 Task: Search one way flight ticket for 4 adults, 1 infant in seat and 1 infant on lap in premium economy from New York: John F. Kennedy International Airport (was New York International Airport) to Evansville: Evansville Regional Airport on 8-3-2023. Choice of flights is Singapure airlines. Number of bags: 5 checked bags. Price is upto 78000. Outbound departure time preference is 19:15. Return departure time preference is 0:00.
Action: Mouse moved to (282, 370)
Screenshot: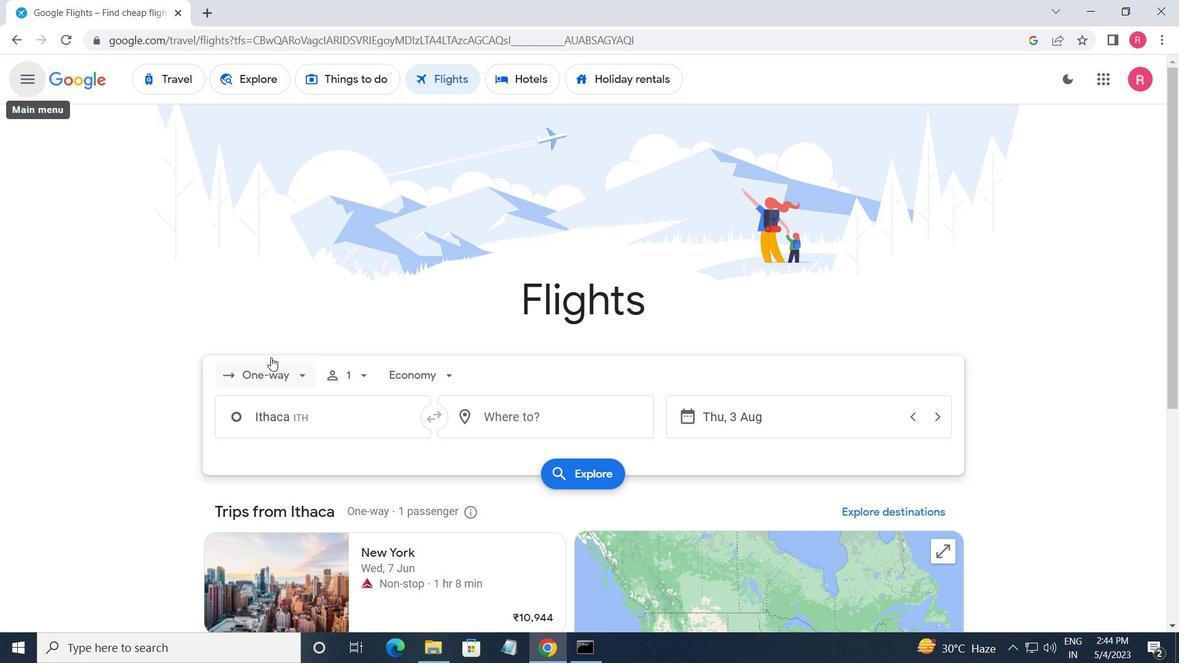 
Action: Mouse pressed left at (282, 370)
Screenshot: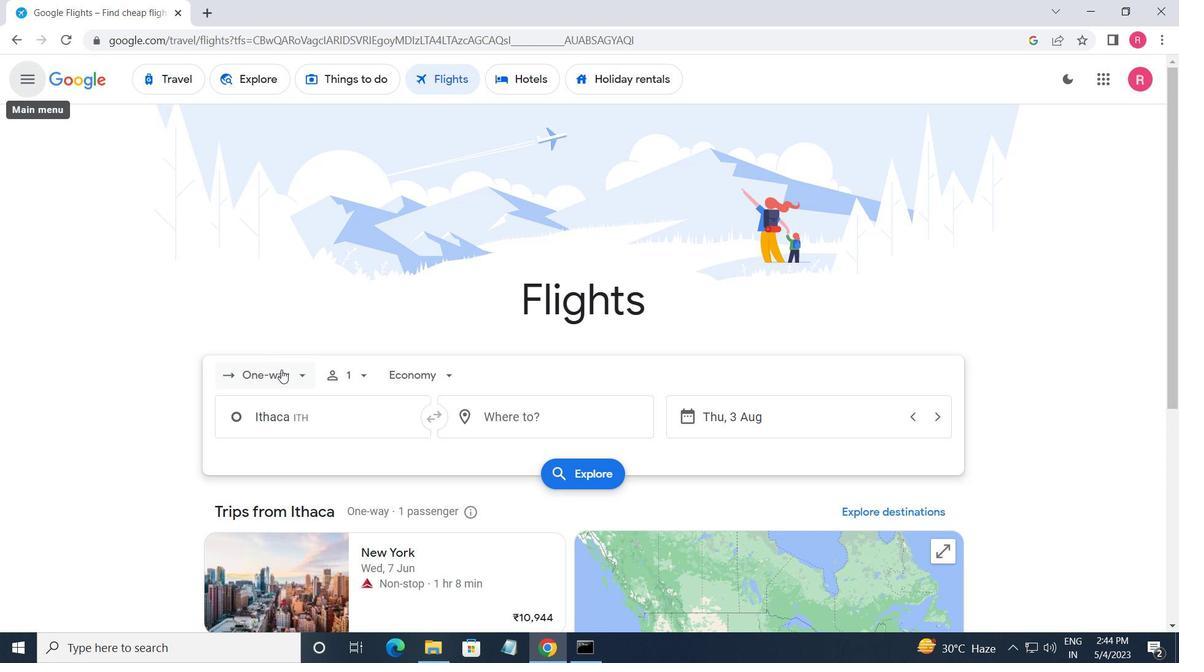 
Action: Mouse moved to (283, 448)
Screenshot: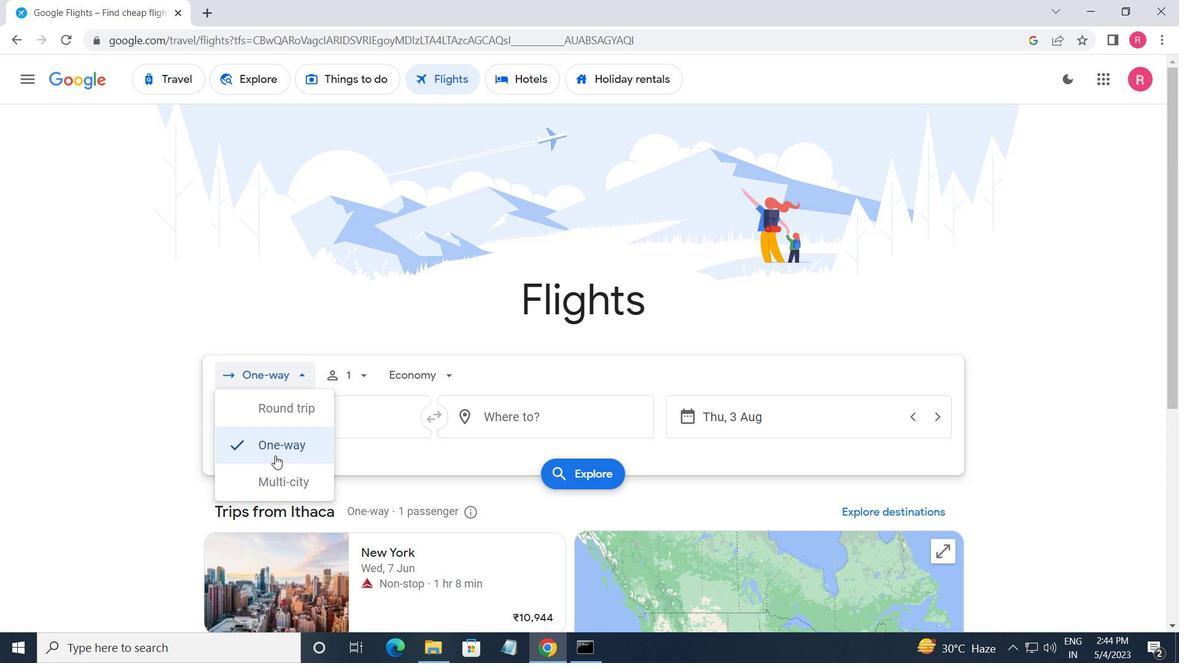 
Action: Mouse pressed left at (283, 448)
Screenshot: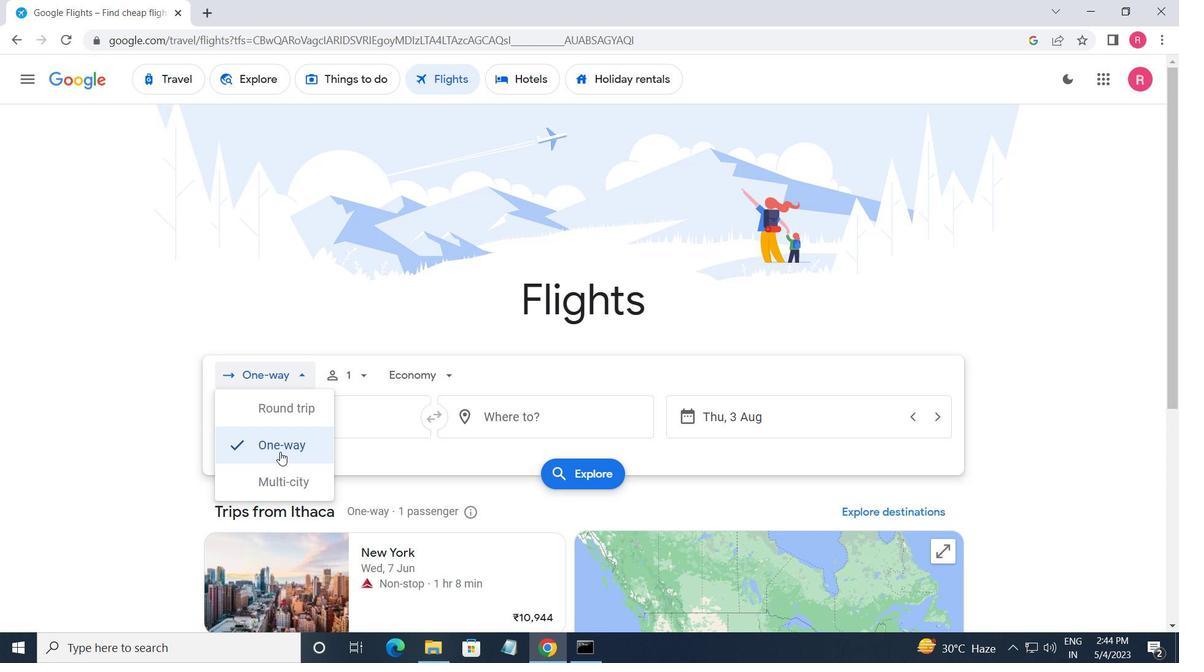 
Action: Mouse moved to (356, 373)
Screenshot: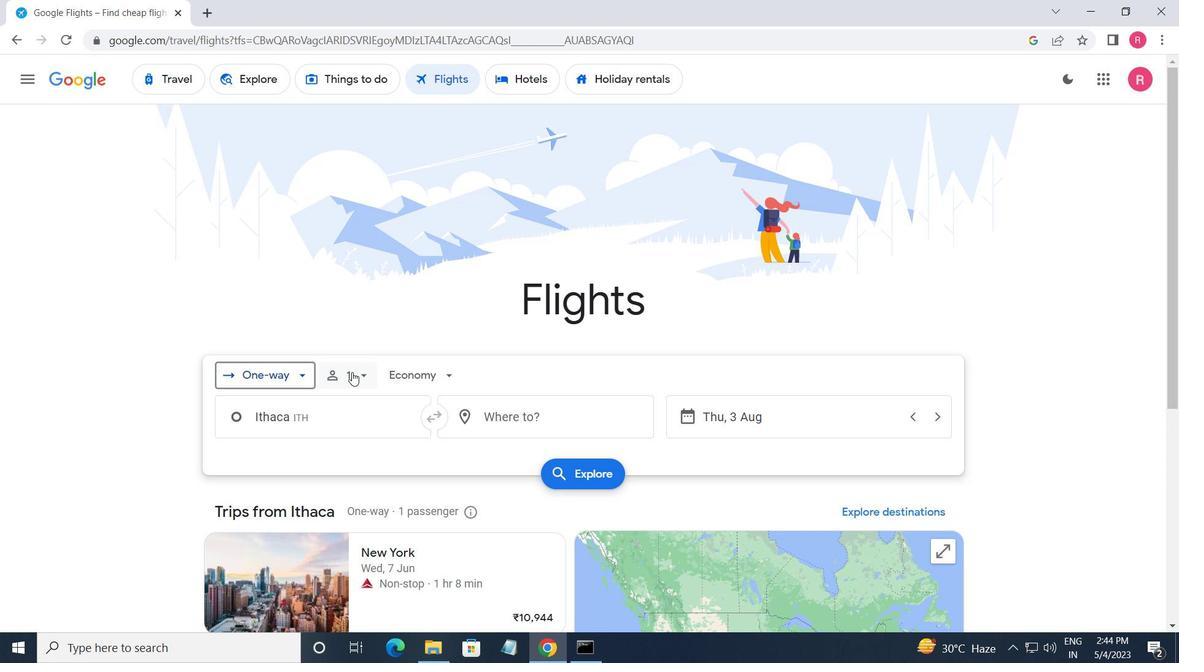 
Action: Mouse pressed left at (356, 373)
Screenshot: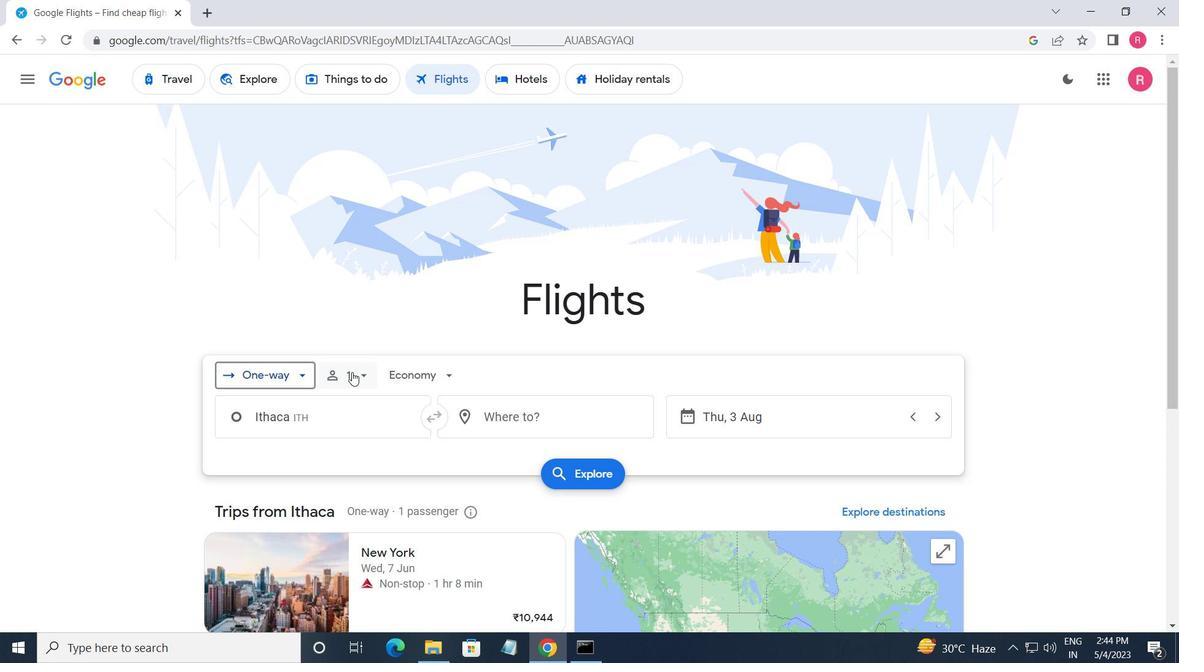 
Action: Mouse moved to (486, 419)
Screenshot: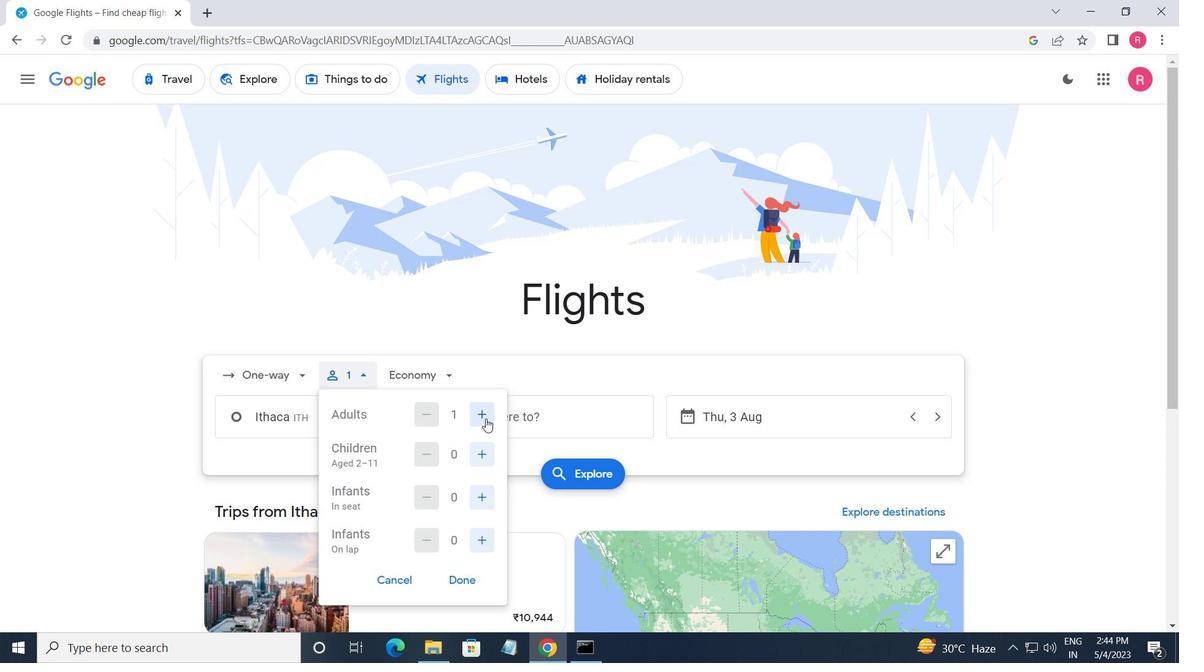 
Action: Mouse pressed left at (486, 419)
Screenshot: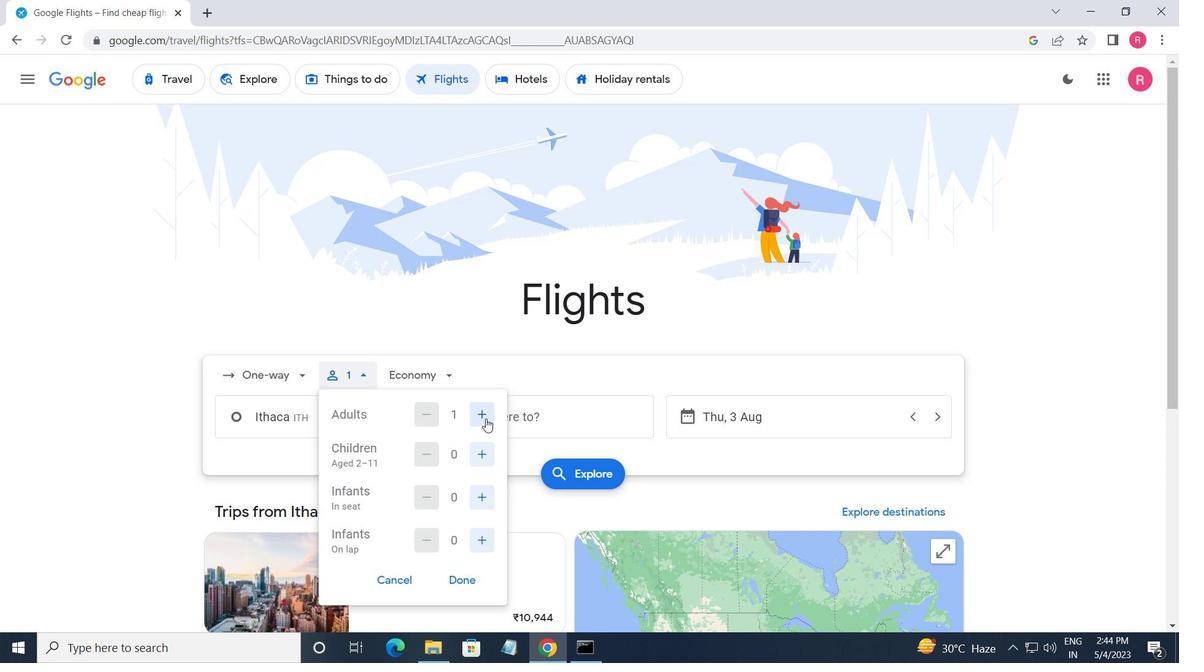
Action: Mouse pressed left at (486, 419)
Screenshot: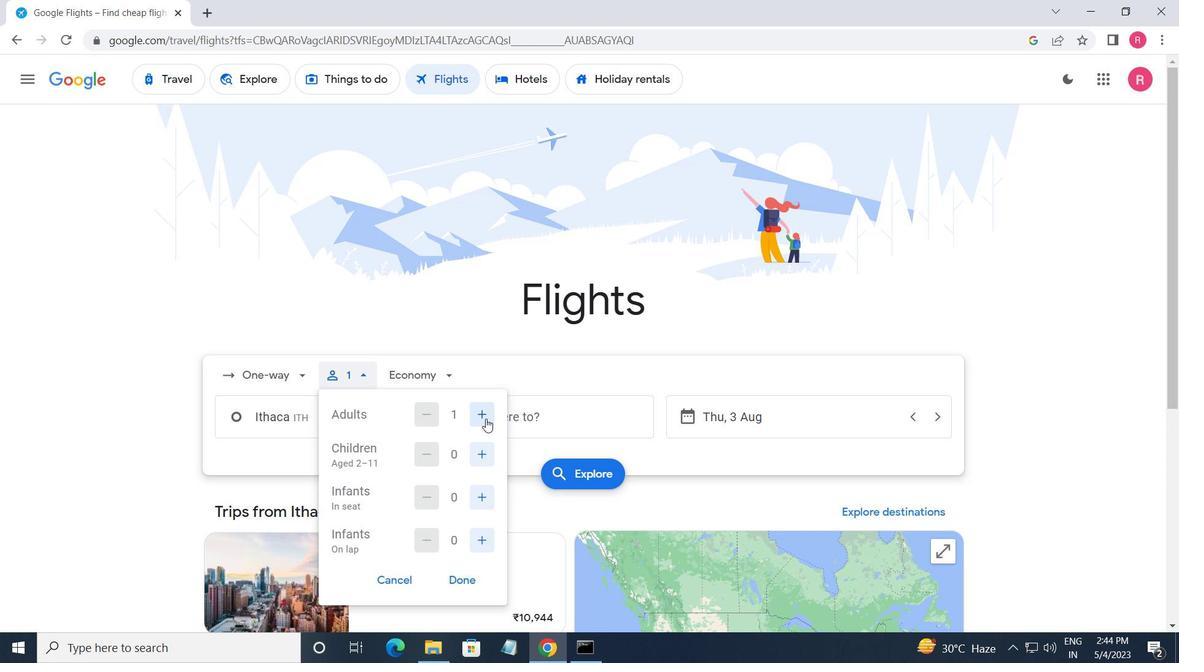 
Action: Mouse pressed left at (486, 419)
Screenshot: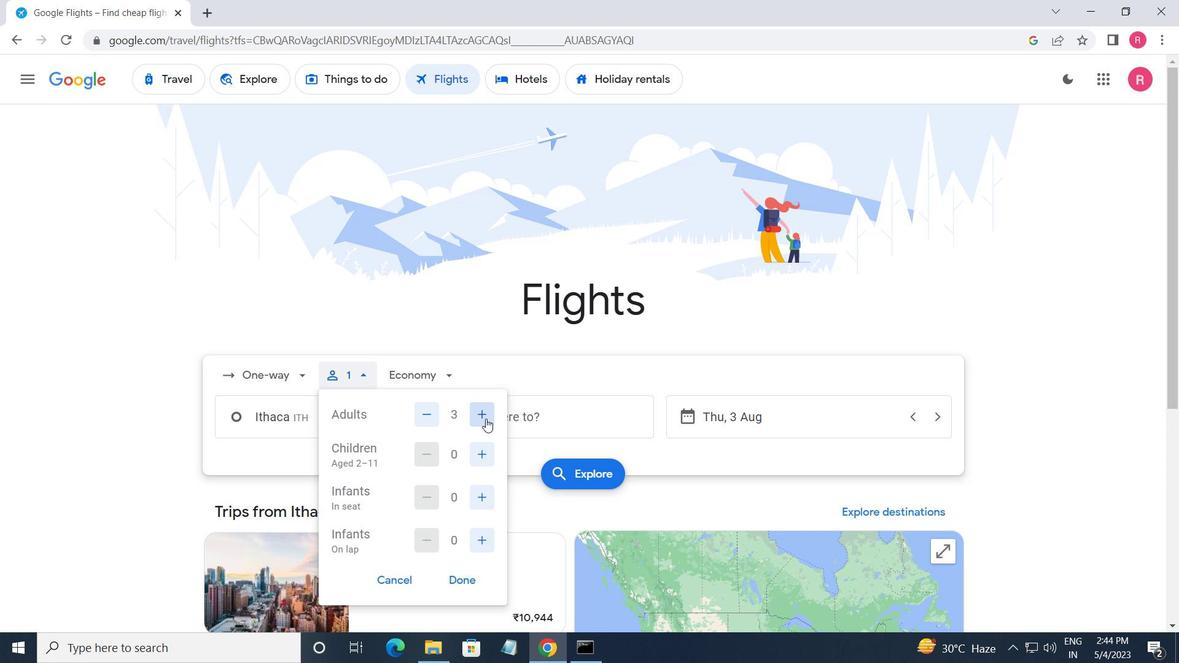 
Action: Mouse moved to (478, 502)
Screenshot: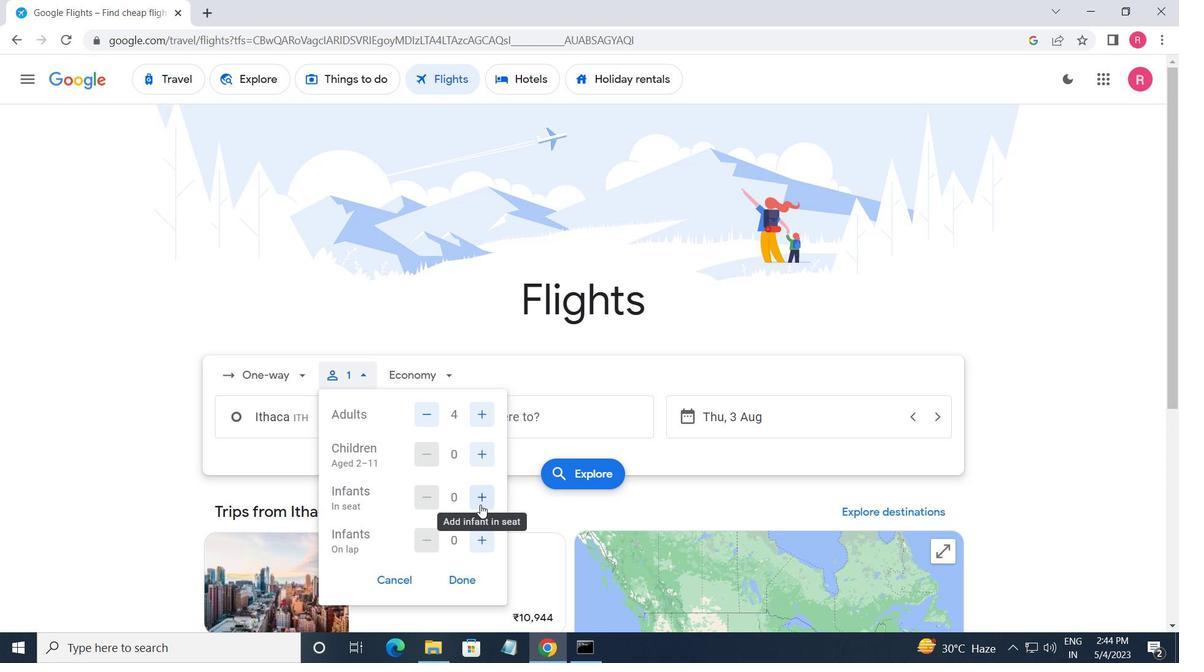 
Action: Mouse pressed left at (478, 502)
Screenshot: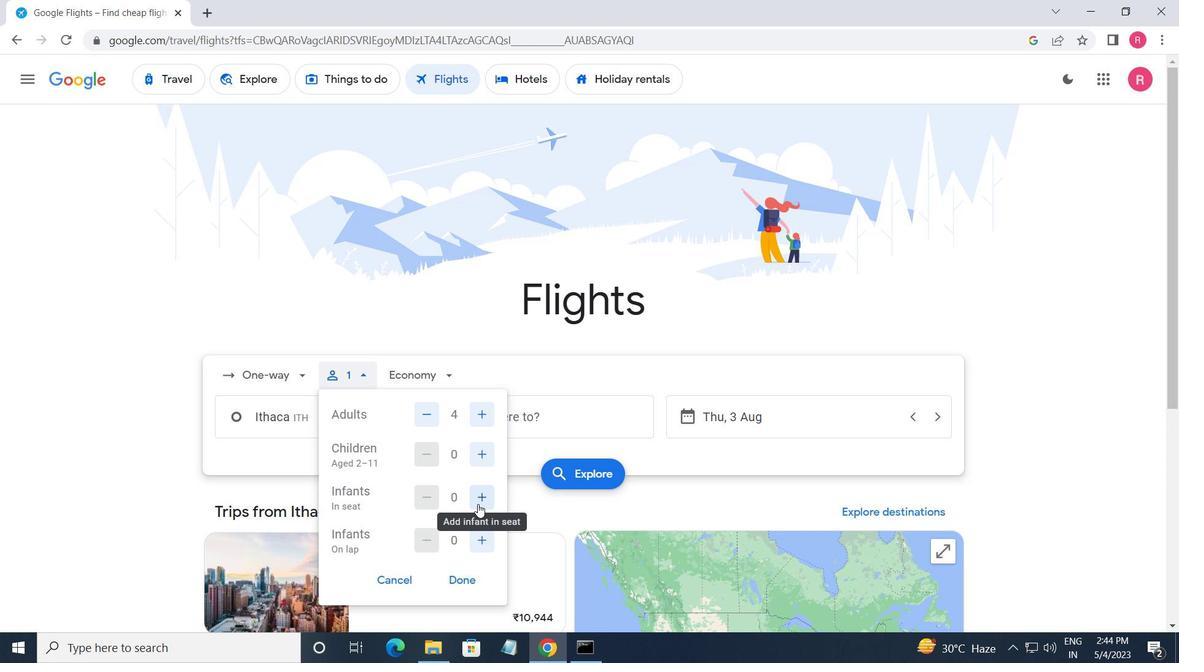 
Action: Mouse moved to (484, 544)
Screenshot: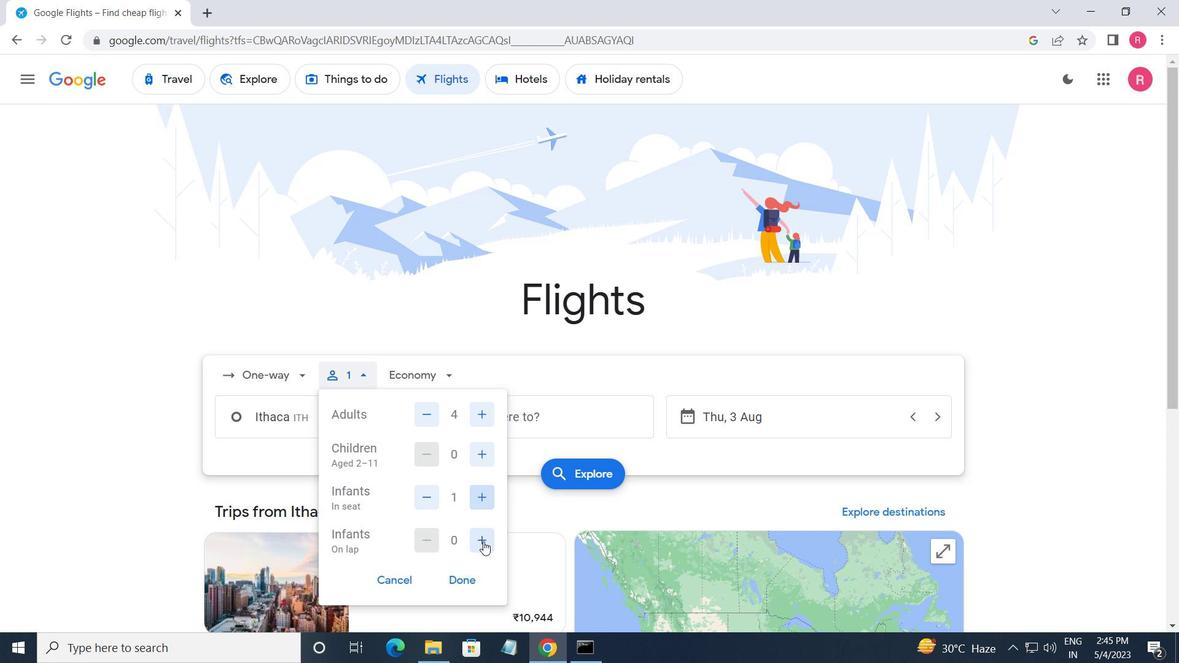 
Action: Mouse pressed left at (484, 544)
Screenshot: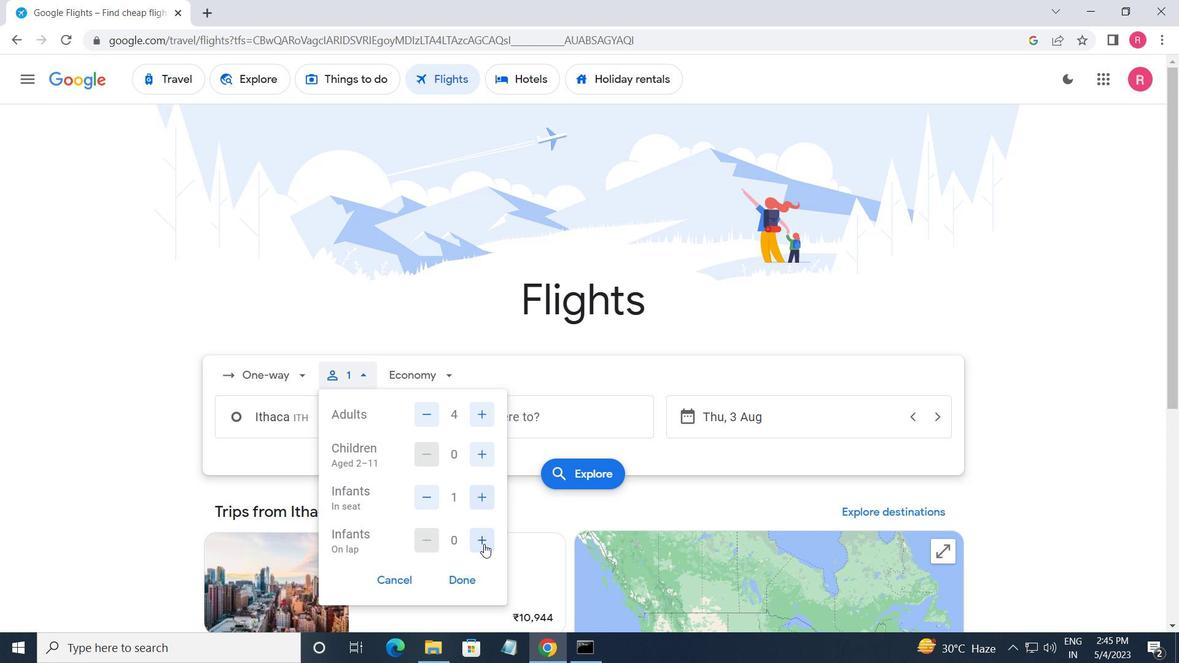 
Action: Mouse moved to (467, 576)
Screenshot: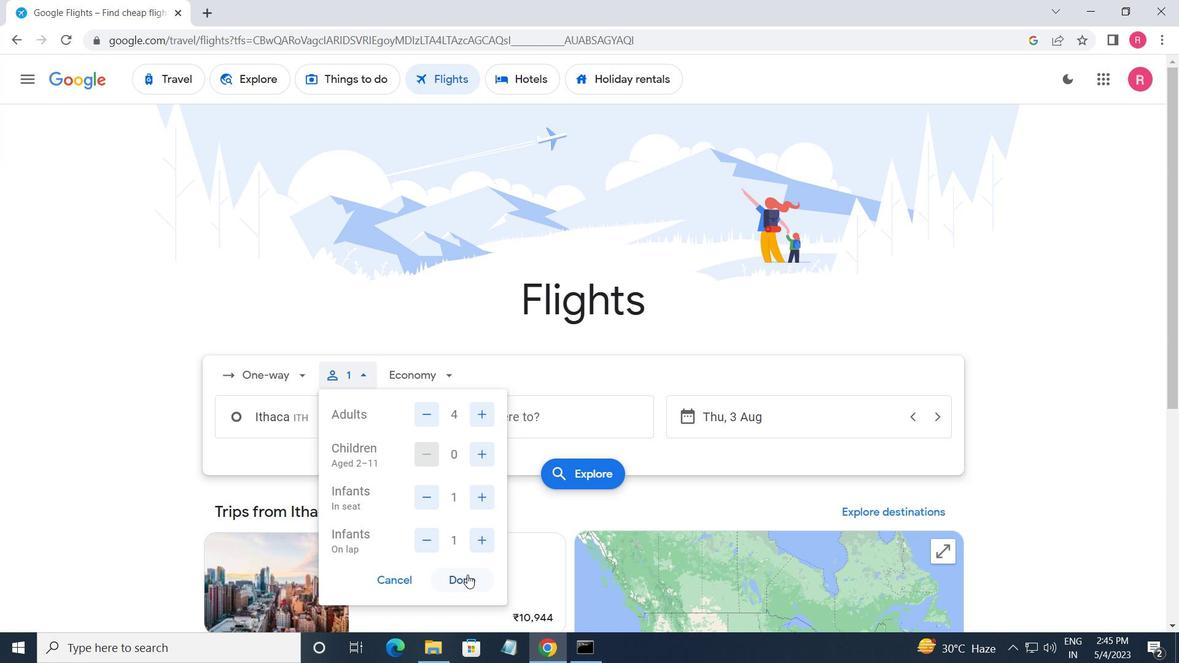 
Action: Mouse pressed left at (467, 576)
Screenshot: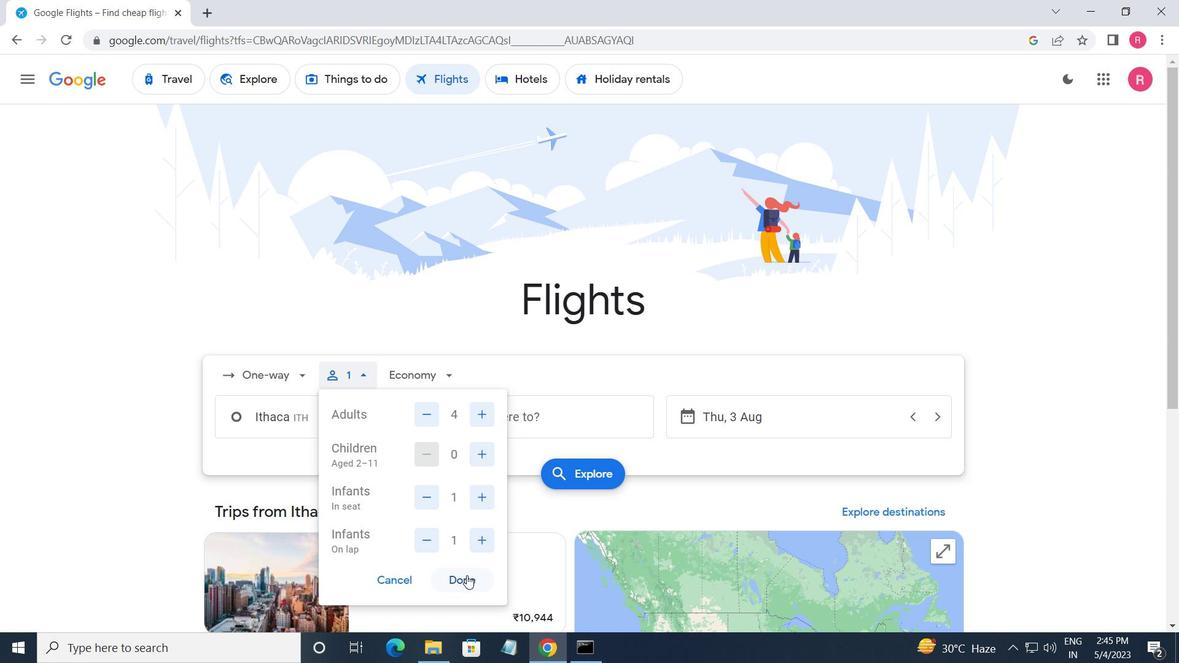 
Action: Mouse moved to (424, 373)
Screenshot: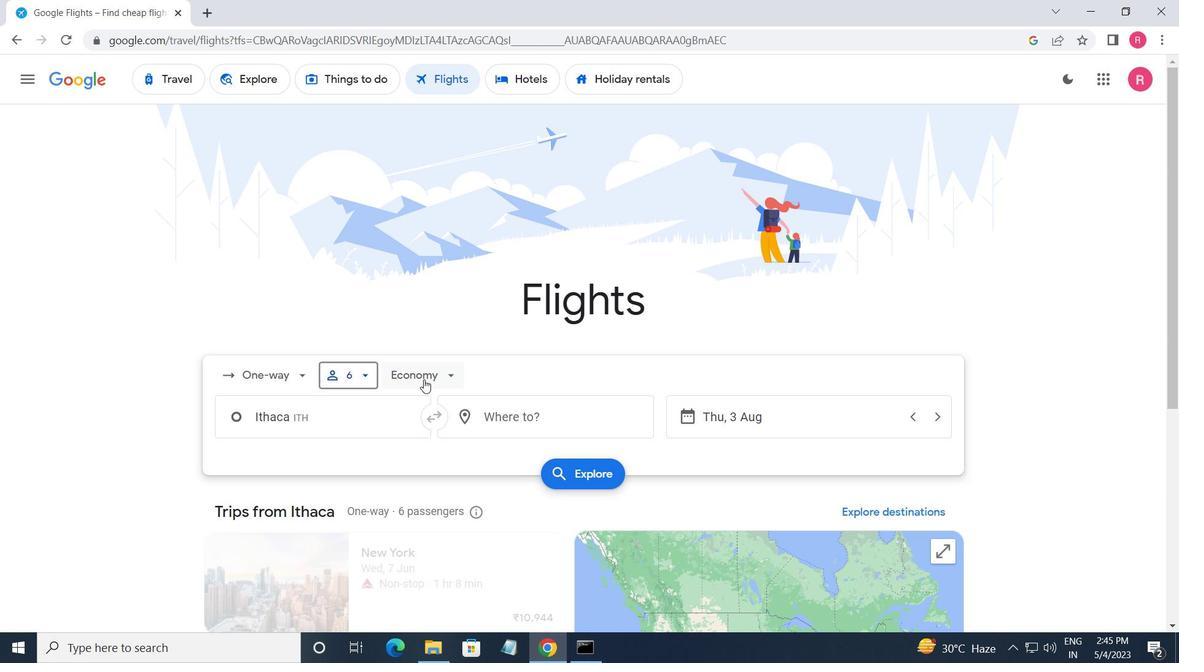 
Action: Mouse pressed left at (424, 373)
Screenshot: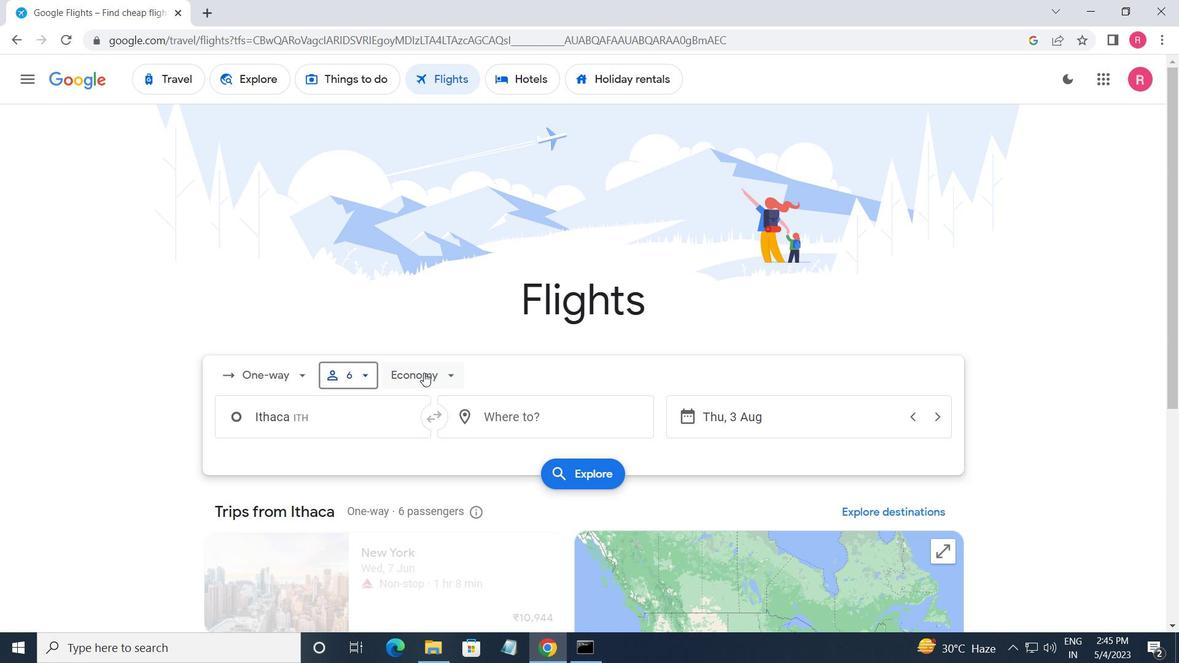 
Action: Mouse moved to (460, 451)
Screenshot: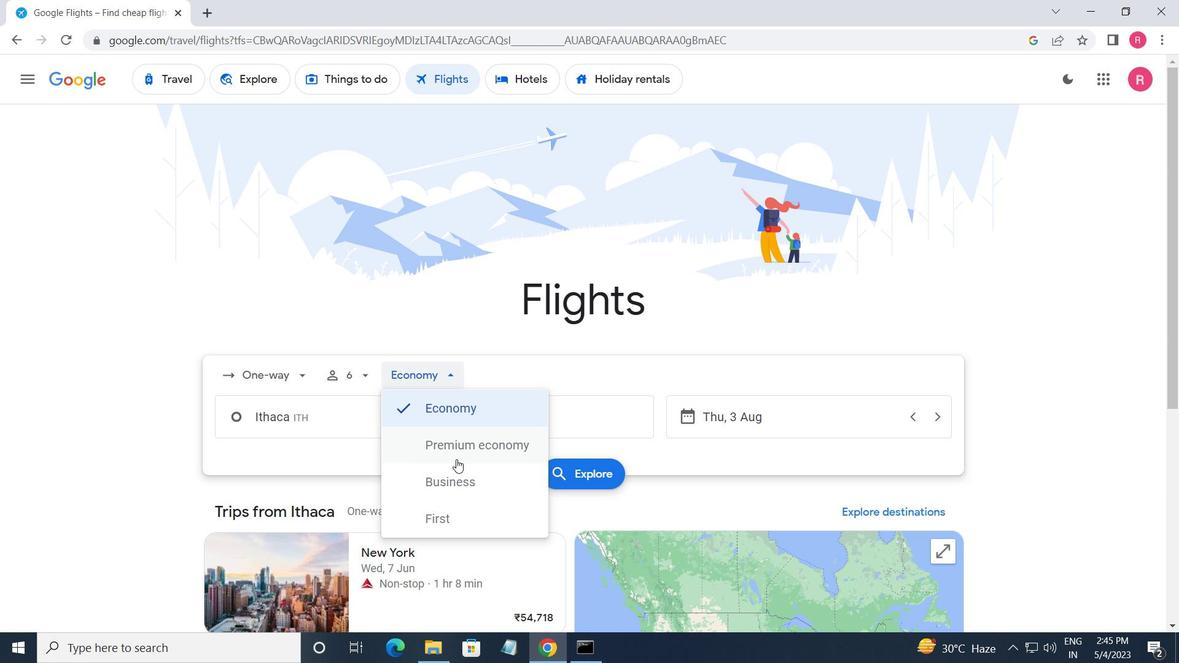 
Action: Mouse pressed left at (460, 451)
Screenshot: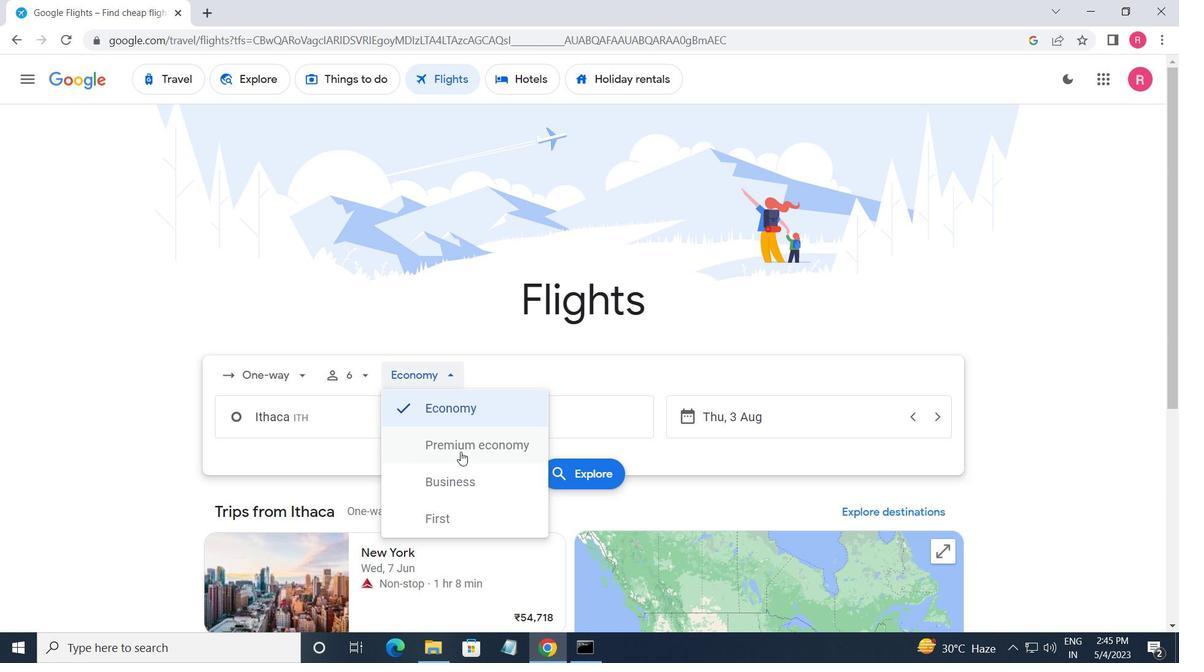 
Action: Mouse moved to (313, 413)
Screenshot: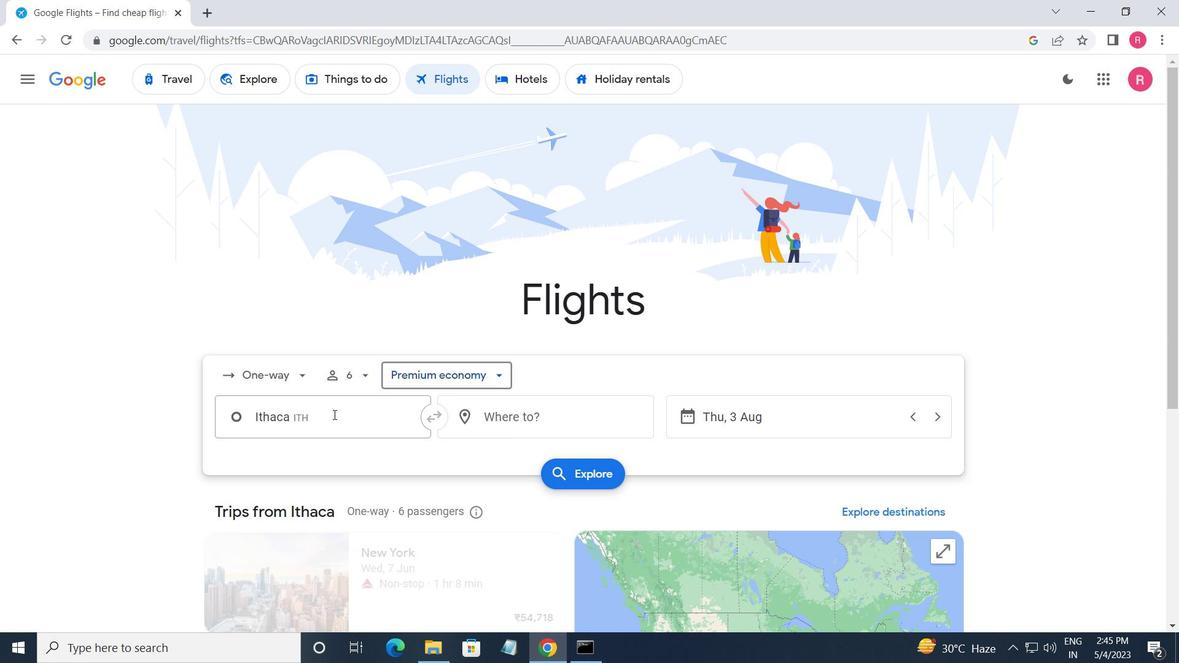 
Action: Mouse pressed left at (313, 413)
Screenshot: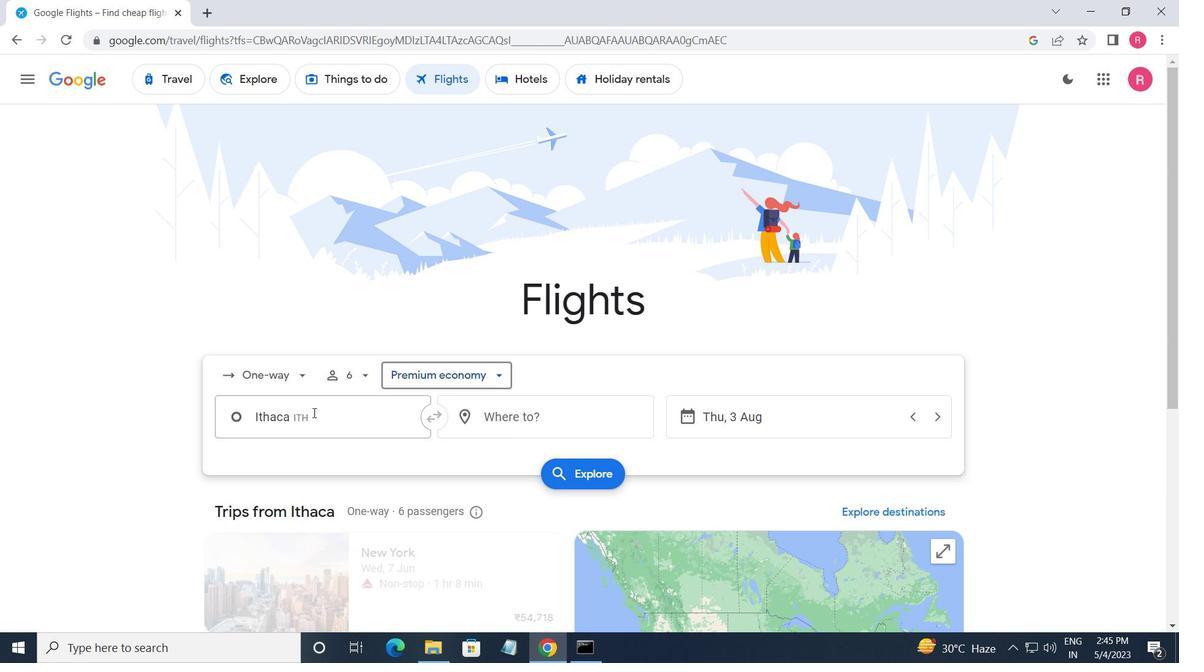 
Action: Mouse moved to (315, 411)
Screenshot: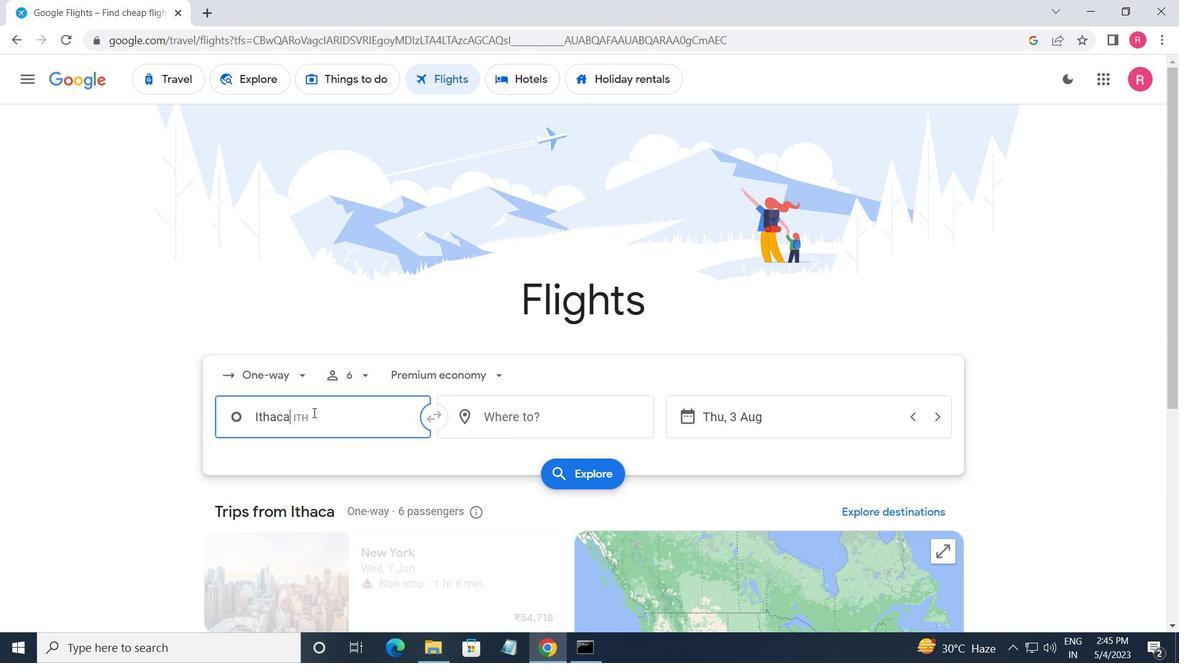 
Action: Key pressed <Key.backspace><Key.shift>ctrl+NEW<Key.space><Key.caps_lock>Y<Key.caps_lock>ORK
Screenshot: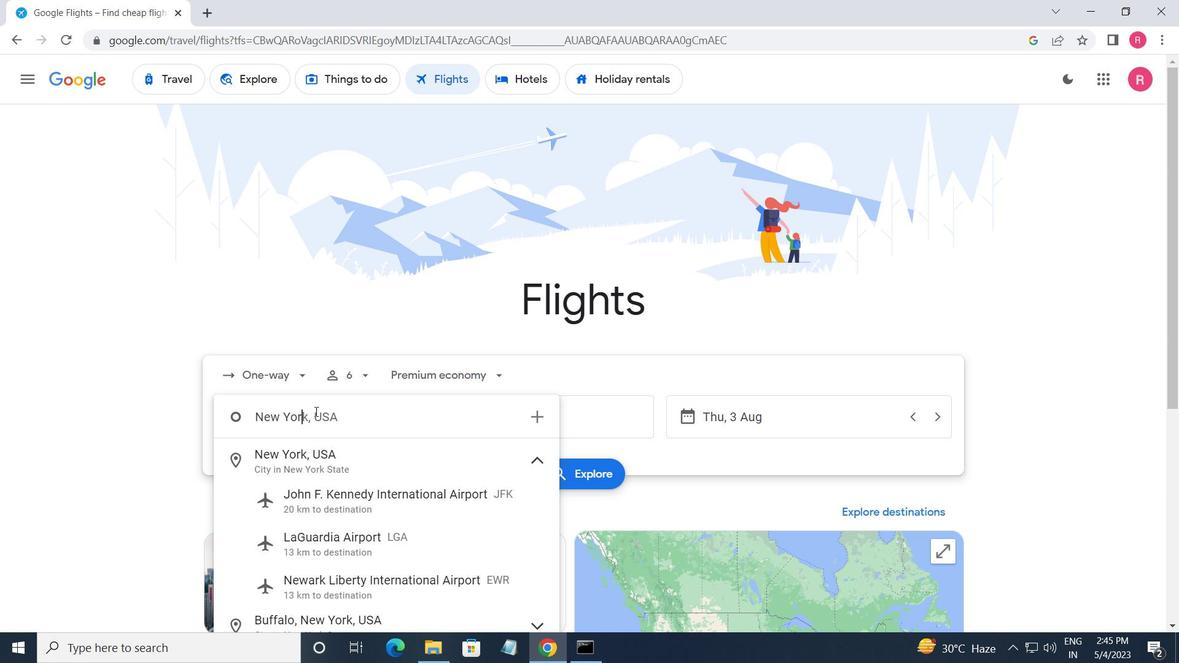 
Action: Mouse moved to (342, 497)
Screenshot: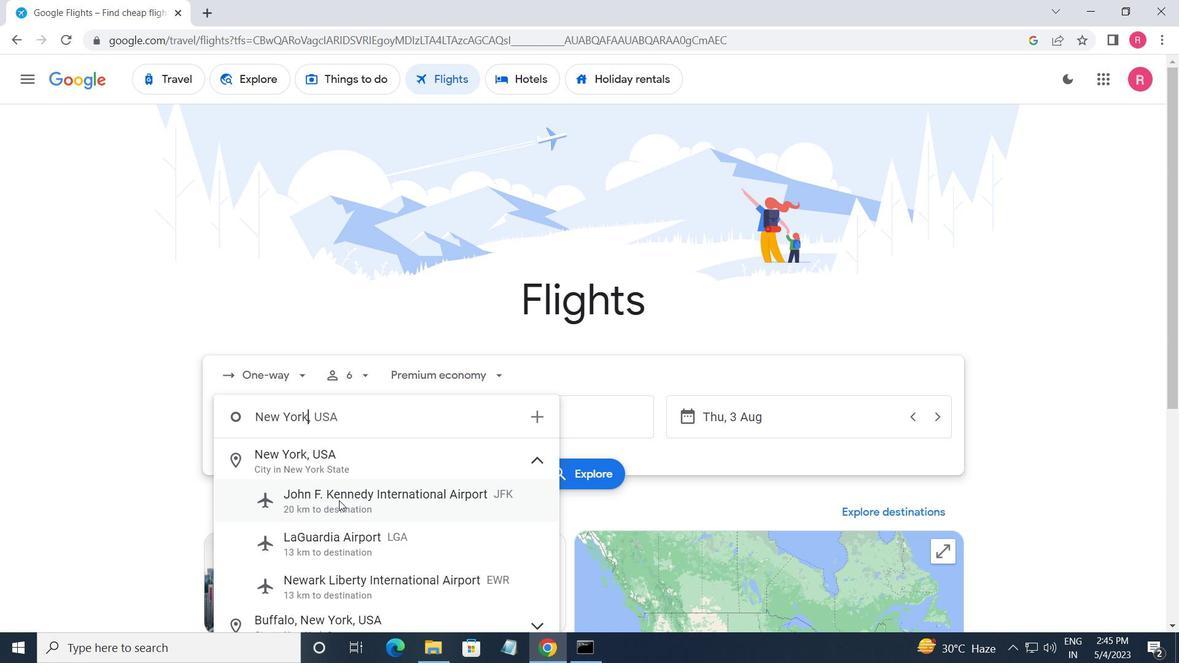 
Action: Mouse pressed left at (342, 497)
Screenshot: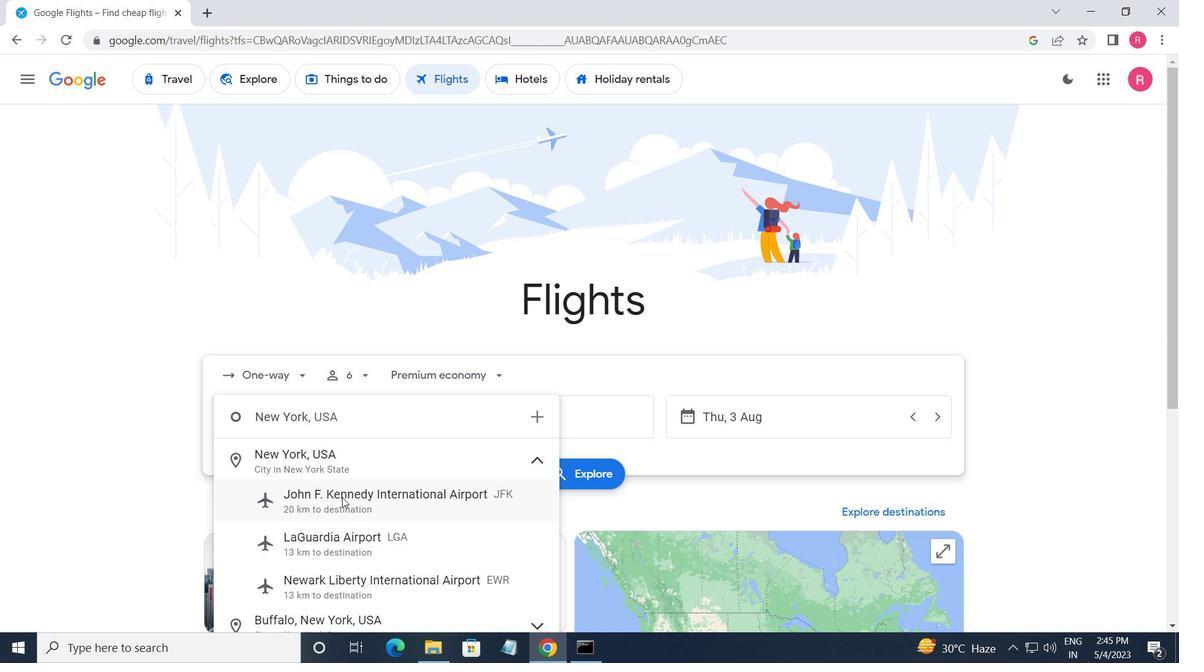 
Action: Mouse moved to (503, 423)
Screenshot: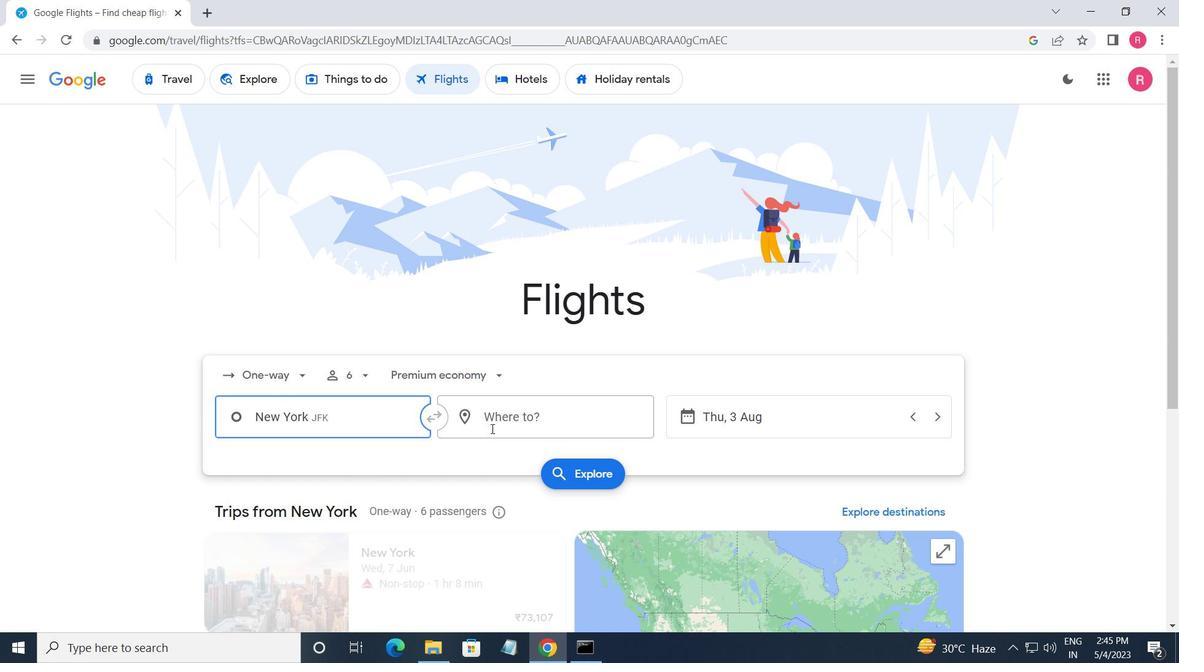 
Action: Mouse pressed left at (503, 423)
Screenshot: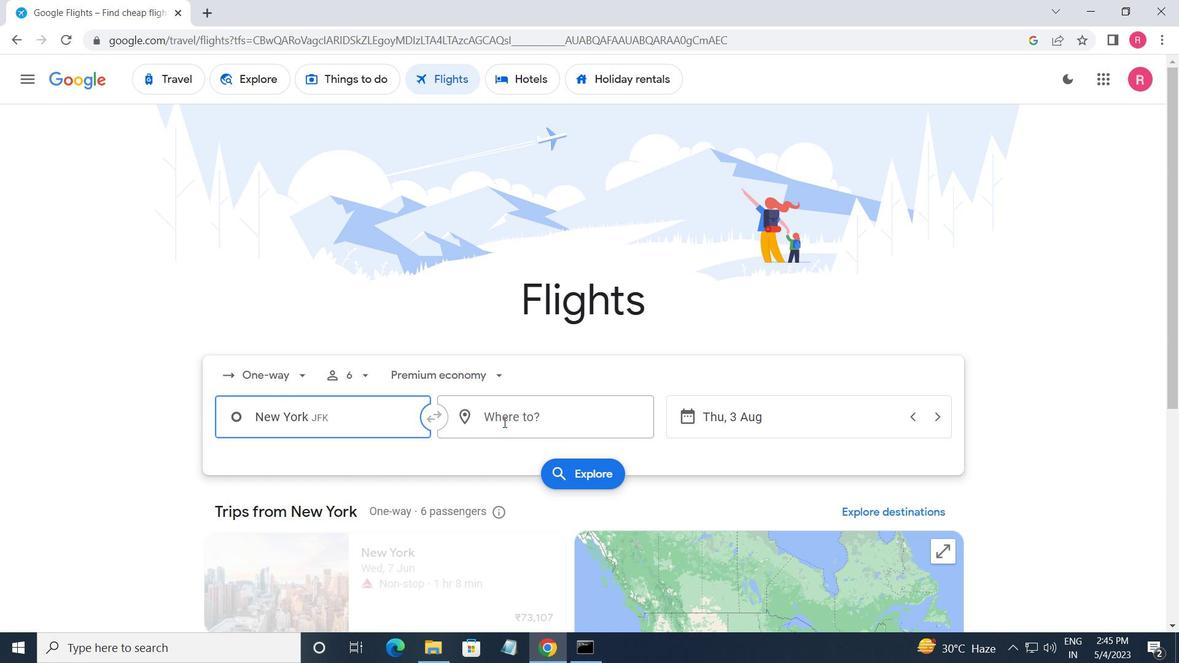 
Action: Mouse moved to (523, 585)
Screenshot: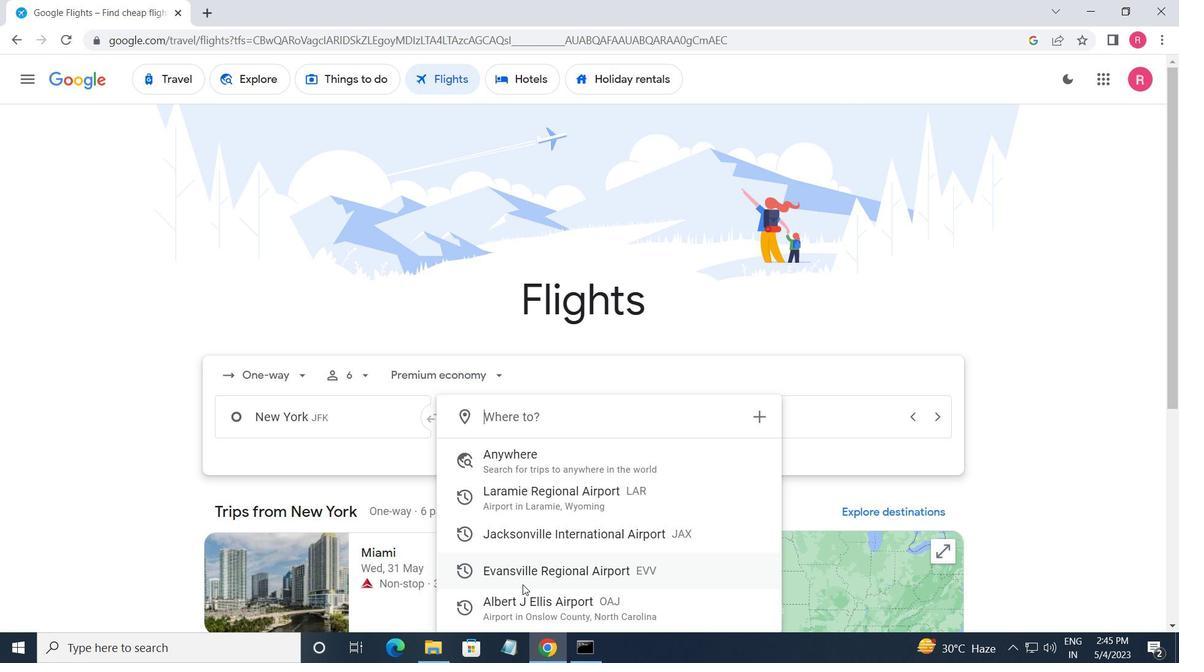 
Action: Mouse pressed left at (523, 585)
Screenshot: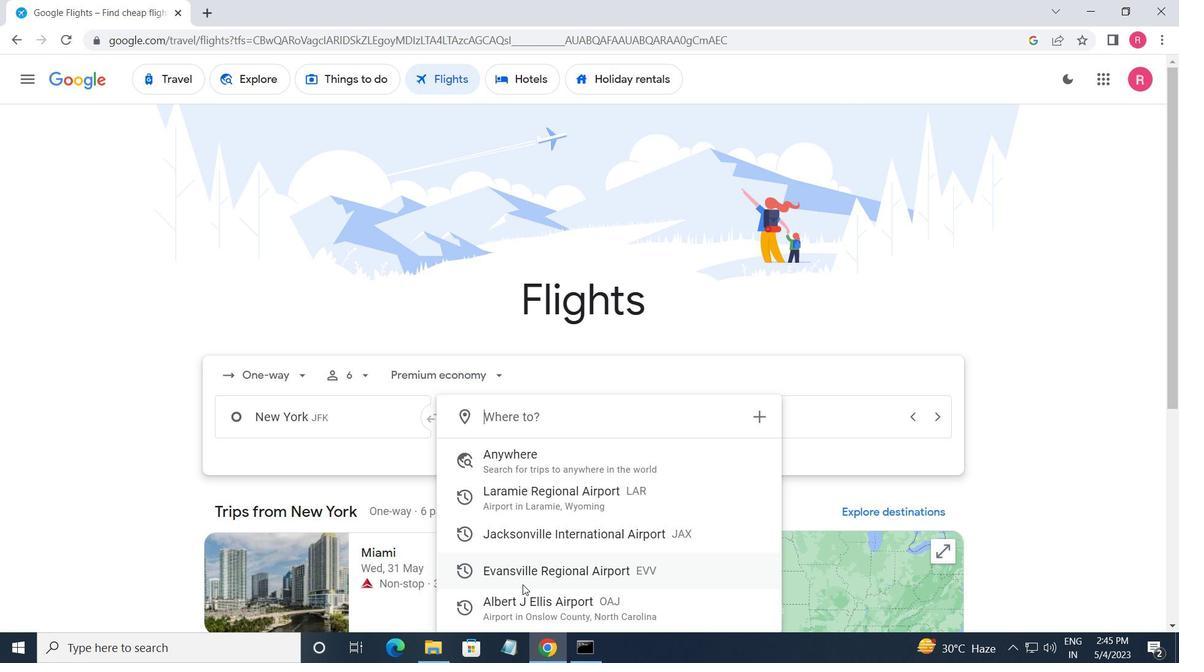 
Action: Mouse moved to (733, 413)
Screenshot: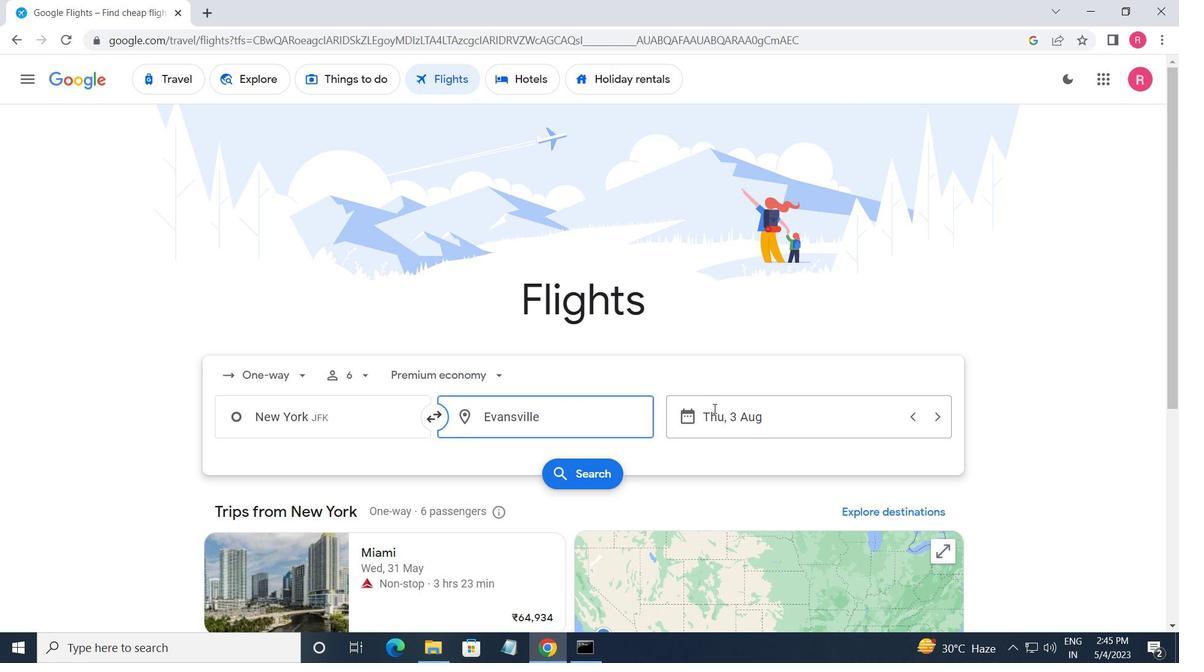 
Action: Mouse pressed left at (733, 413)
Screenshot: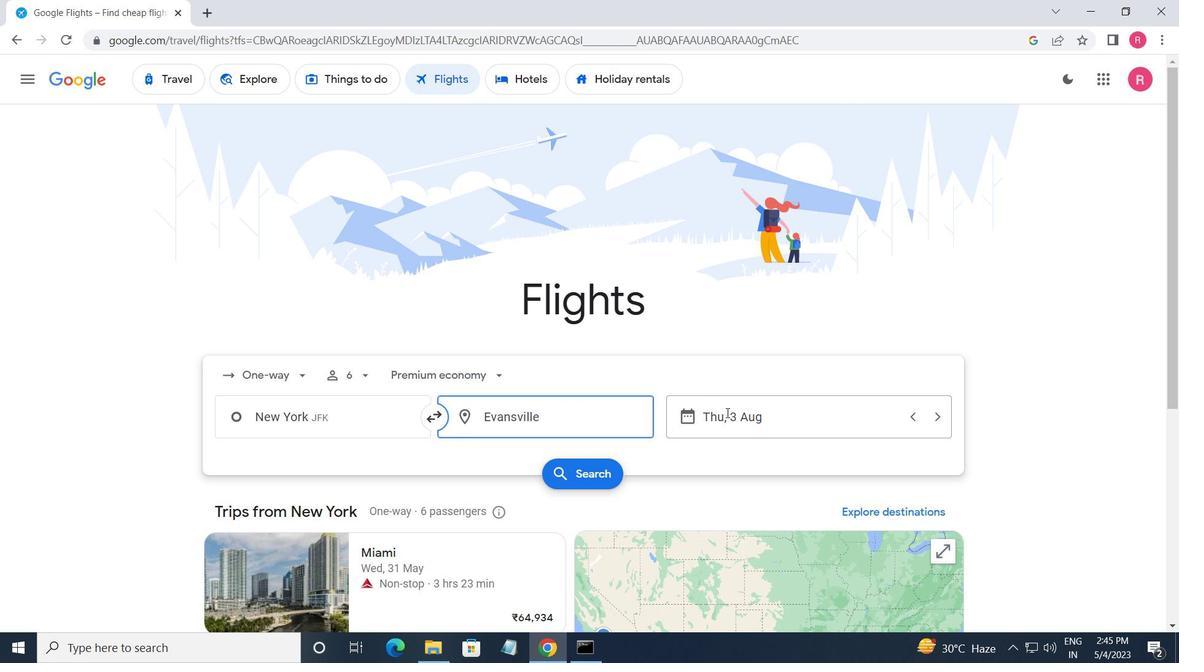 
Action: Mouse moved to (551, 360)
Screenshot: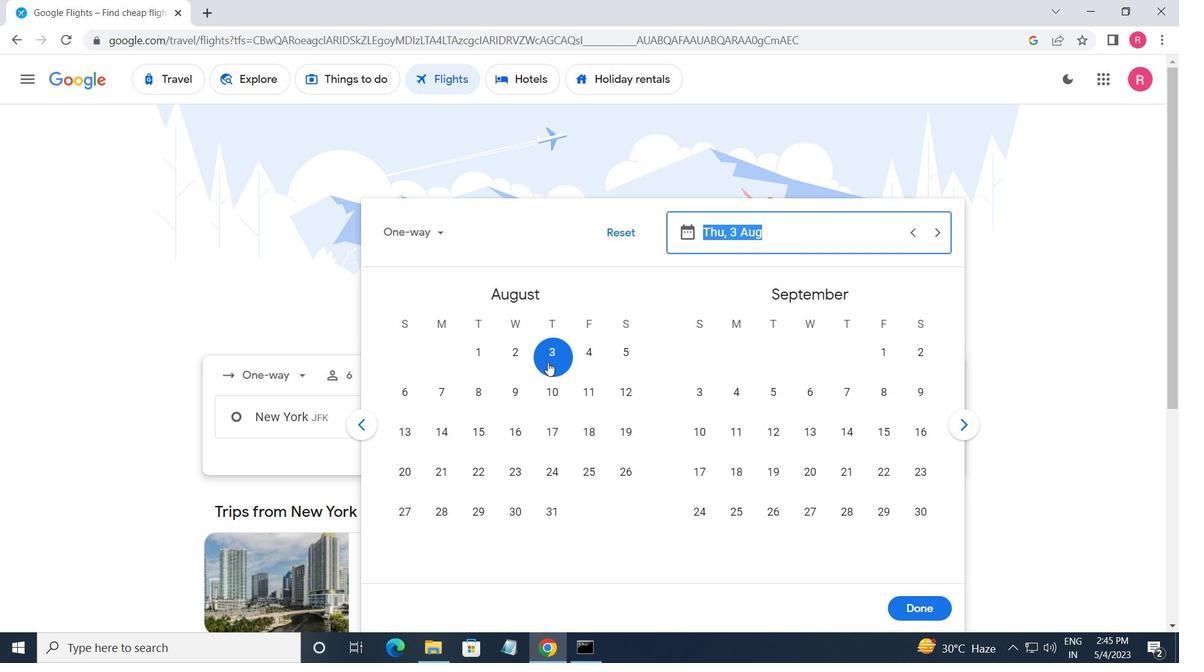 
Action: Mouse pressed left at (551, 360)
Screenshot: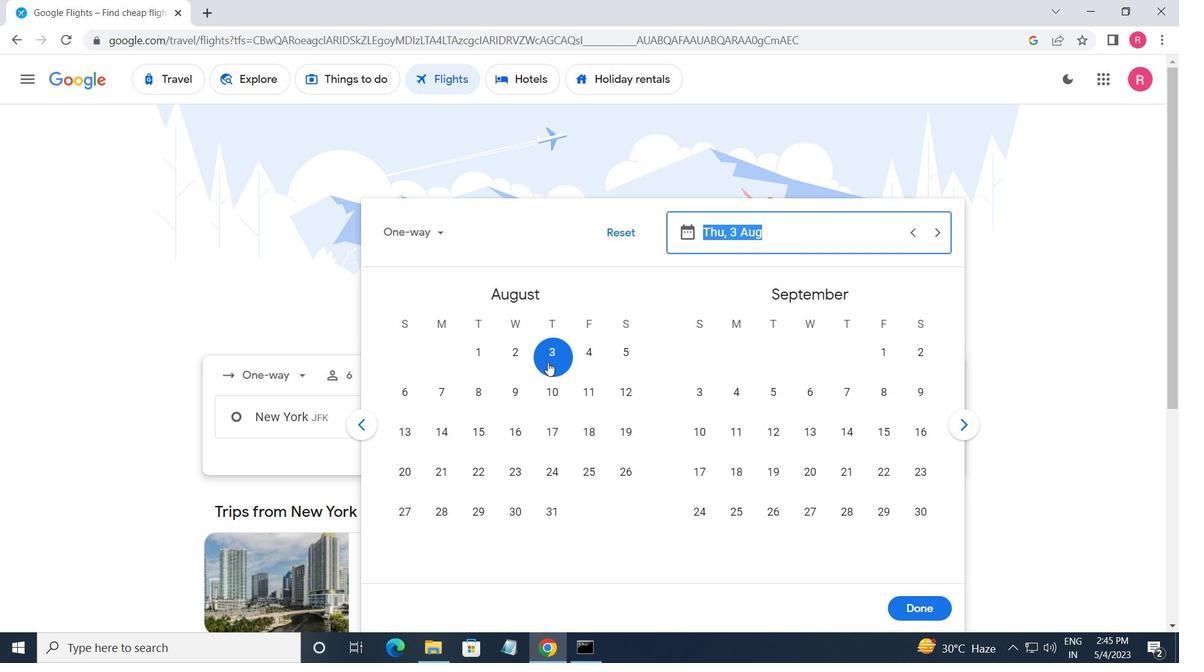 
Action: Mouse moved to (929, 607)
Screenshot: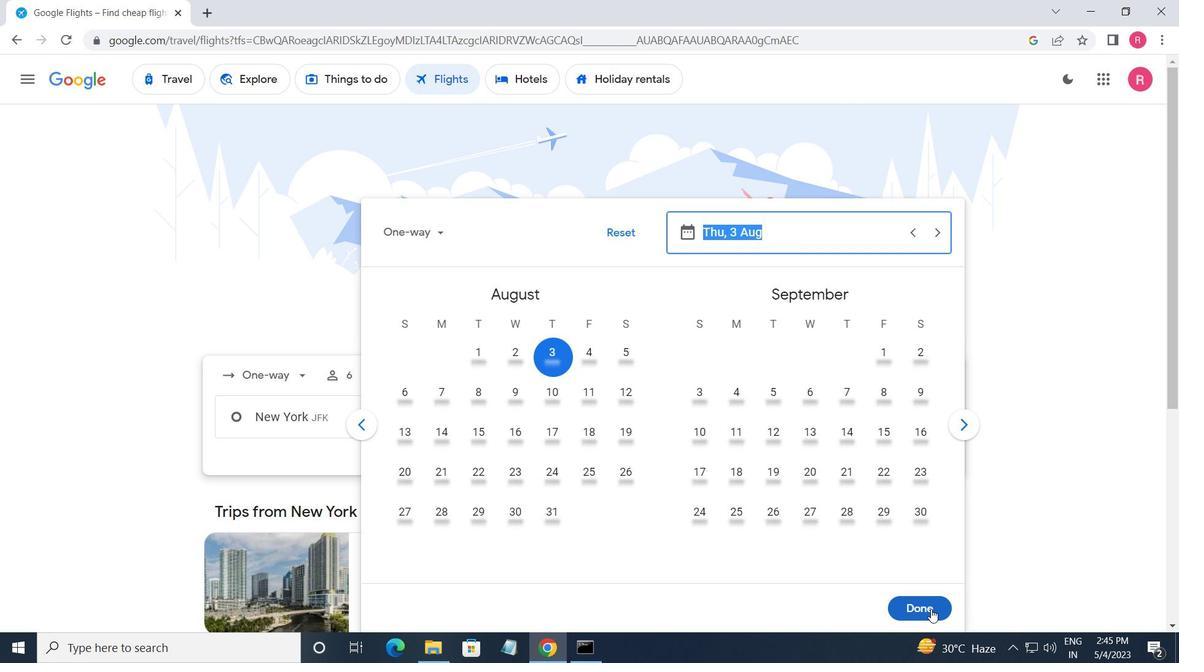 
Action: Mouse pressed left at (929, 607)
Screenshot: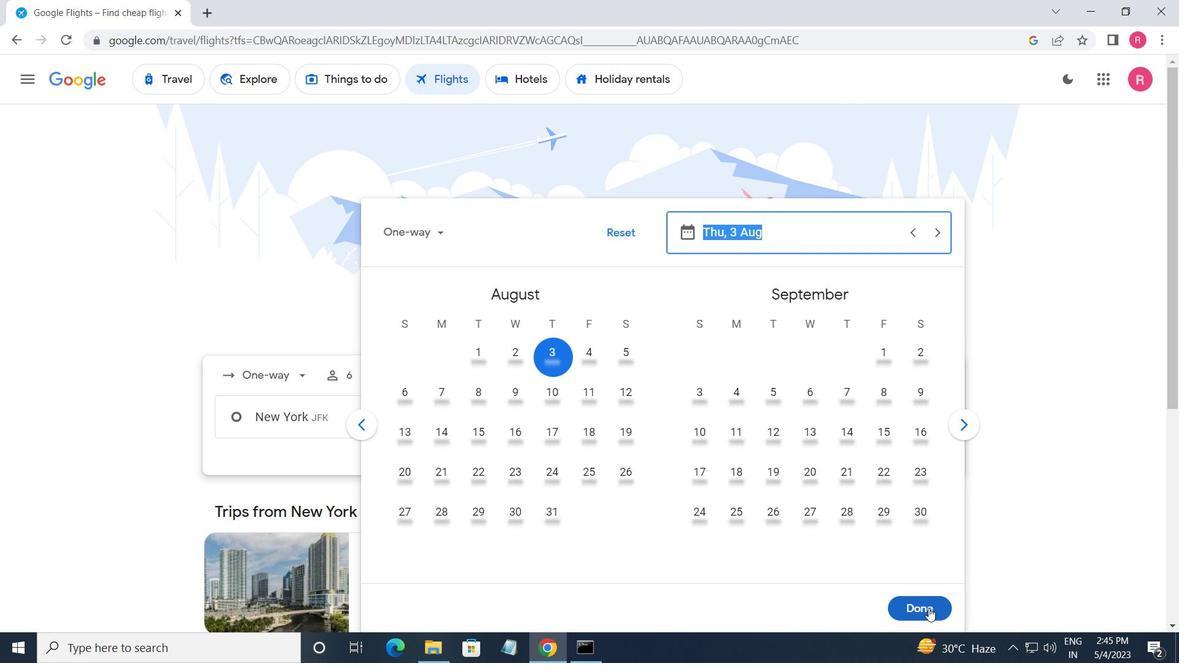 
Action: Mouse moved to (578, 477)
Screenshot: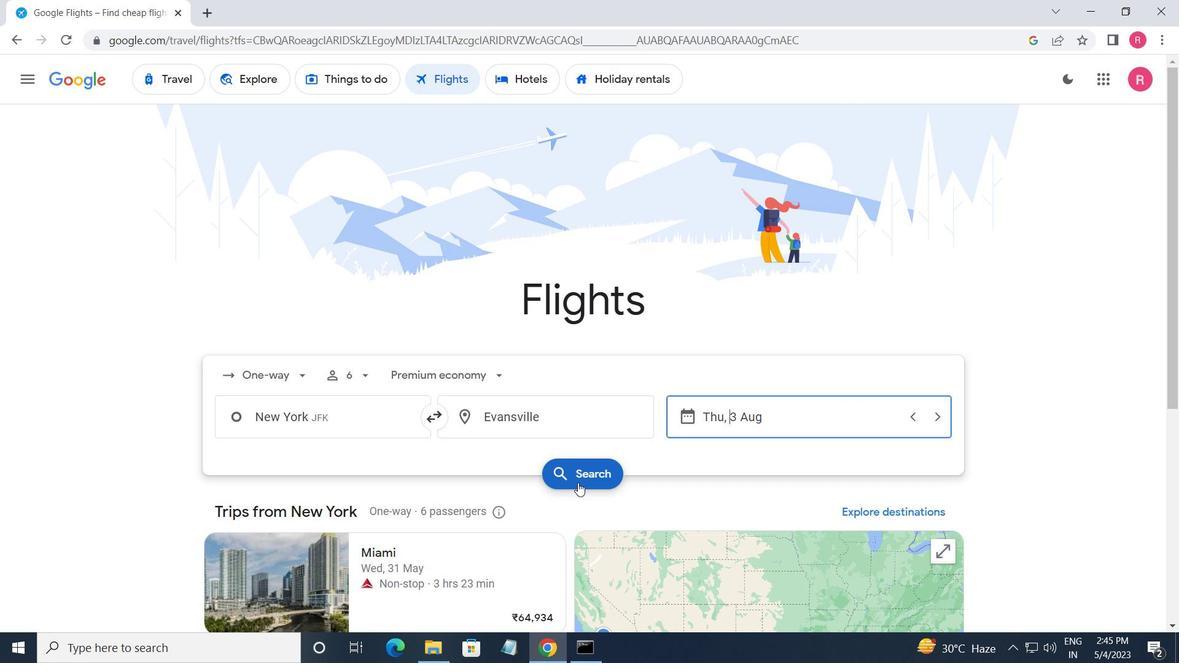 
Action: Mouse pressed left at (578, 477)
Screenshot: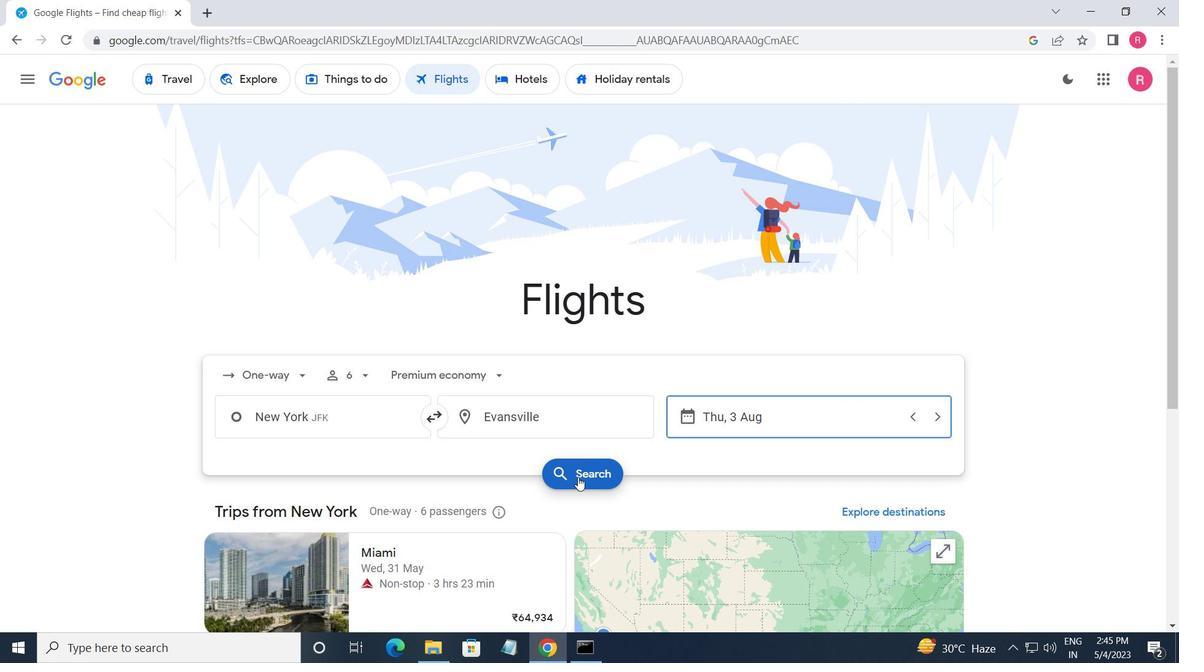 
Action: Mouse moved to (257, 228)
Screenshot: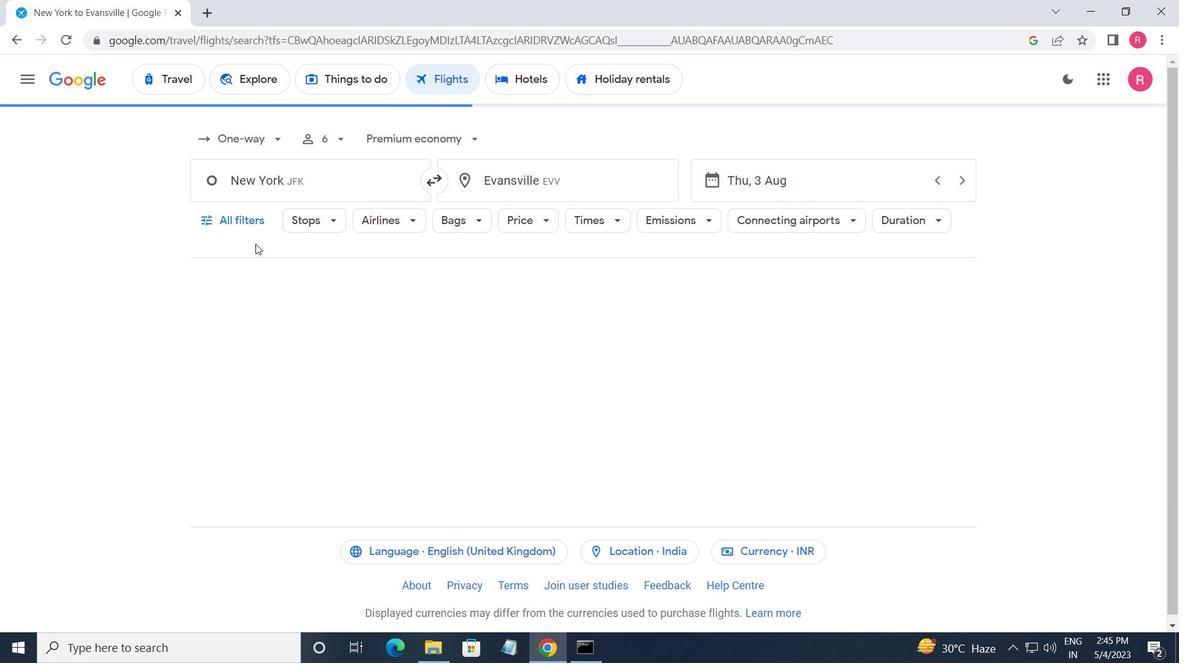 
Action: Mouse pressed left at (257, 228)
Screenshot: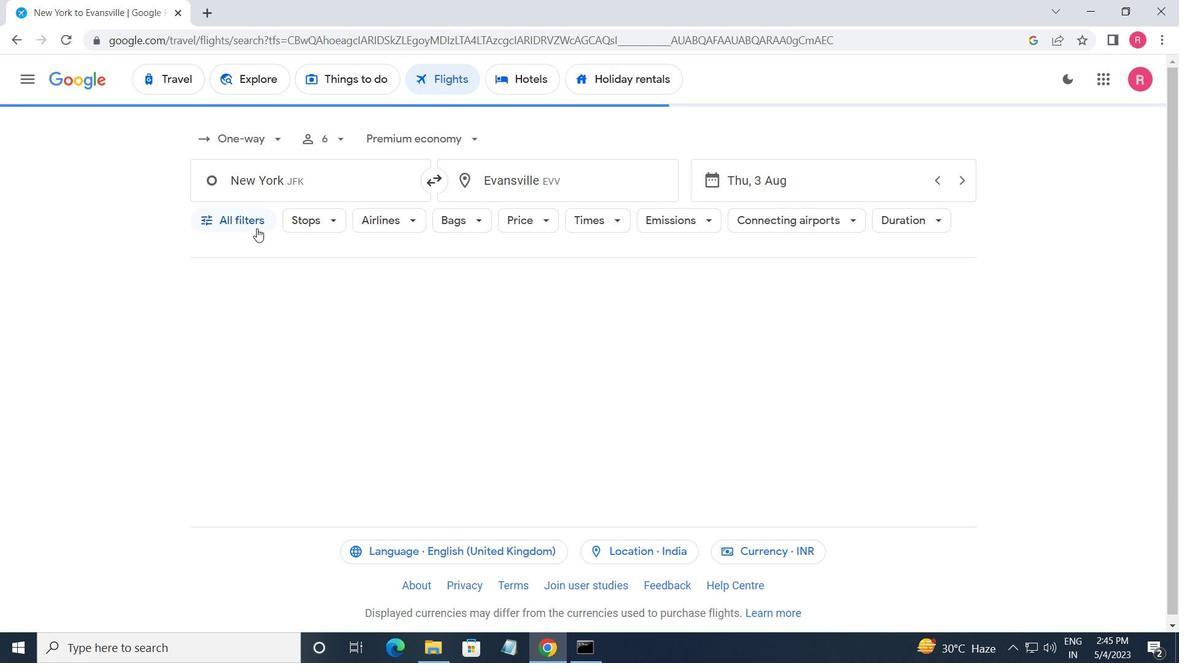 
Action: Mouse moved to (258, 233)
Screenshot: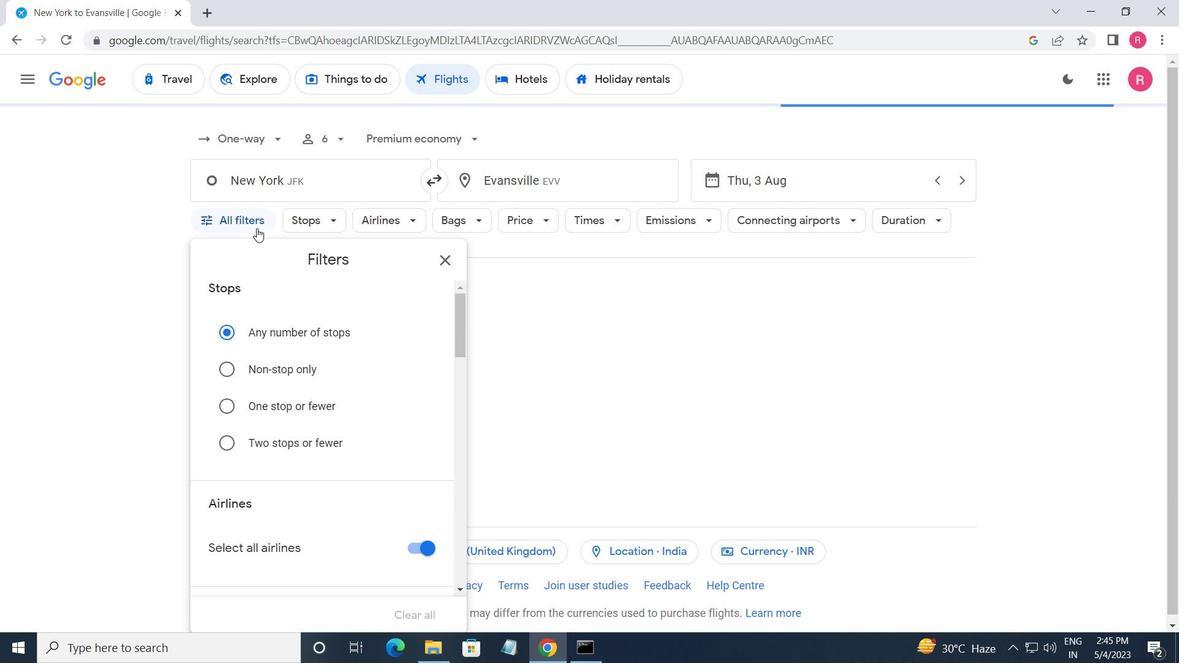 
Action: Mouse scrolled (258, 232) with delta (0, 0)
Screenshot: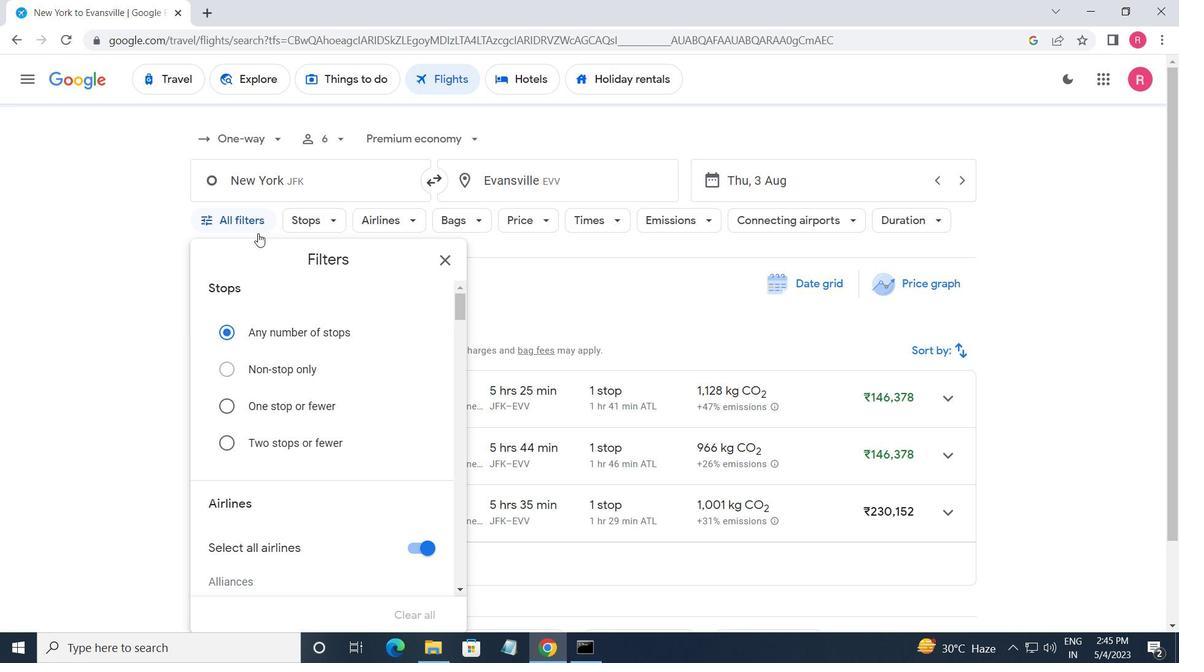 
Action: Mouse moved to (268, 259)
Screenshot: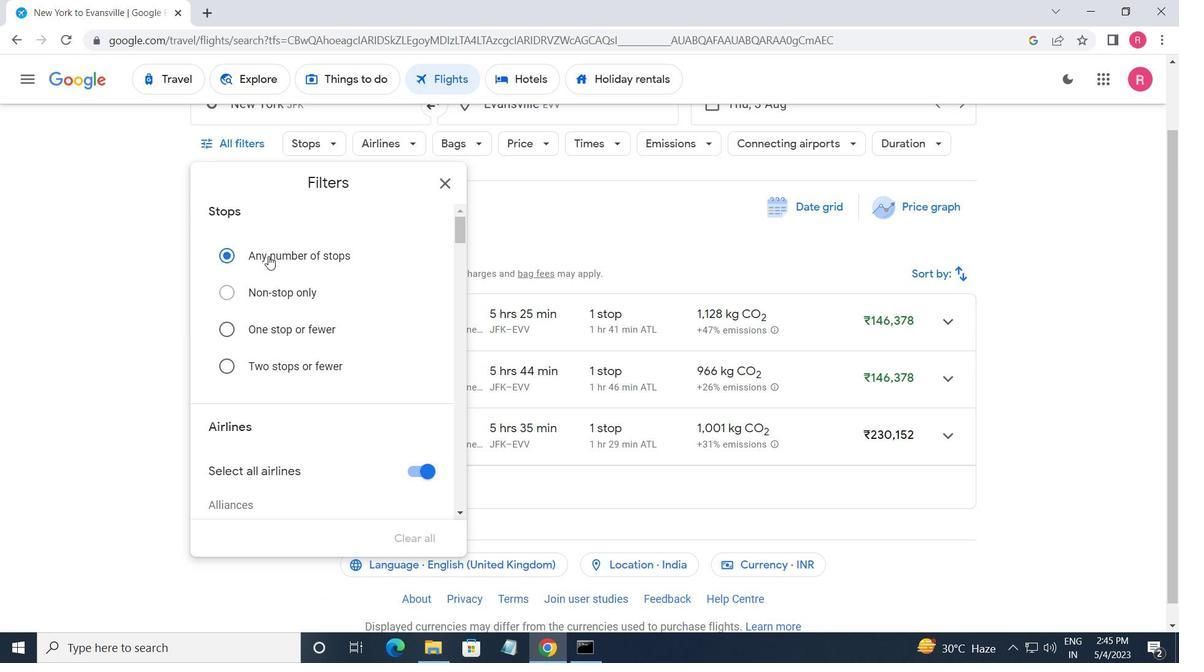 
Action: Mouse scrolled (268, 258) with delta (0, 0)
Screenshot: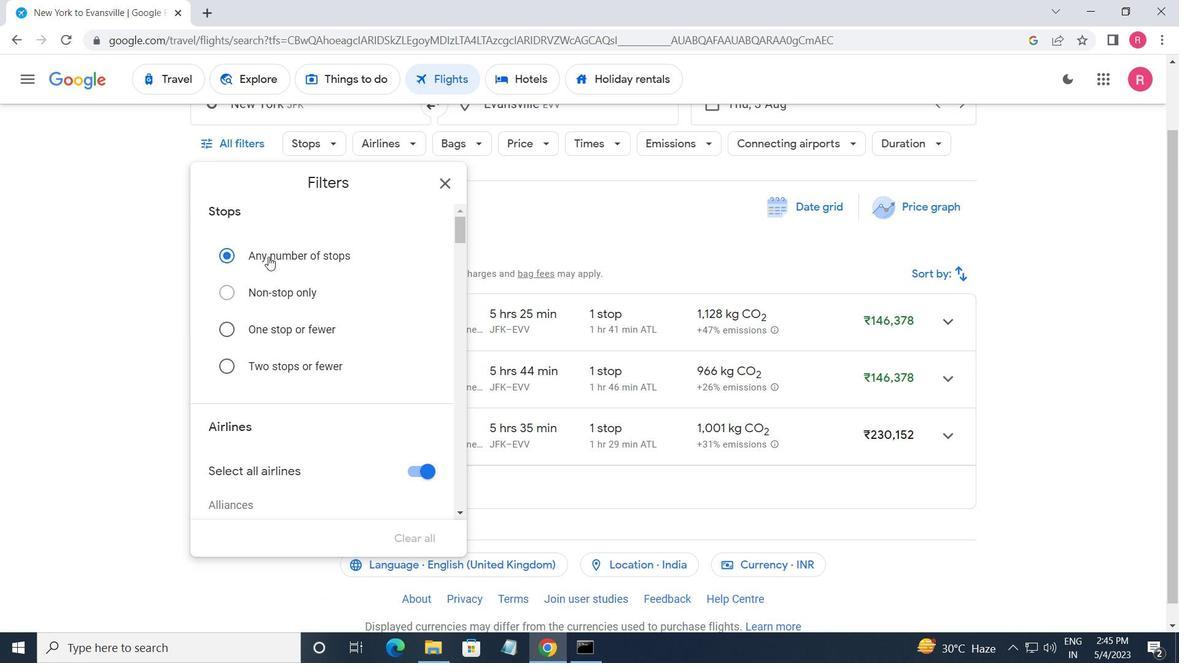 
Action: Mouse moved to (268, 269)
Screenshot: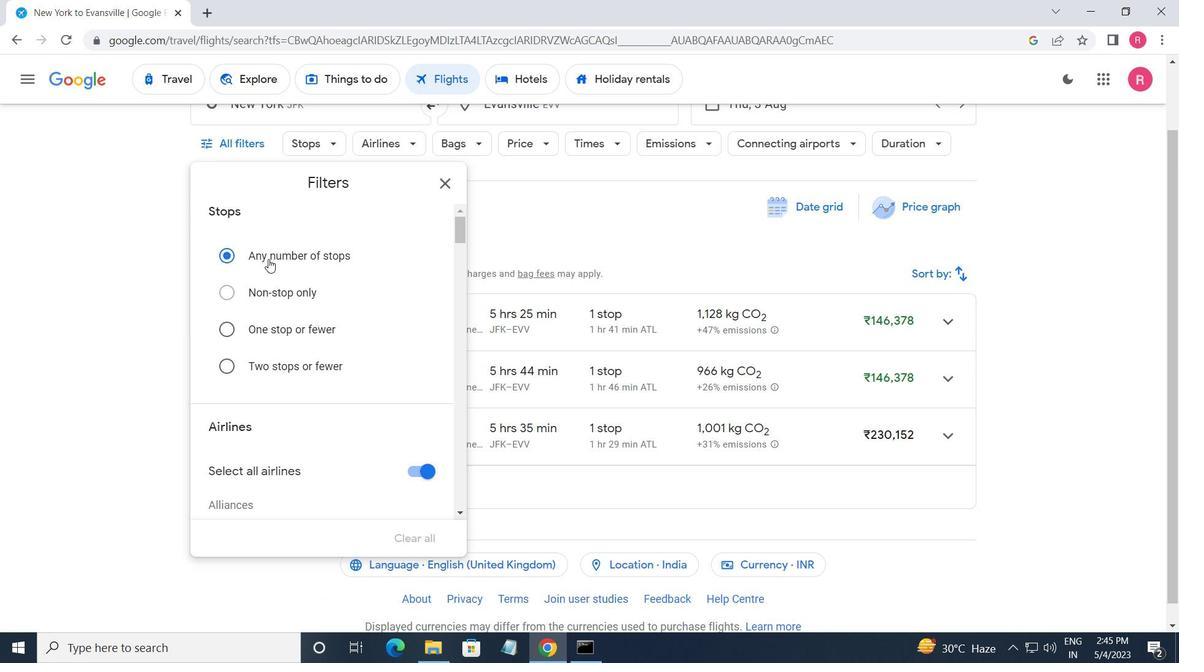
Action: Mouse scrolled (268, 268) with delta (0, 0)
Screenshot: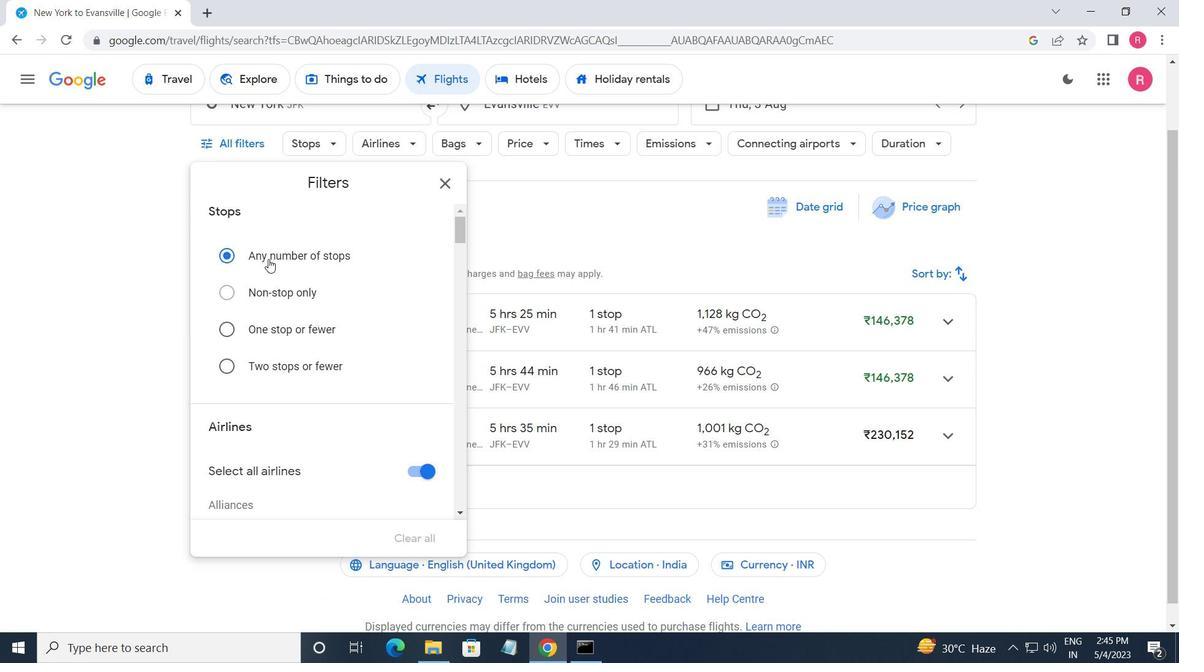 
Action: Mouse moved to (268, 274)
Screenshot: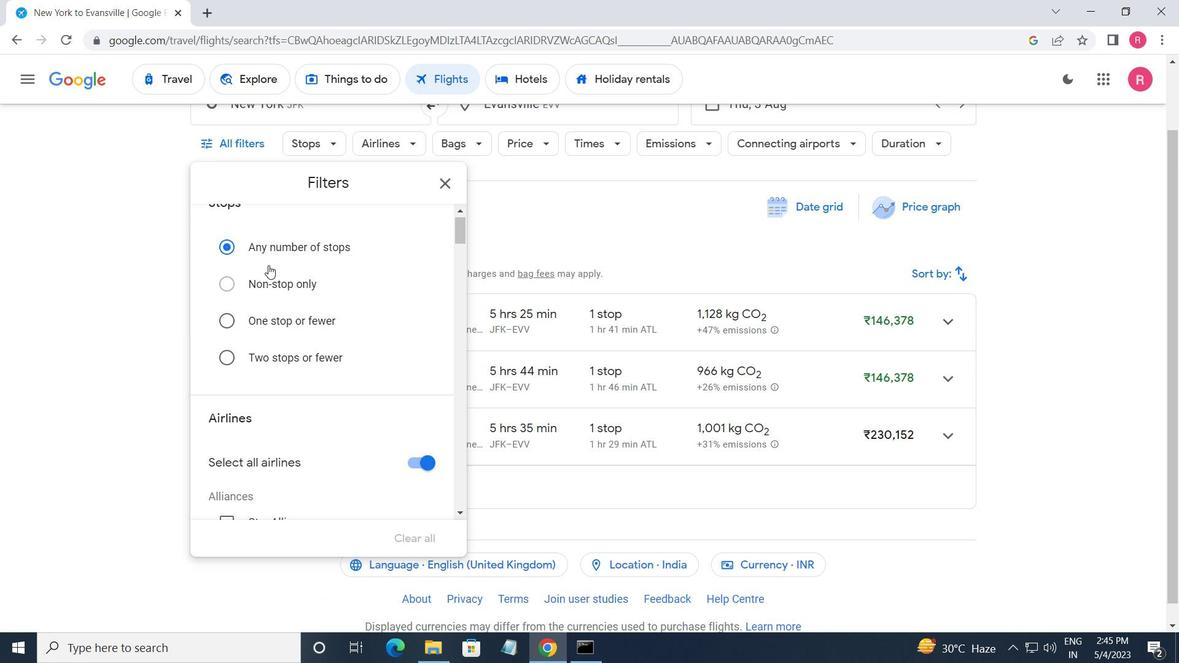 
Action: Mouse scrolled (268, 274) with delta (0, 0)
Screenshot: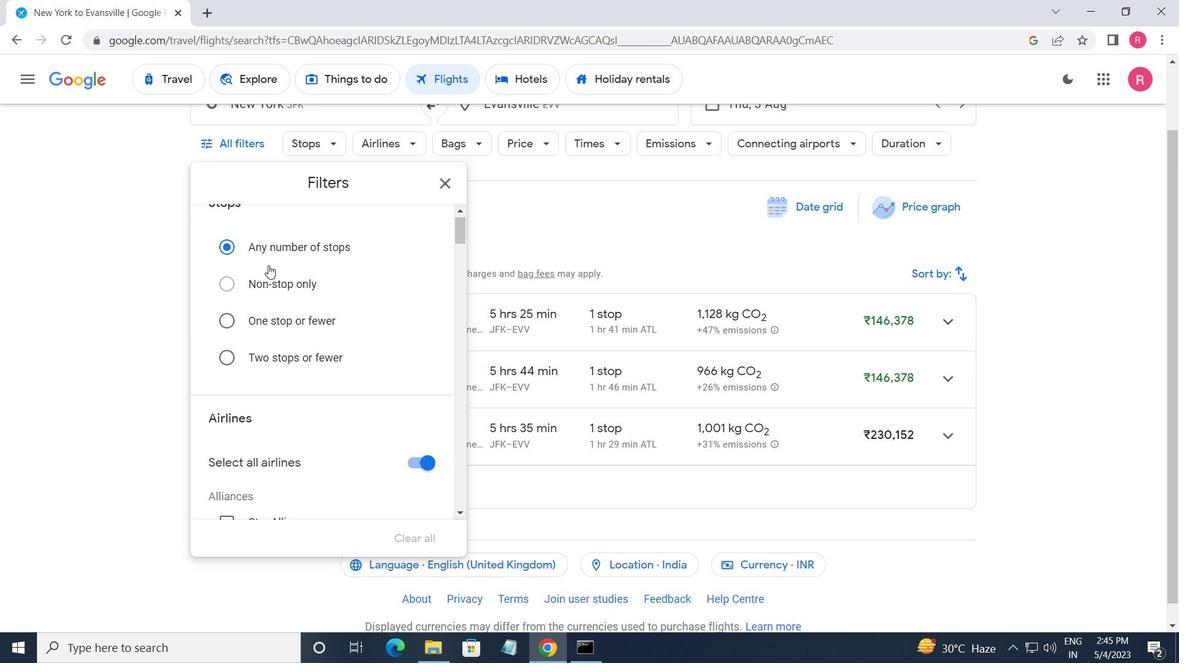 
Action: Mouse moved to (269, 277)
Screenshot: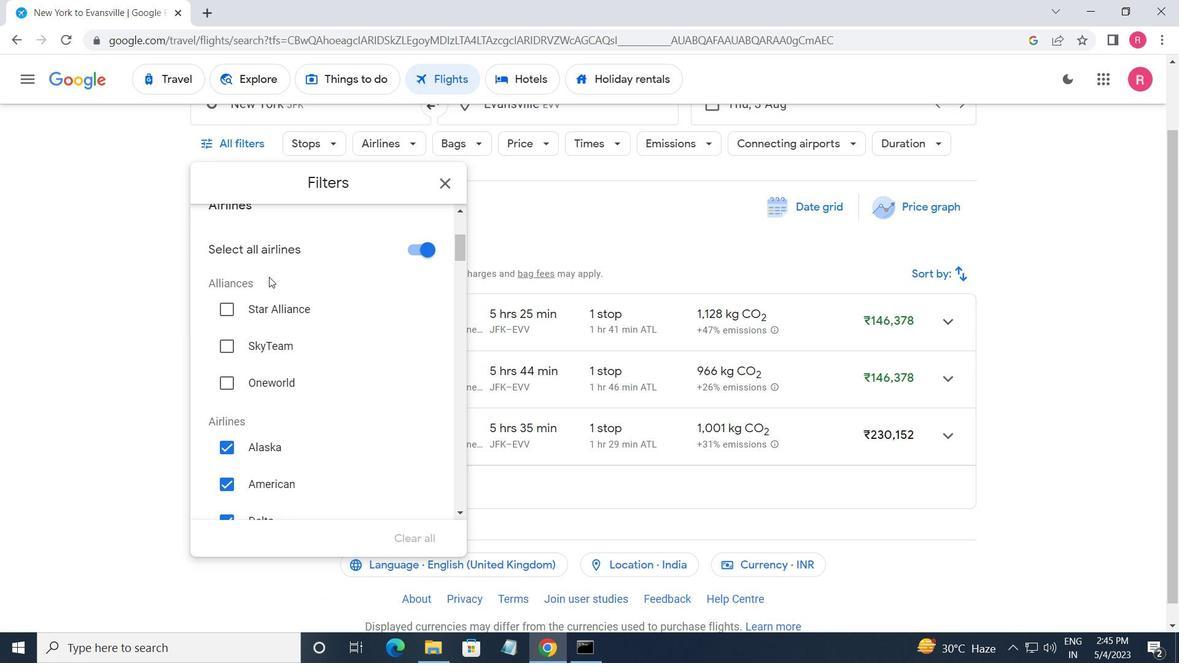 
Action: Mouse scrolled (269, 277) with delta (0, 0)
Screenshot: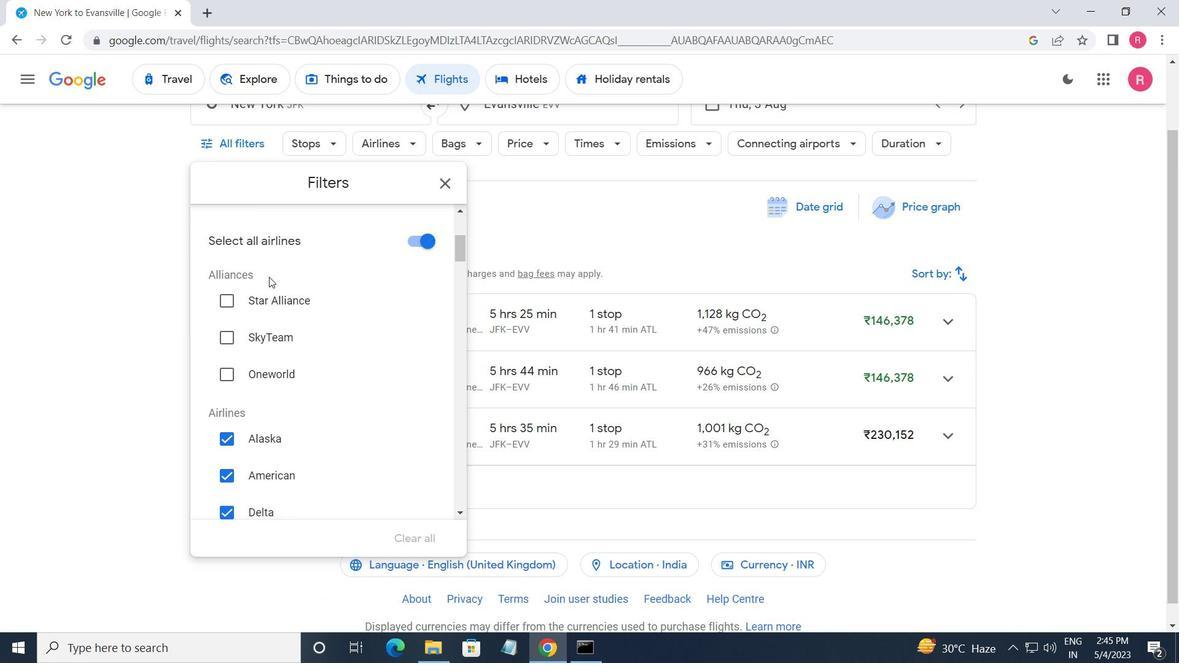 
Action: Mouse moved to (269, 279)
Screenshot: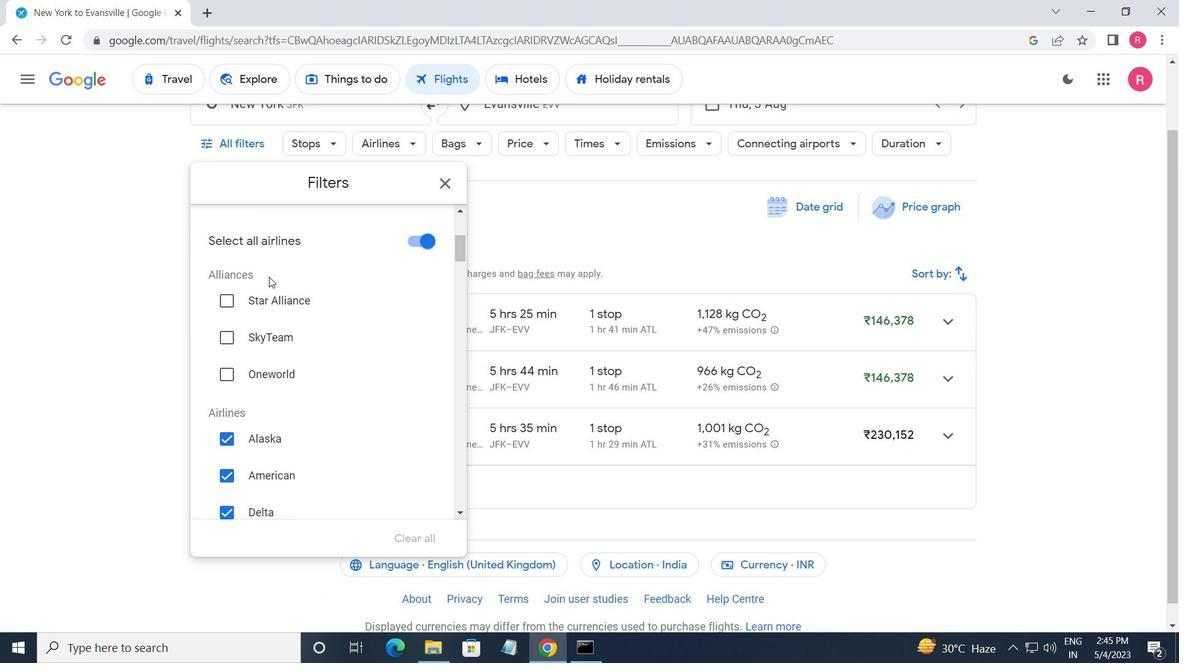 
Action: Mouse scrolled (269, 279) with delta (0, 0)
Screenshot: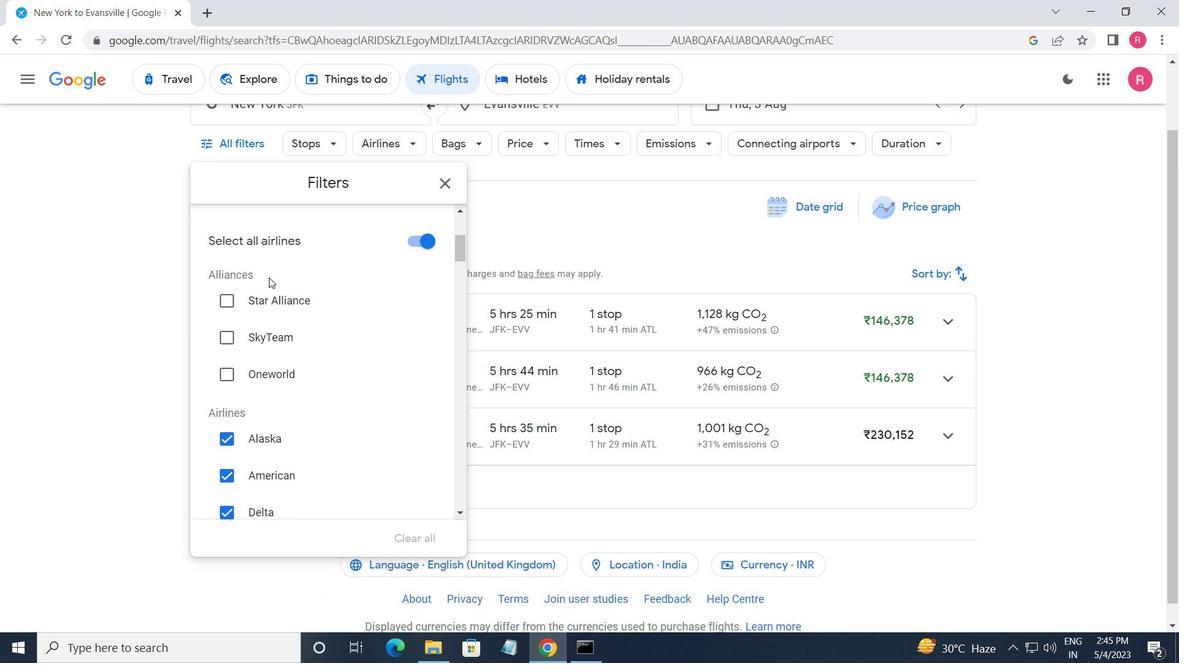 
Action: Mouse scrolled (269, 279) with delta (0, 0)
Screenshot: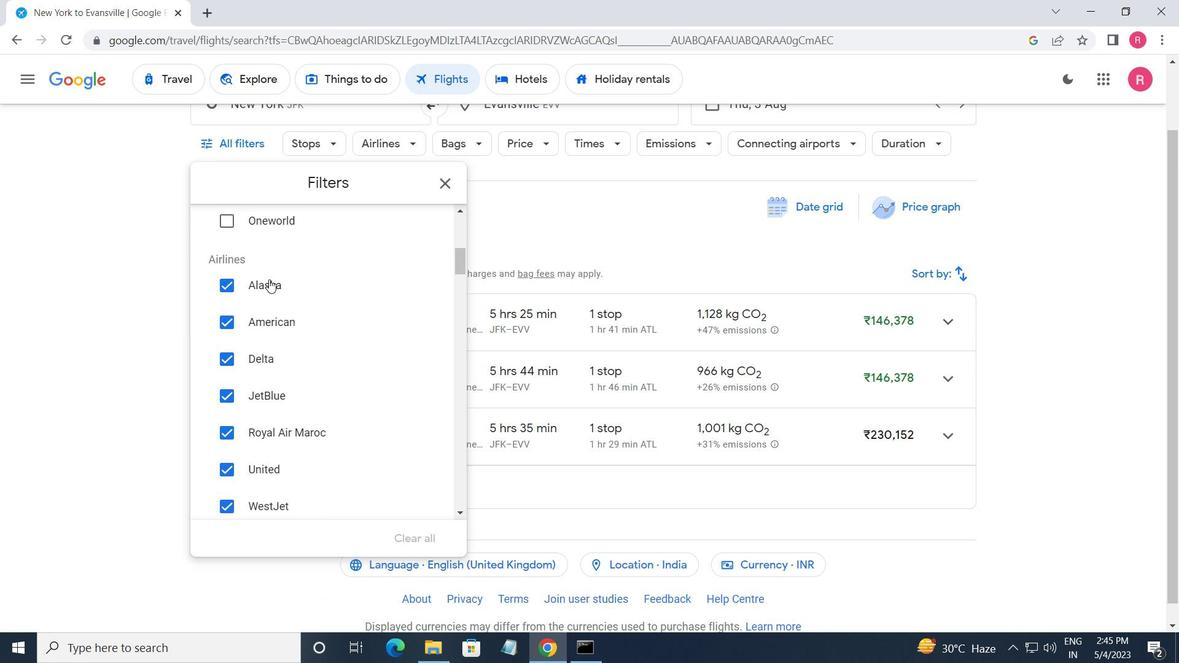 
Action: Mouse moved to (269, 281)
Screenshot: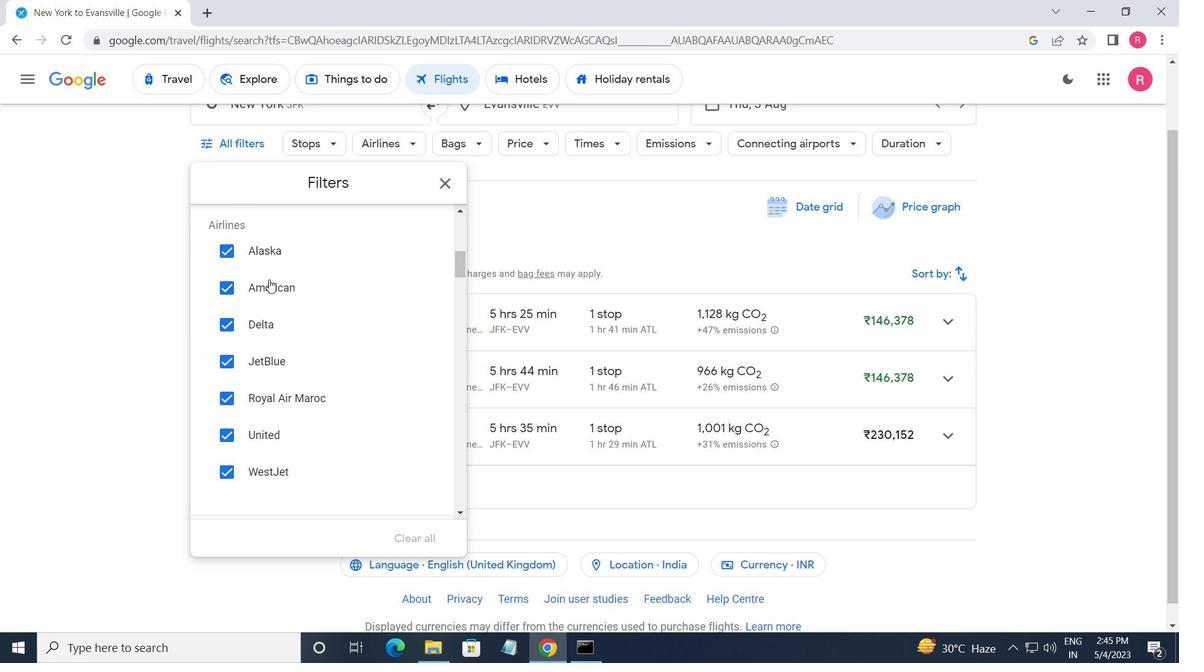 
Action: Mouse scrolled (269, 282) with delta (0, 0)
Screenshot: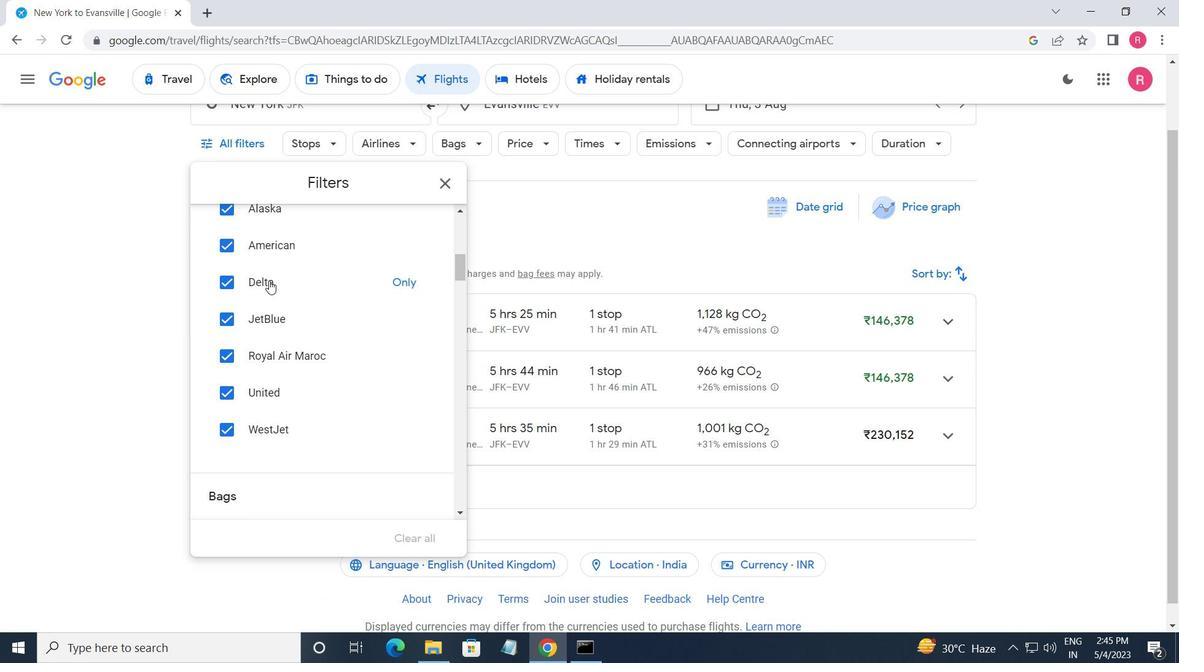 
Action: Mouse moved to (270, 281)
Screenshot: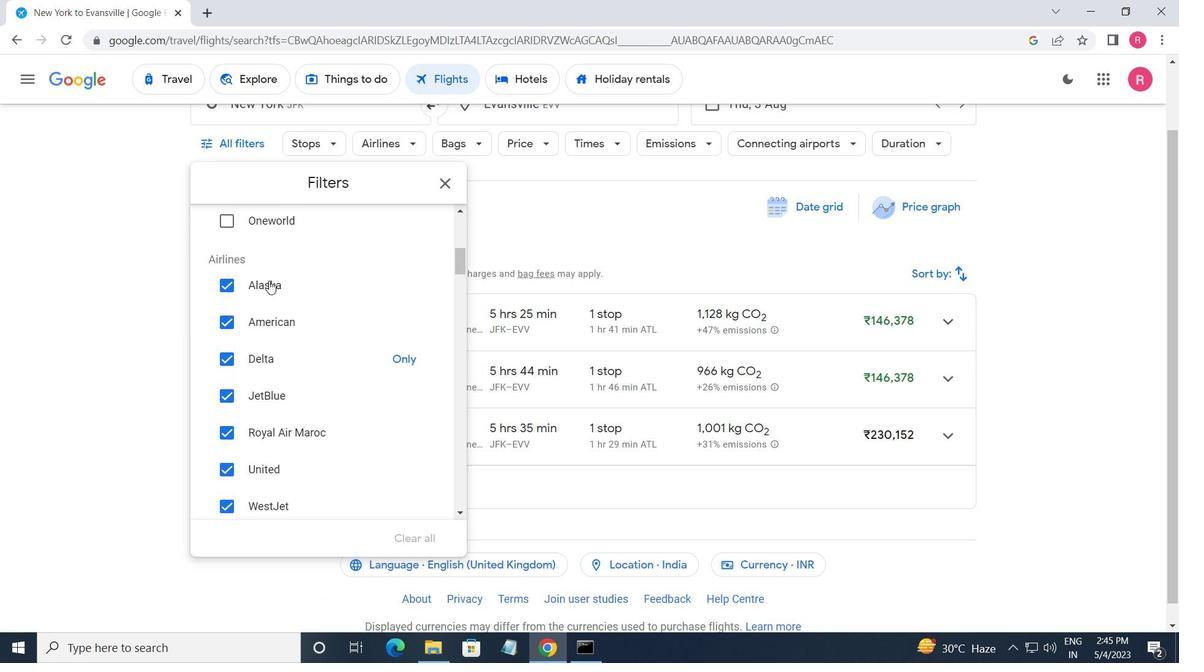 
Action: Mouse scrolled (270, 282) with delta (0, 0)
Screenshot: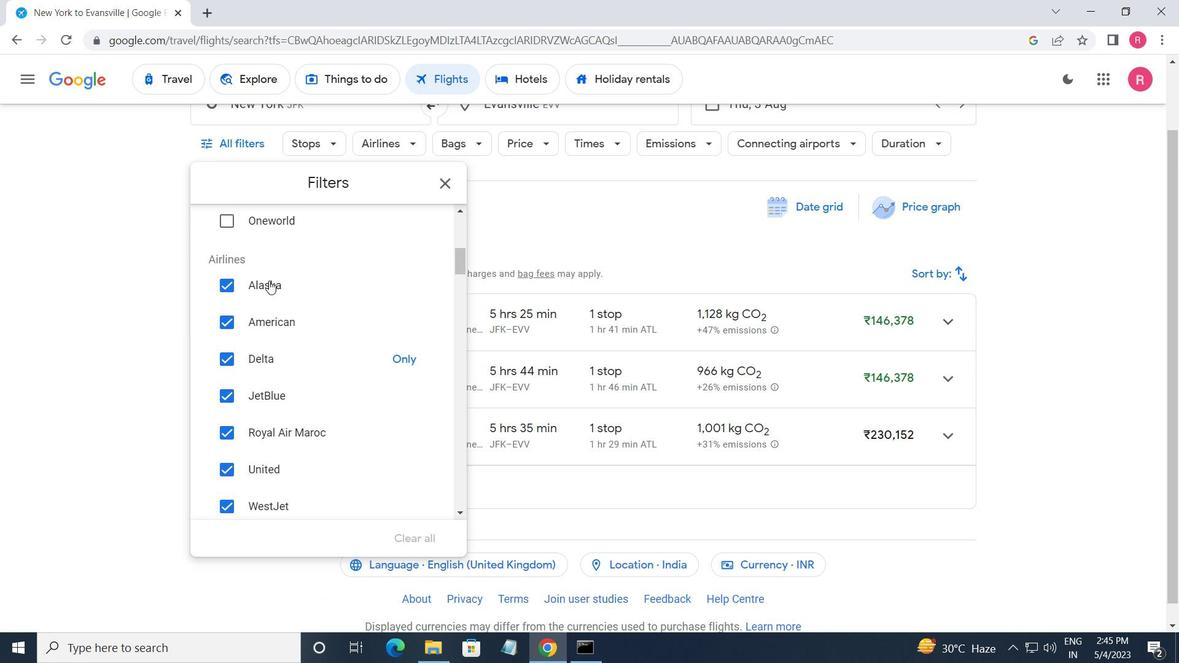 
Action: Mouse scrolled (270, 282) with delta (0, 0)
Screenshot: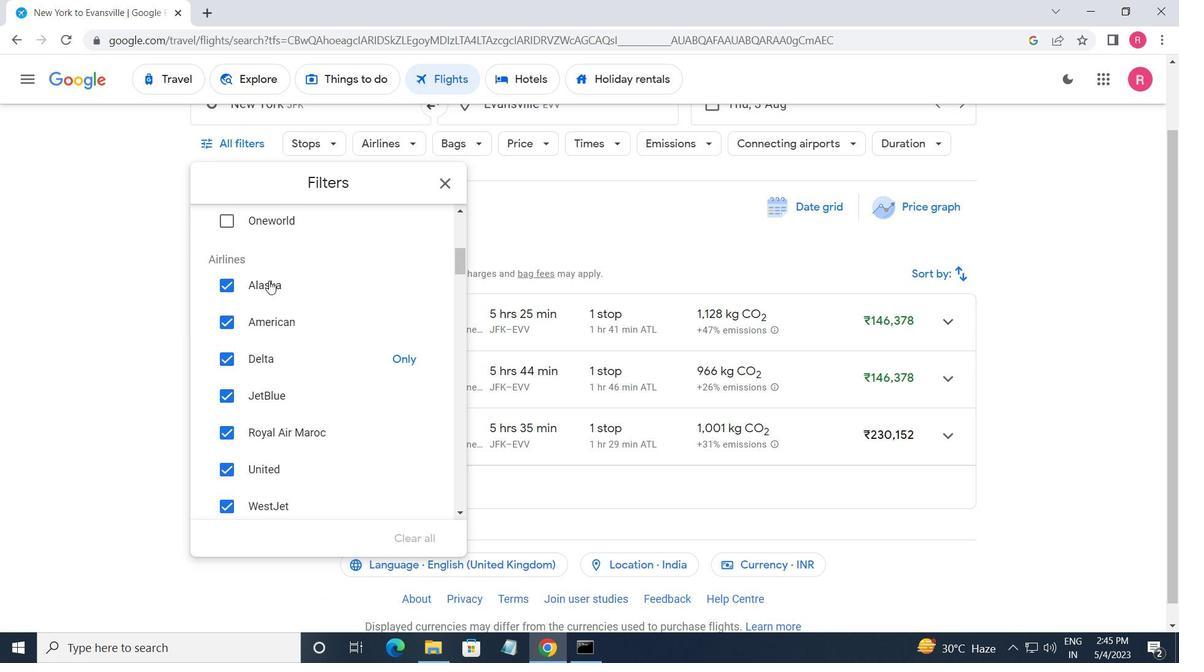 
Action: Mouse moved to (424, 246)
Screenshot: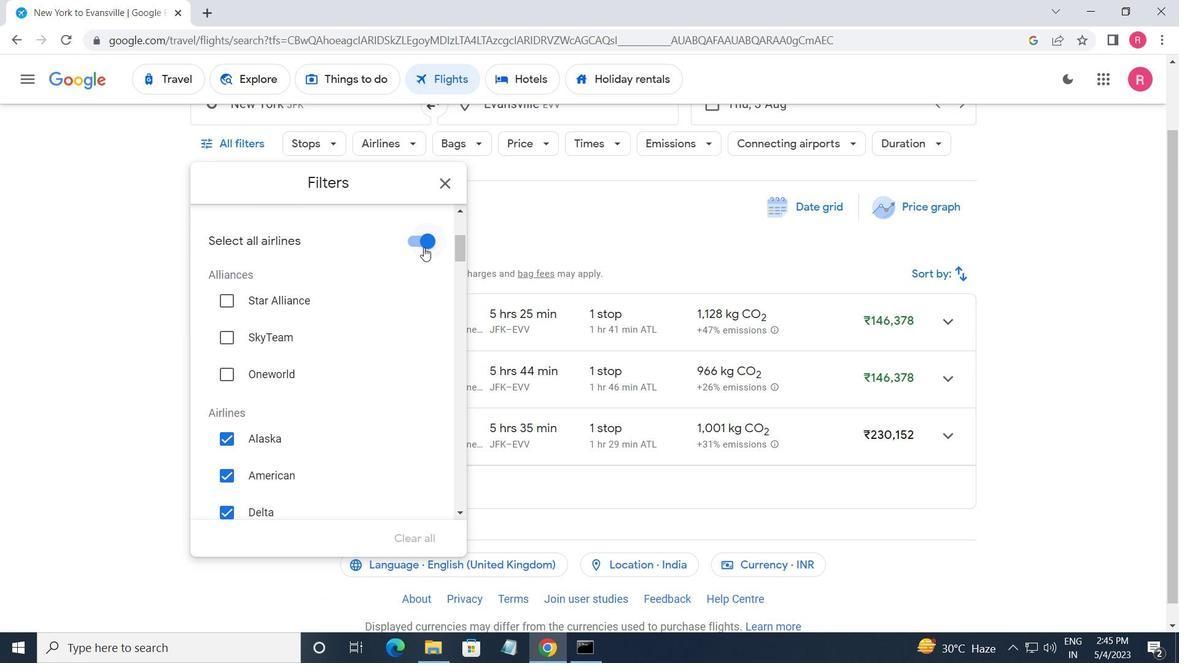 
Action: Mouse pressed left at (424, 246)
Screenshot: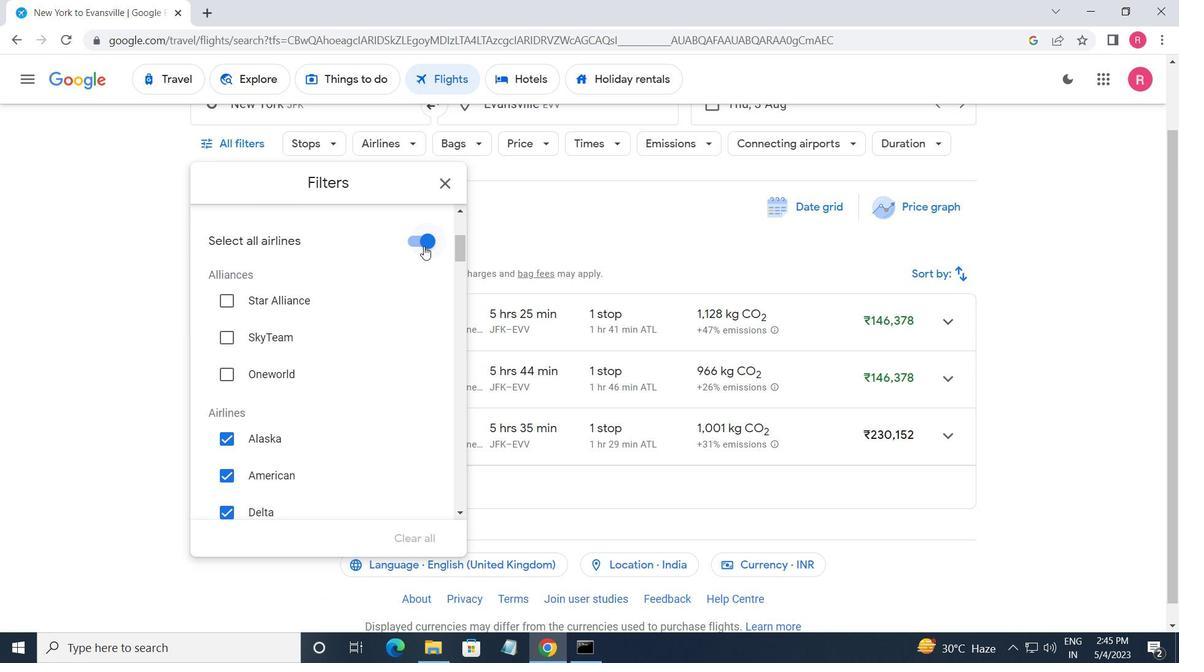 
Action: Mouse moved to (377, 307)
Screenshot: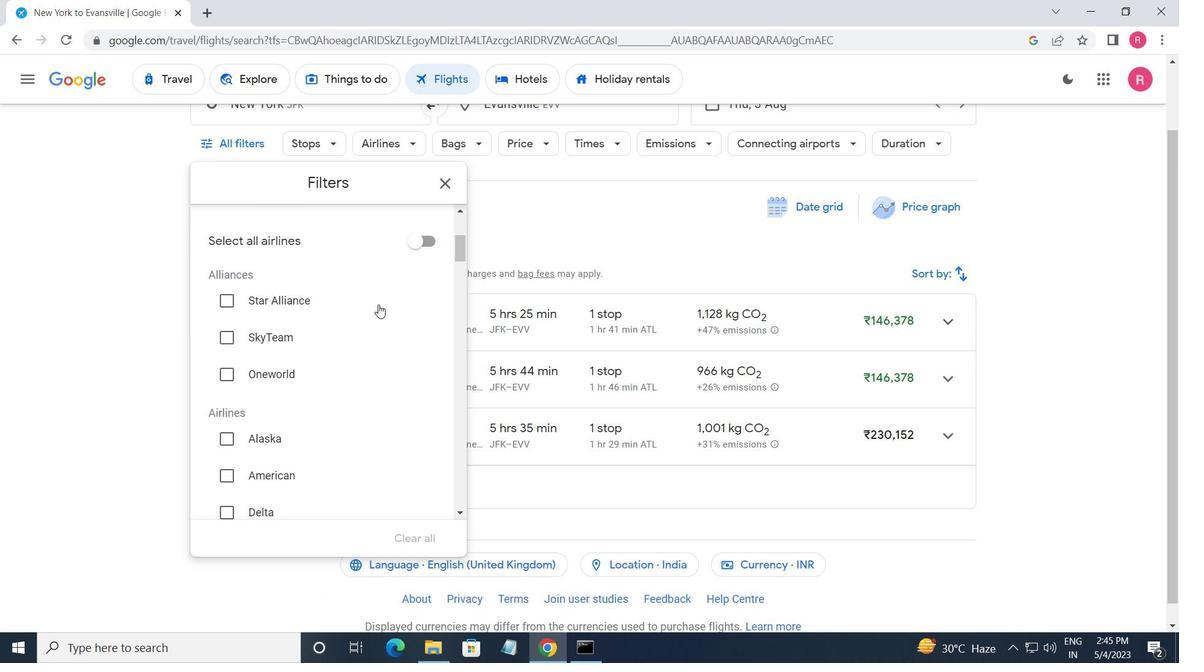 
Action: Mouse scrolled (377, 307) with delta (0, 0)
Screenshot: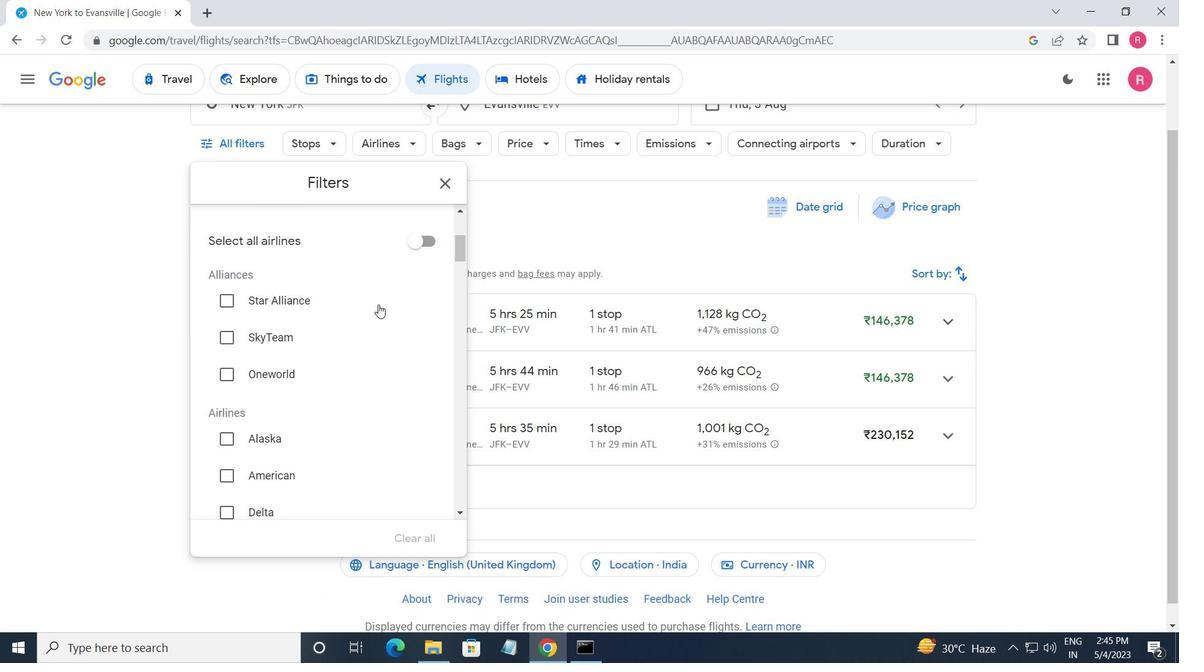 
Action: Mouse scrolled (377, 307) with delta (0, 0)
Screenshot: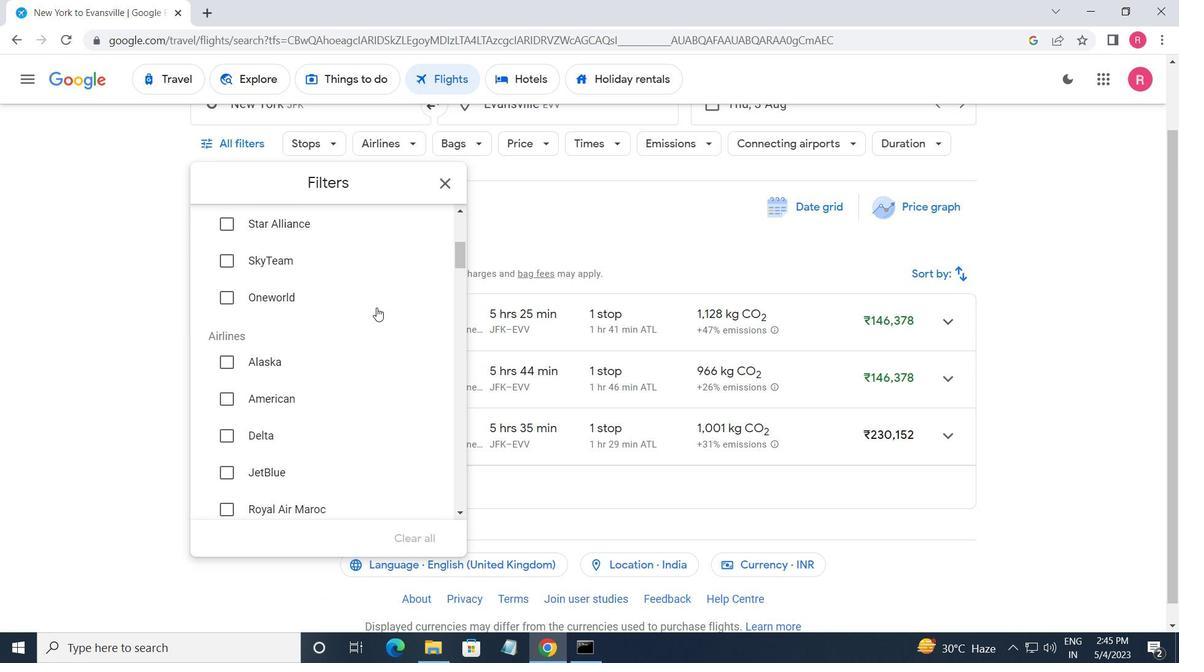 
Action: Mouse scrolled (377, 307) with delta (0, 0)
Screenshot: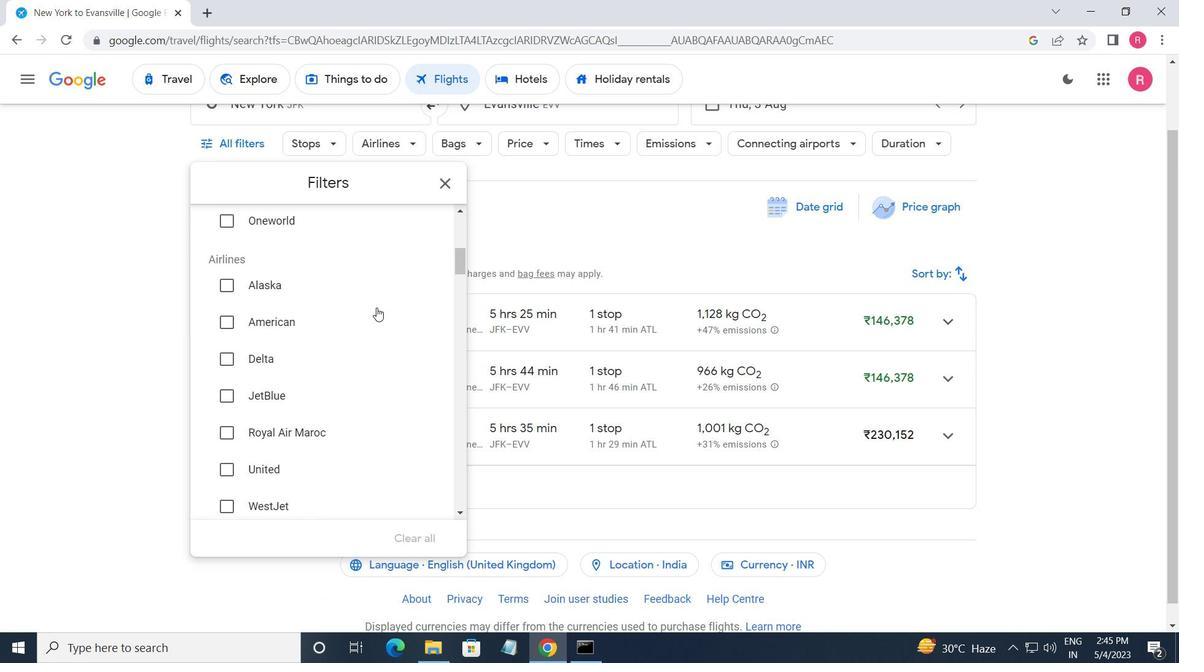 
Action: Mouse moved to (376, 308)
Screenshot: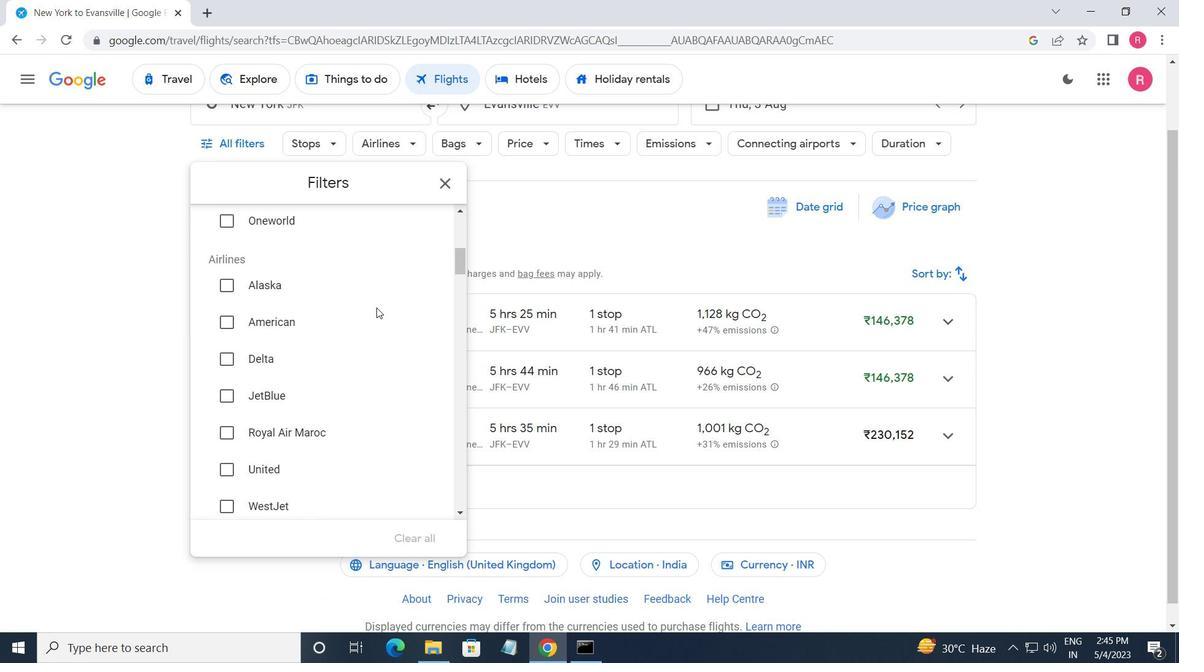 
Action: Mouse scrolled (376, 307) with delta (0, 0)
Screenshot: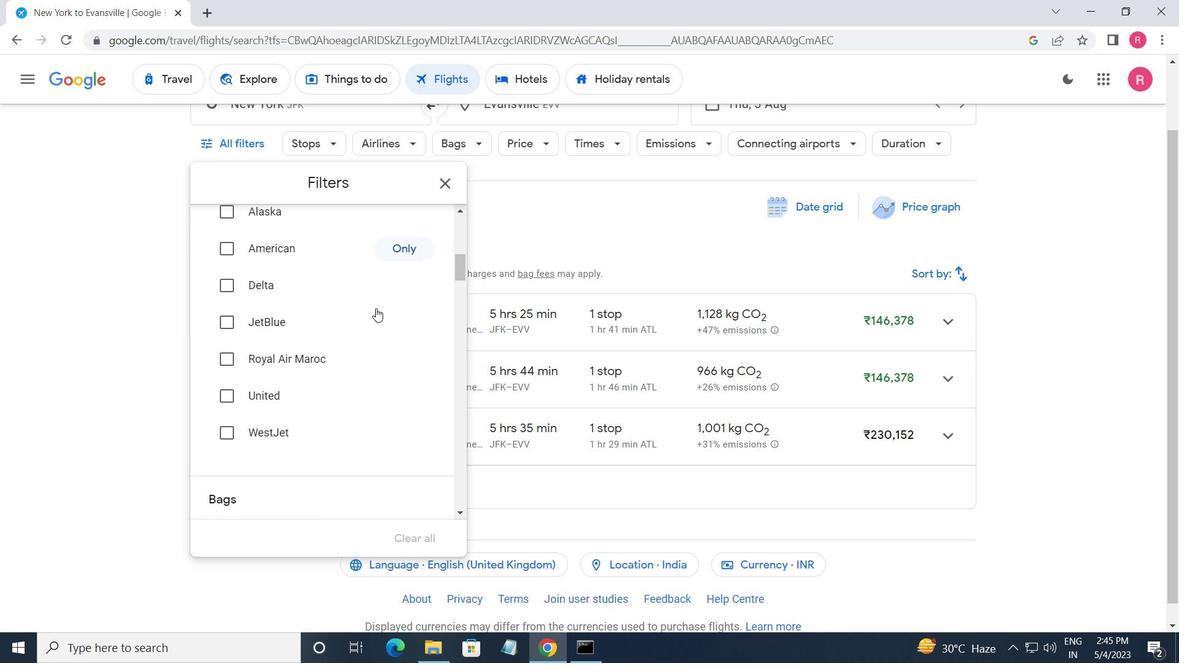 
Action: Mouse scrolled (376, 307) with delta (0, 0)
Screenshot: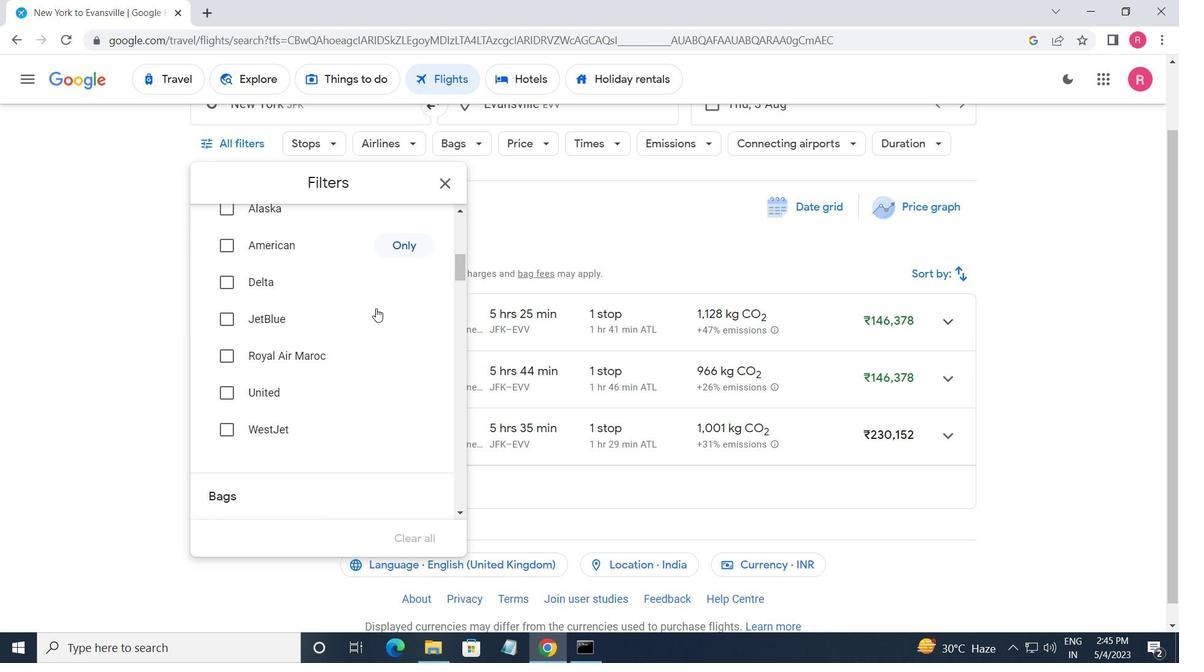 
Action: Mouse moved to (376, 309)
Screenshot: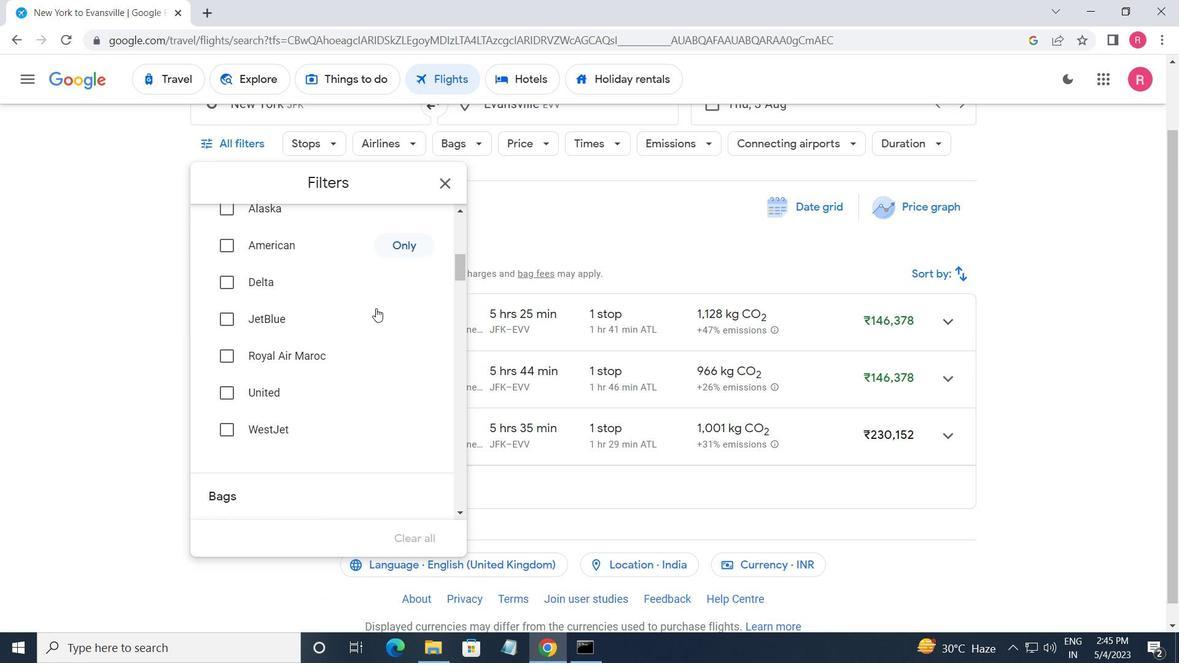 
Action: Mouse scrolled (376, 309) with delta (0, 0)
Screenshot: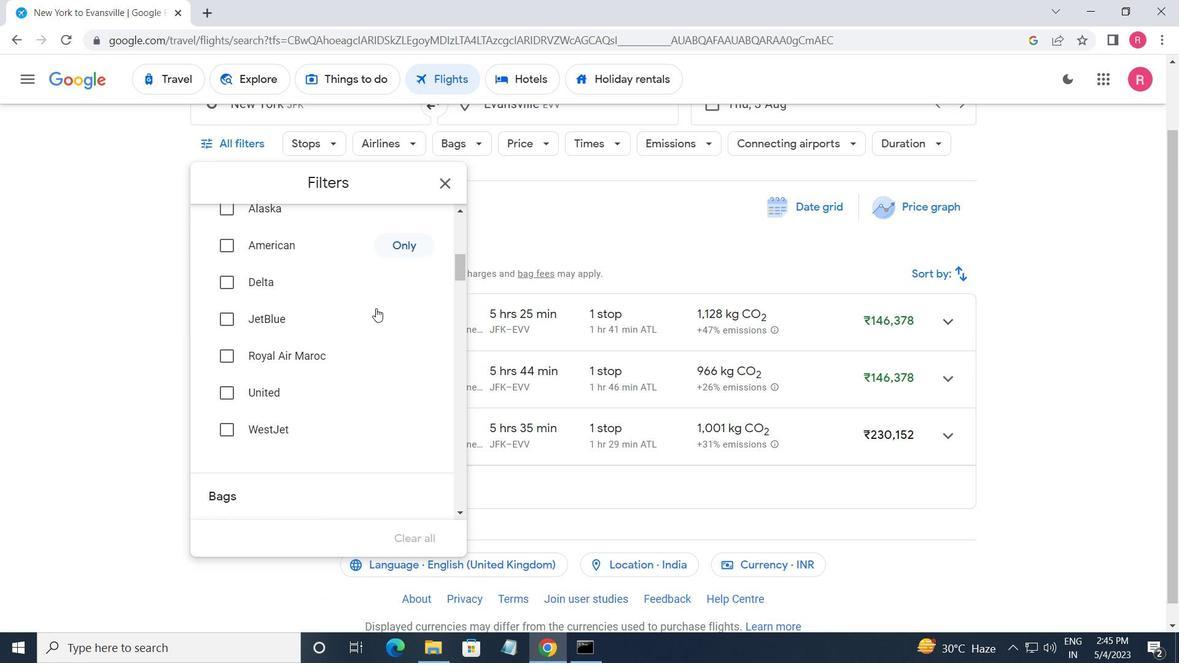 
Action: Mouse moved to (376, 310)
Screenshot: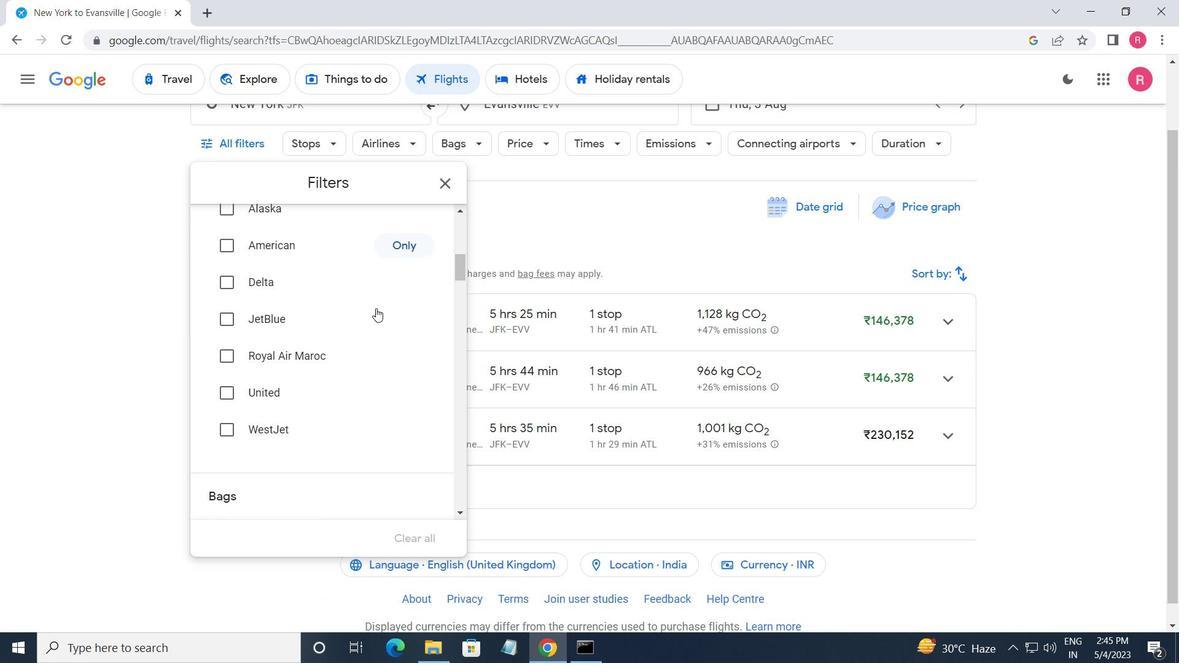 
Action: Mouse scrolled (376, 310) with delta (0, 0)
Screenshot: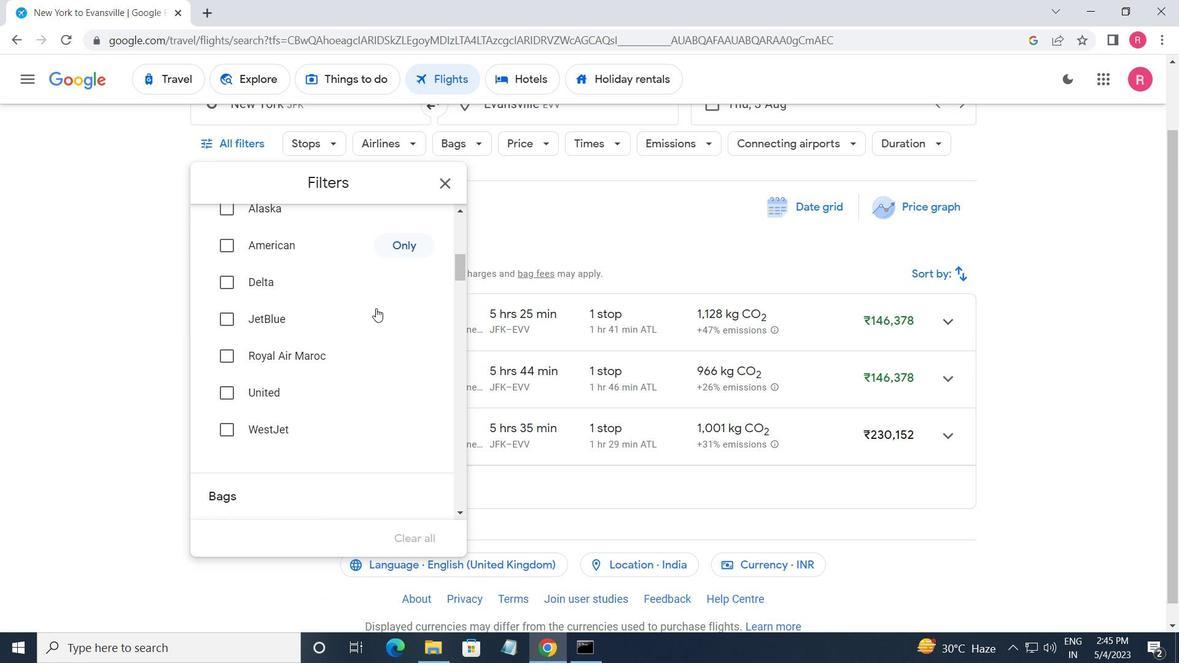 
Action: Mouse moved to (425, 264)
Screenshot: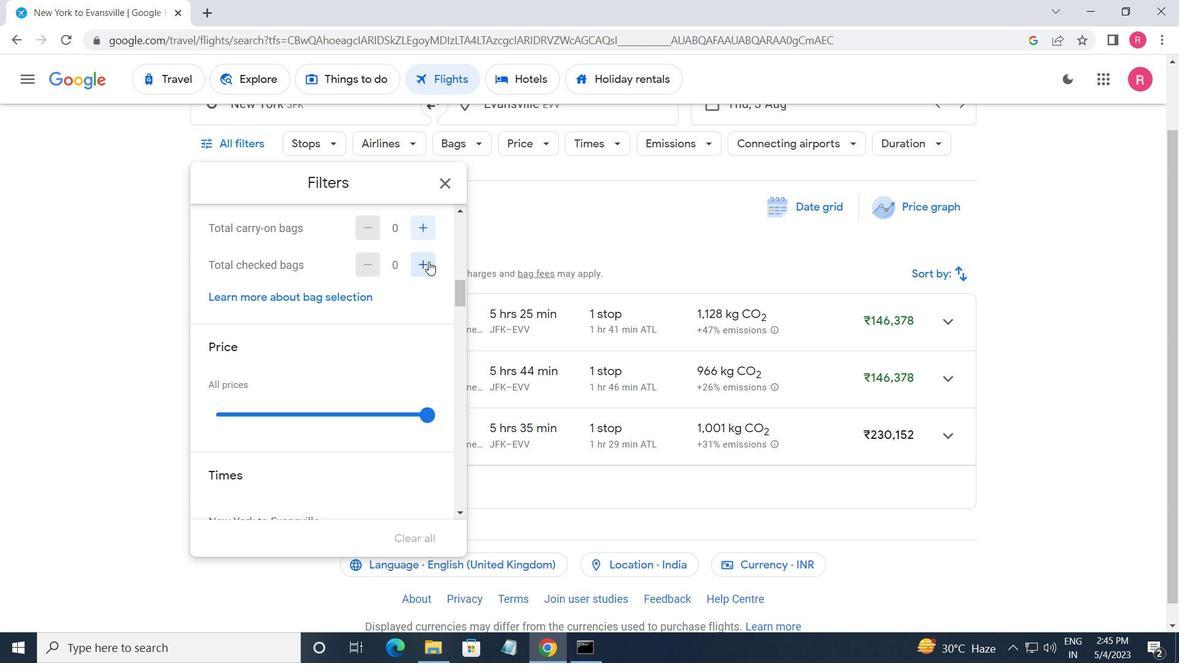
Action: Mouse pressed left at (425, 264)
Screenshot: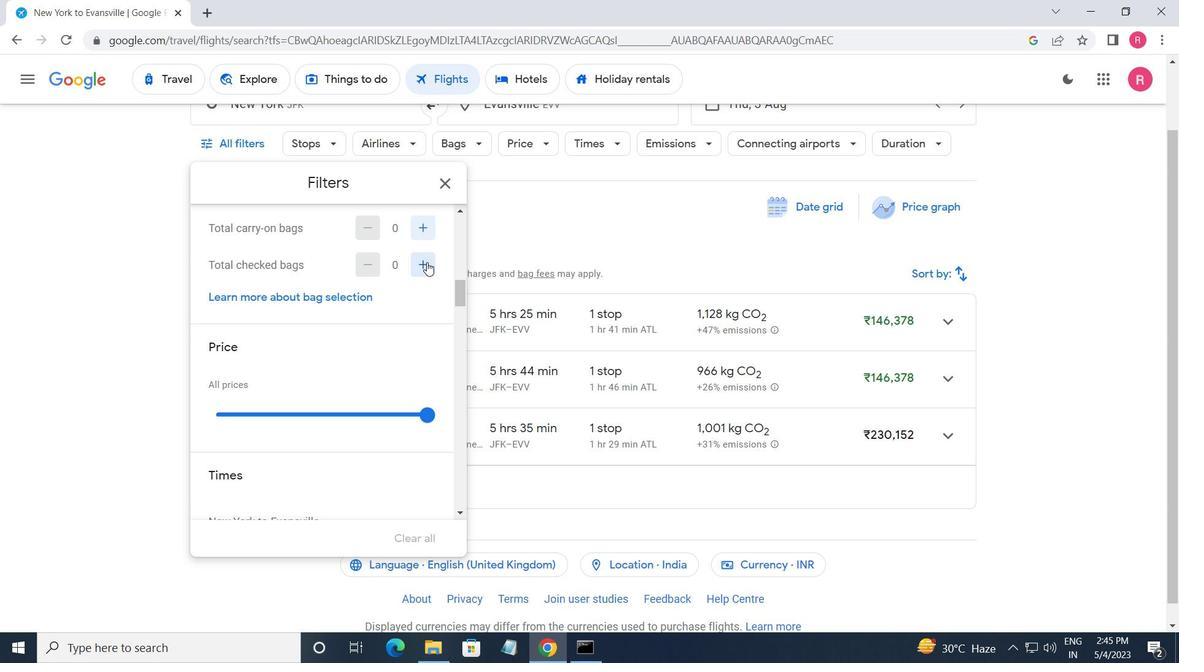 
Action: Mouse moved to (425, 264)
Screenshot: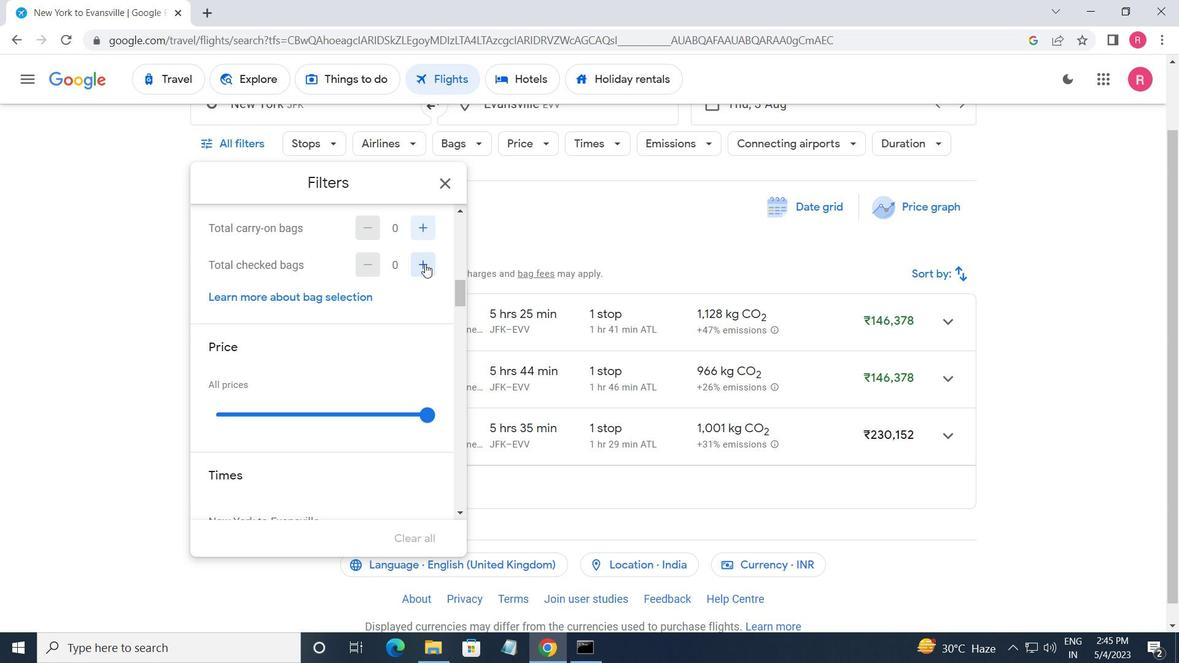 
Action: Mouse pressed left at (425, 264)
Screenshot: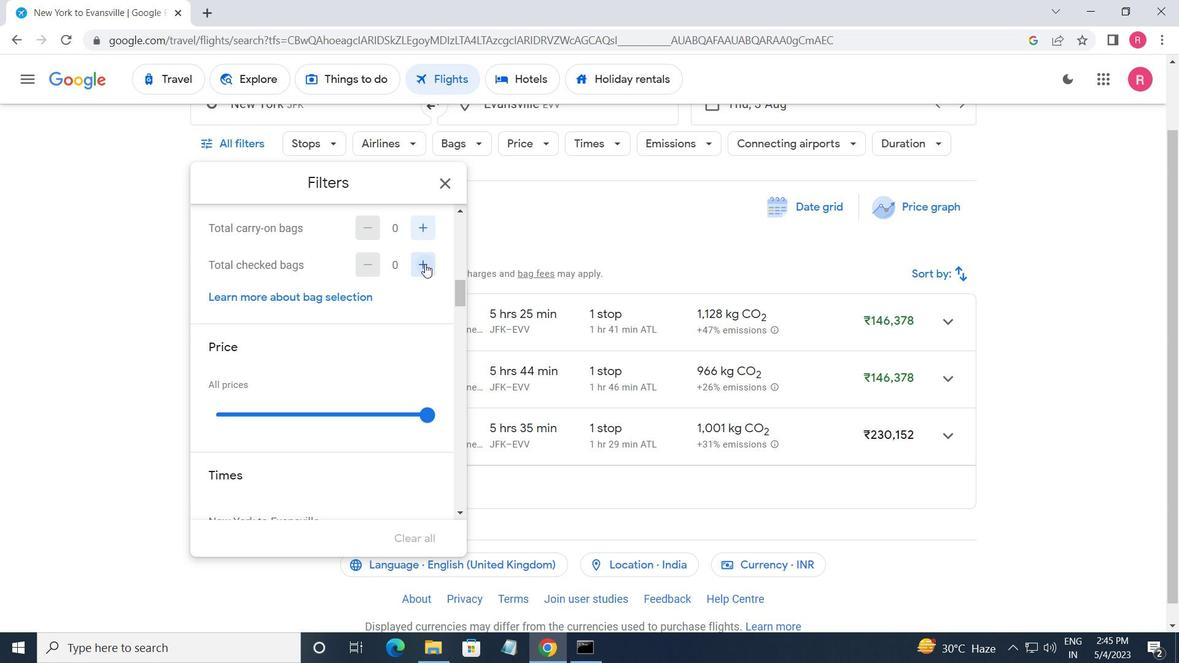 
Action: Mouse pressed left at (425, 264)
Screenshot: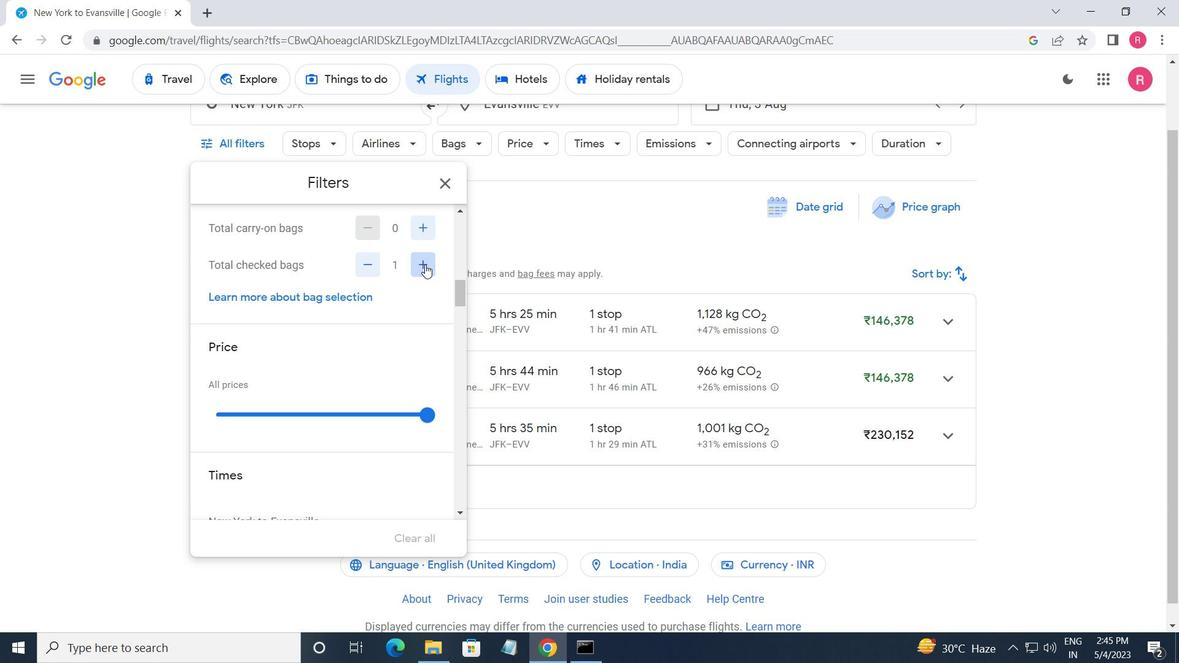 
Action: Mouse pressed left at (425, 264)
Screenshot: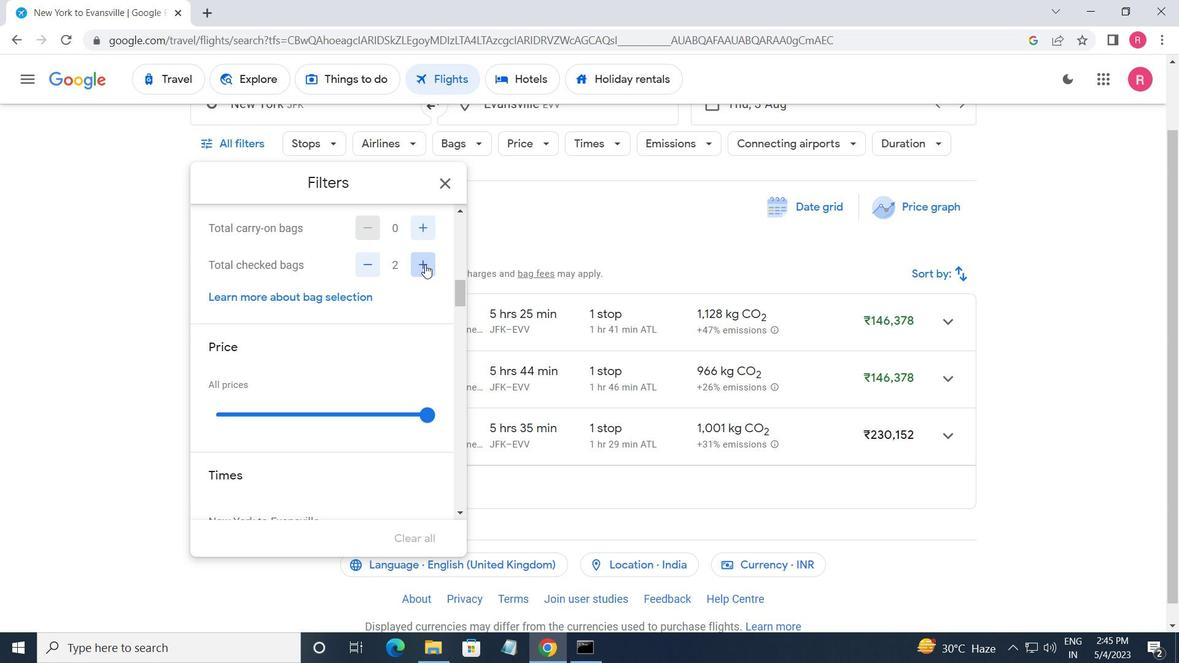 
Action: Mouse pressed left at (425, 264)
Screenshot: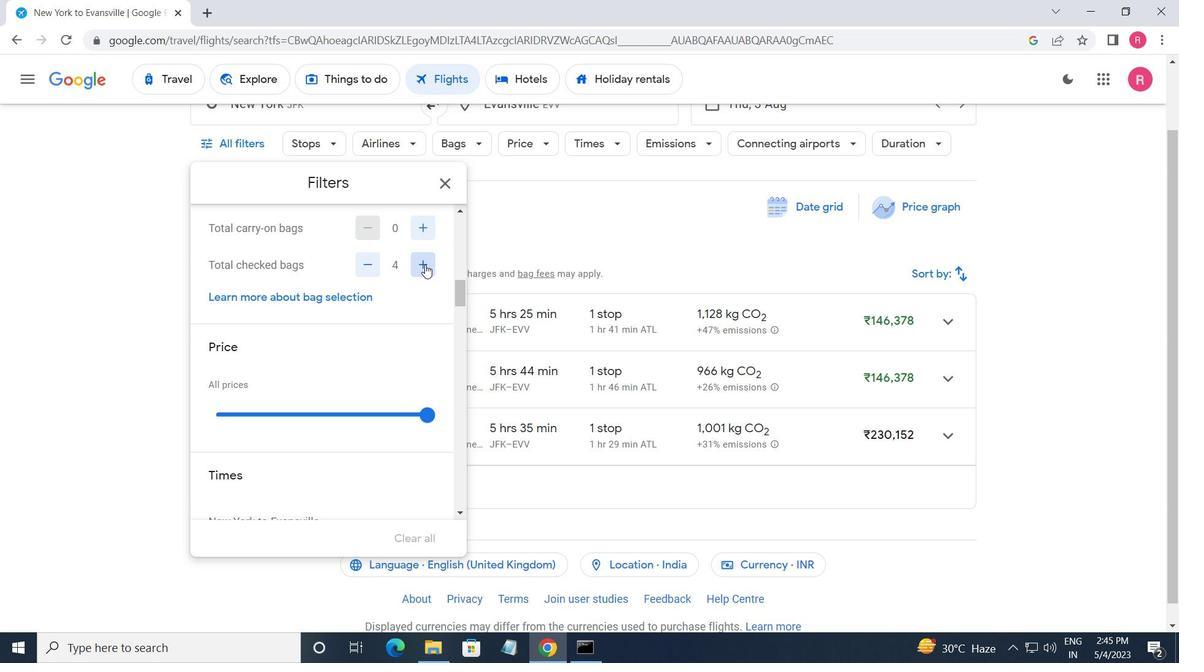 
Action: Mouse moved to (412, 293)
Screenshot: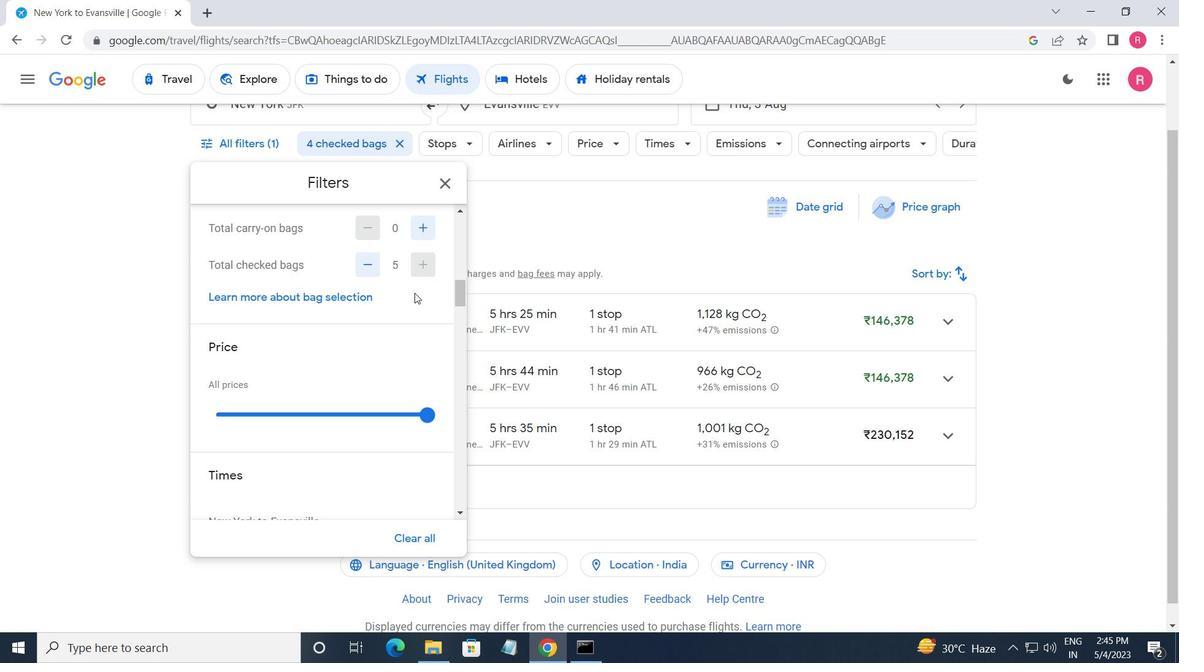 
Action: Mouse scrolled (412, 293) with delta (0, 0)
Screenshot: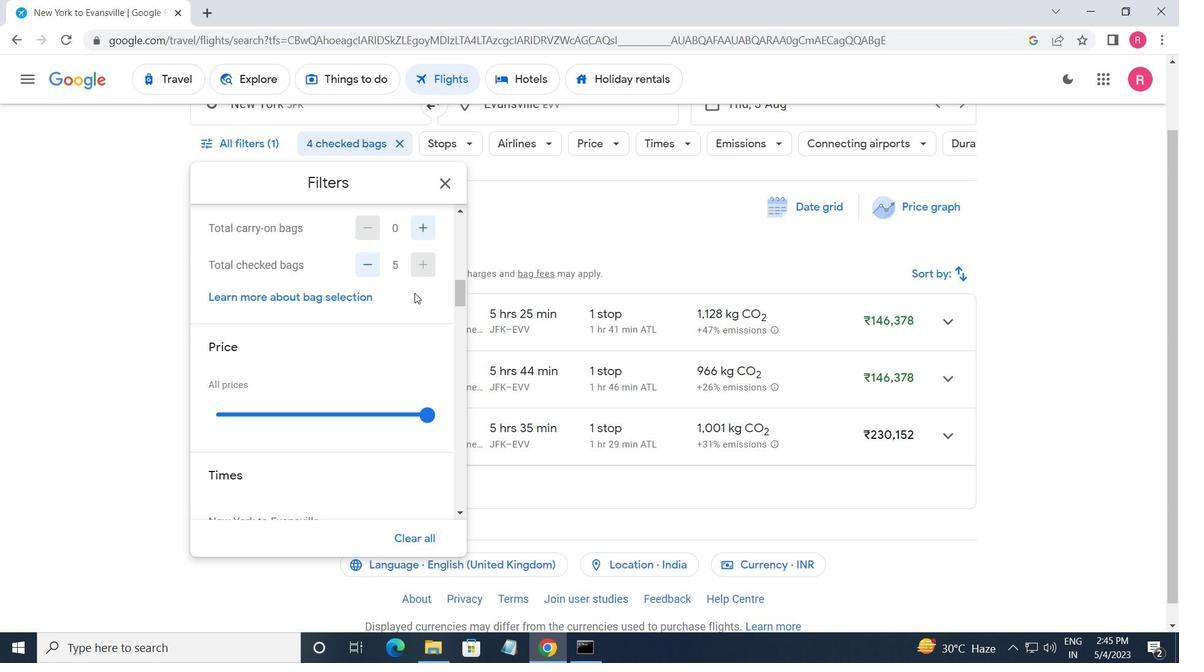 
Action: Mouse moved to (412, 295)
Screenshot: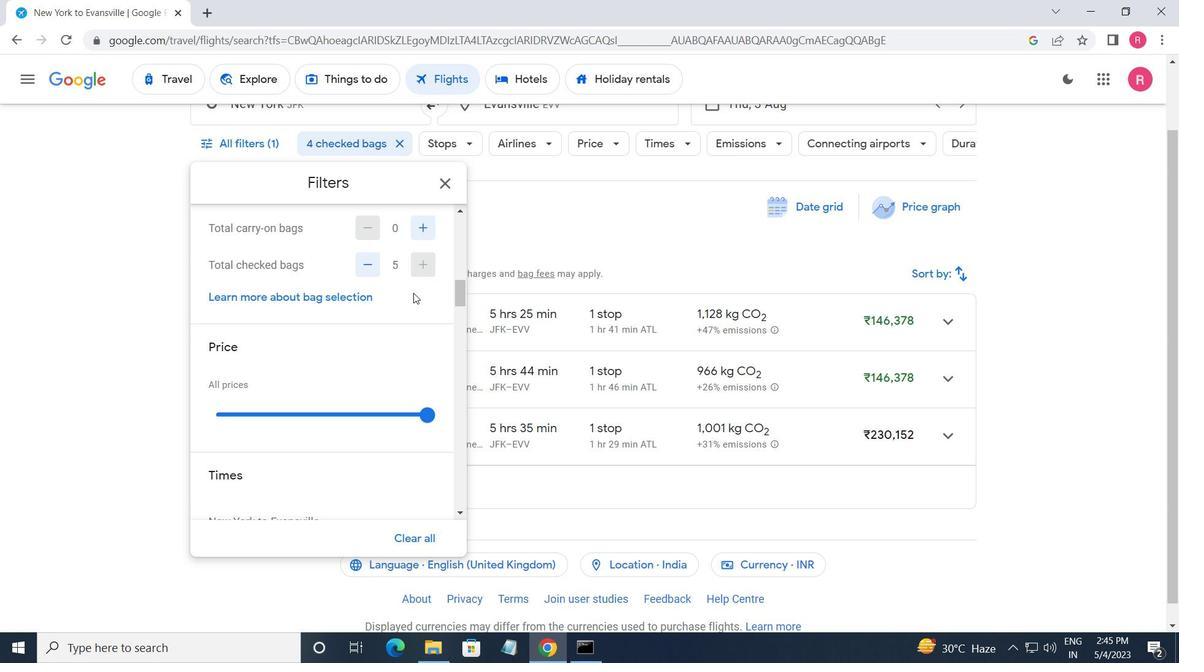 
Action: Mouse scrolled (412, 294) with delta (0, 0)
Screenshot: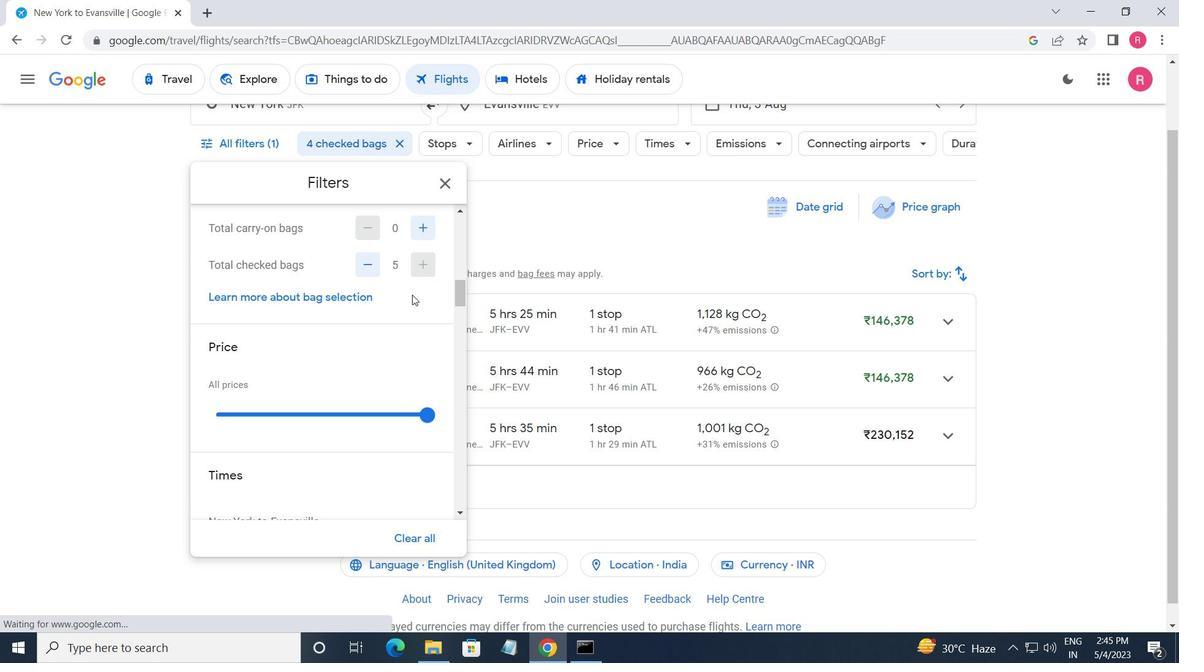 
Action: Mouse moved to (411, 295)
Screenshot: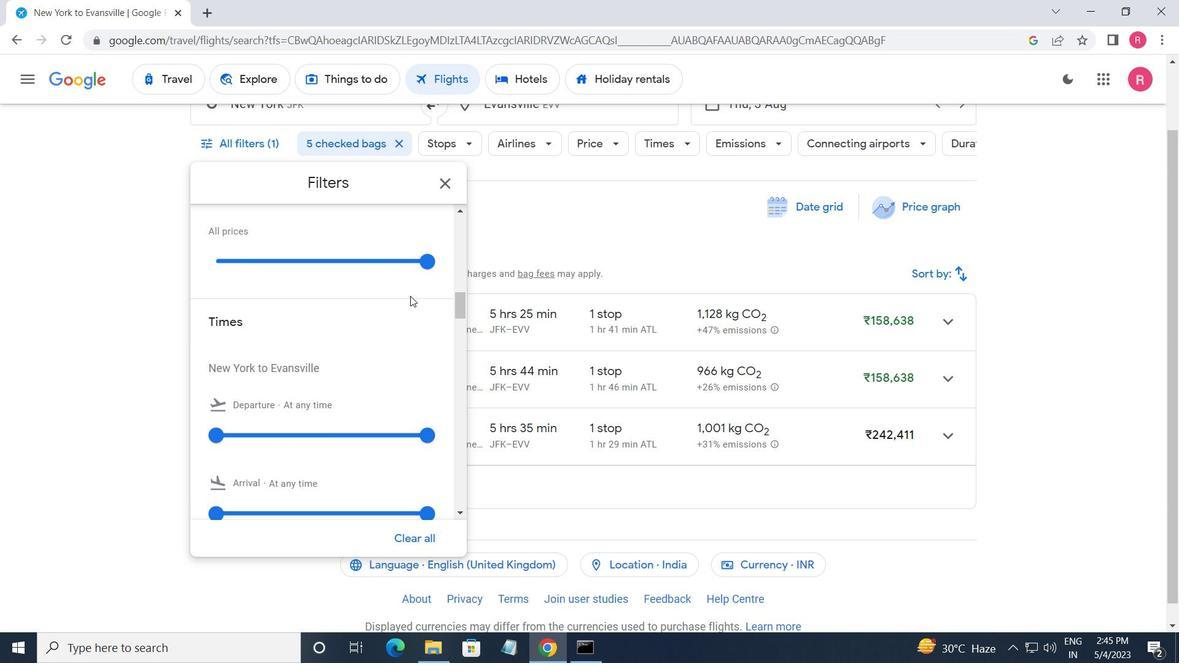 
Action: Mouse scrolled (411, 294) with delta (0, 0)
Screenshot: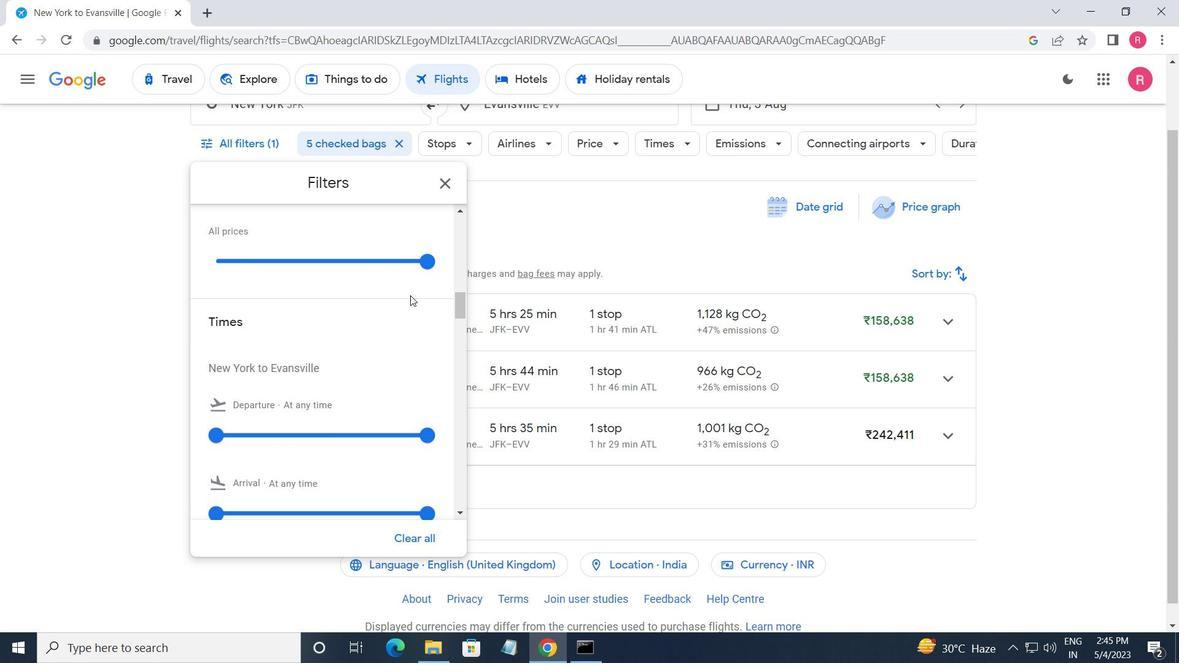 
Action: Mouse moved to (390, 301)
Screenshot: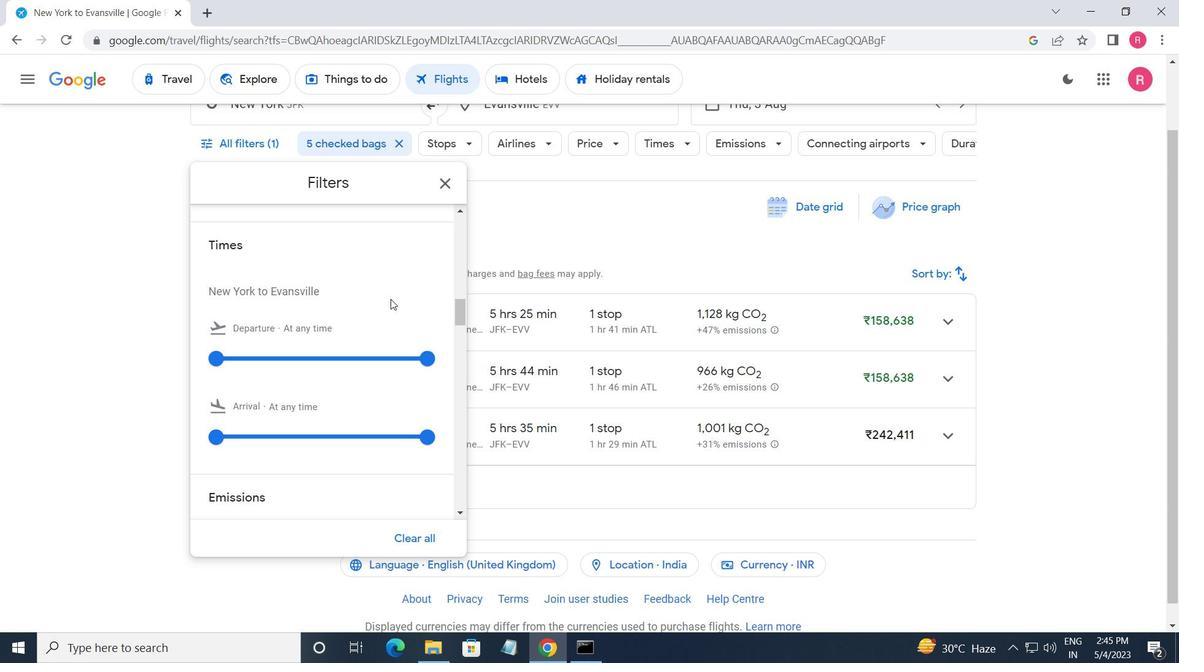 
Action: Mouse scrolled (390, 300) with delta (0, 0)
Screenshot: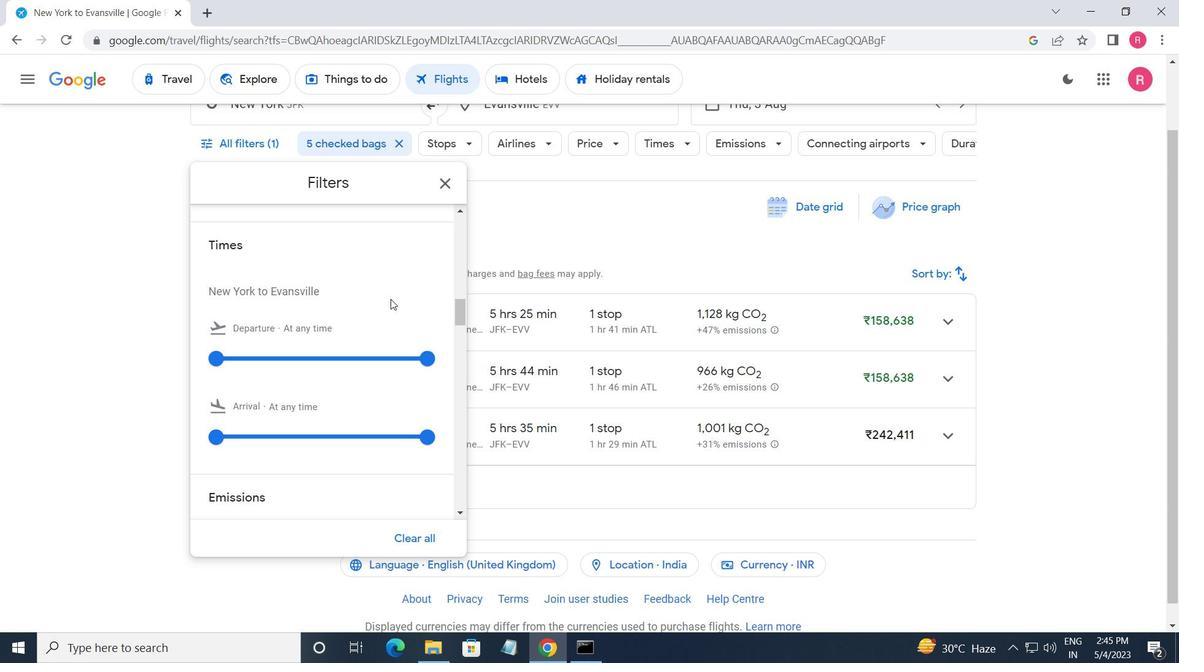 
Action: Mouse moved to (307, 329)
Screenshot: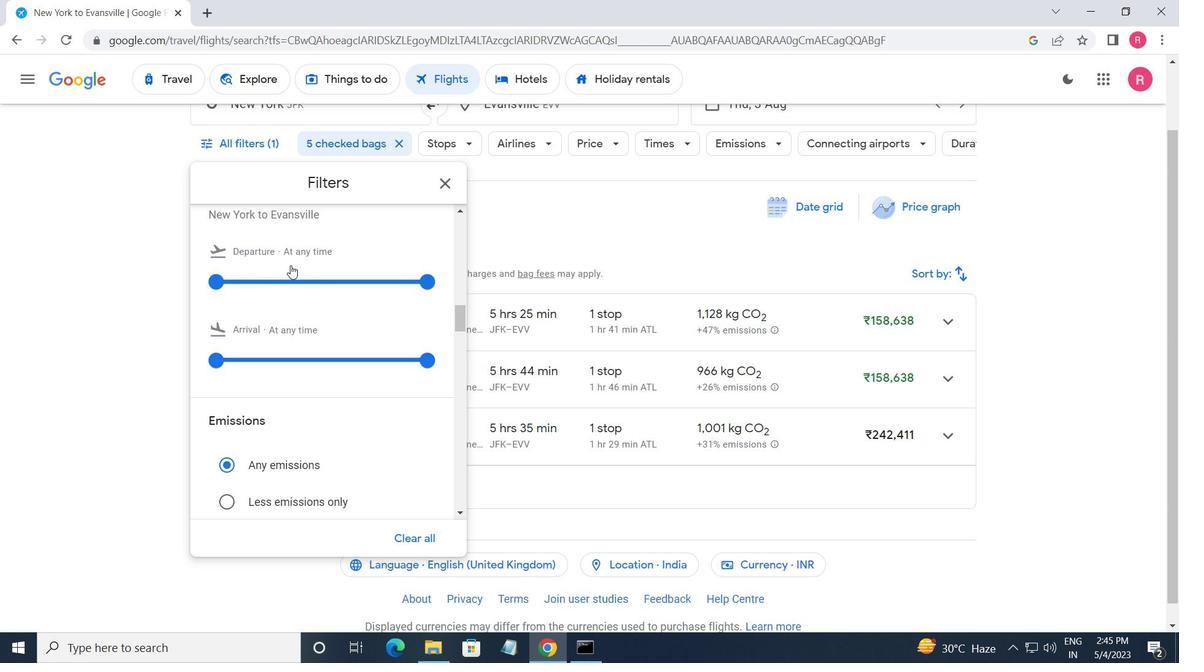 
Action: Mouse scrolled (307, 330) with delta (0, 0)
Screenshot: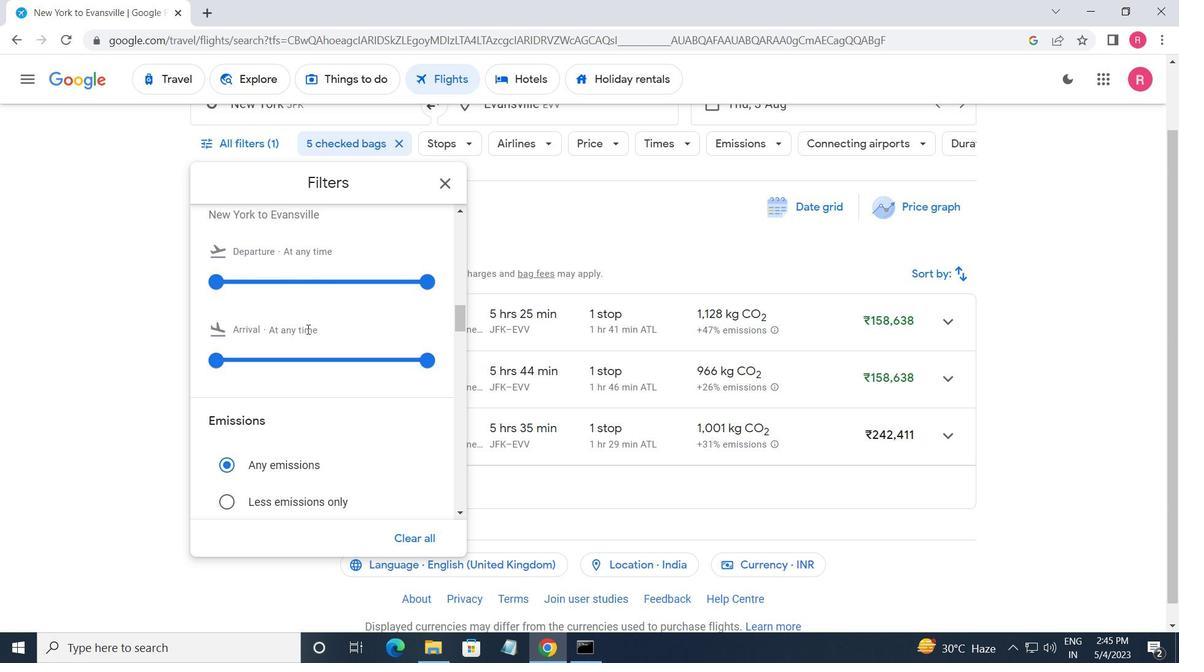 
Action: Mouse scrolled (307, 330) with delta (0, 0)
Screenshot: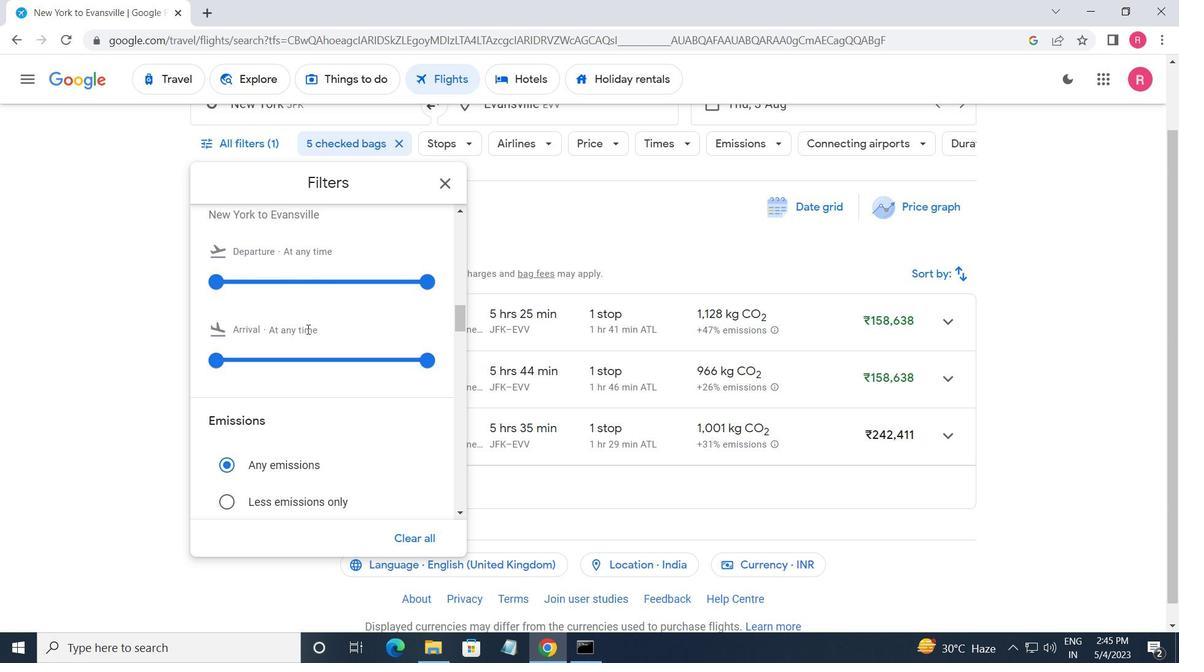 
Action: Mouse moved to (419, 259)
Screenshot: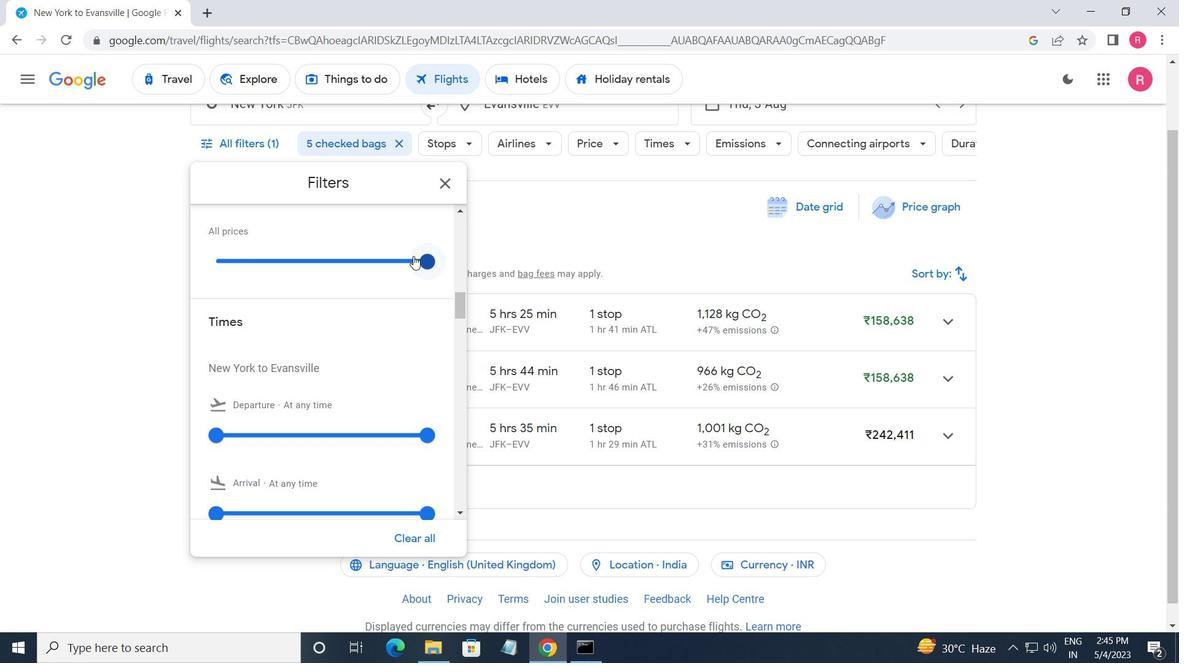 
Action: Mouse pressed left at (419, 259)
Screenshot: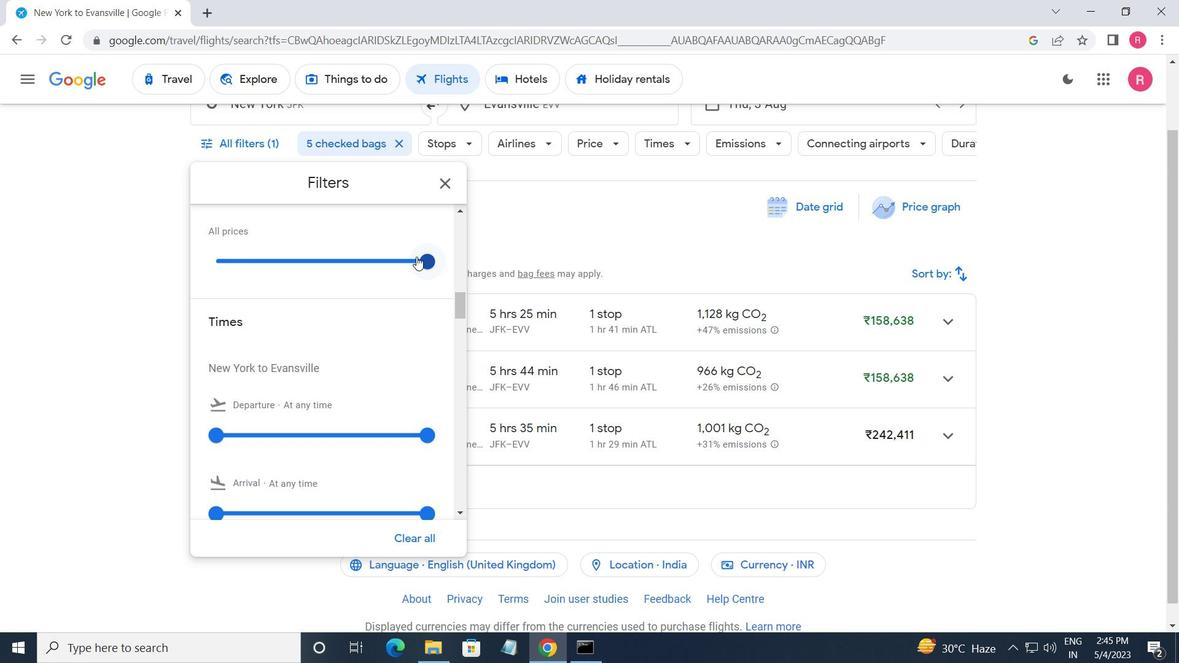 
Action: Mouse moved to (339, 332)
Screenshot: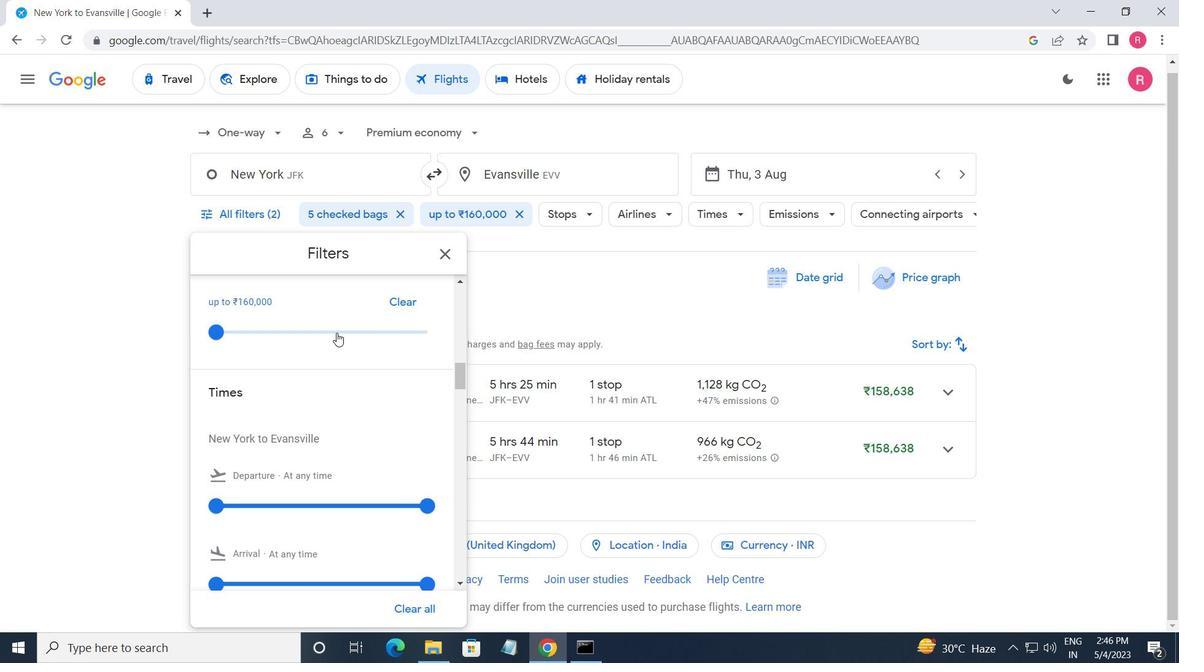 
Action: Mouse scrolled (339, 331) with delta (0, 0)
Screenshot: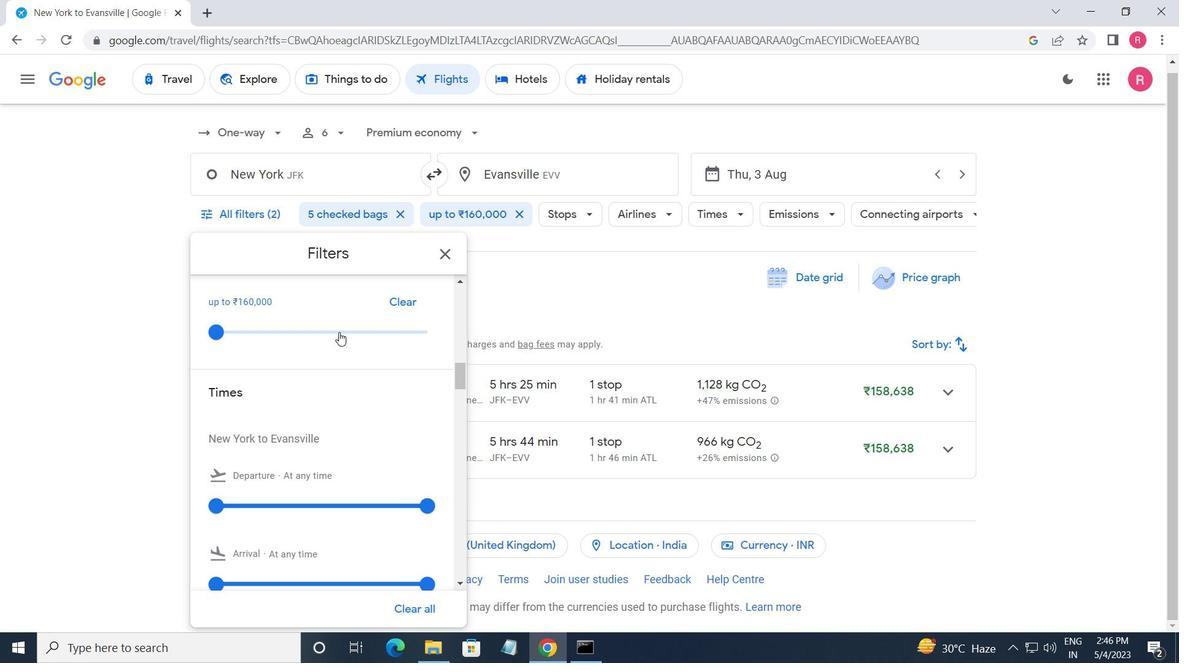 
Action: Mouse moved to (220, 433)
Screenshot: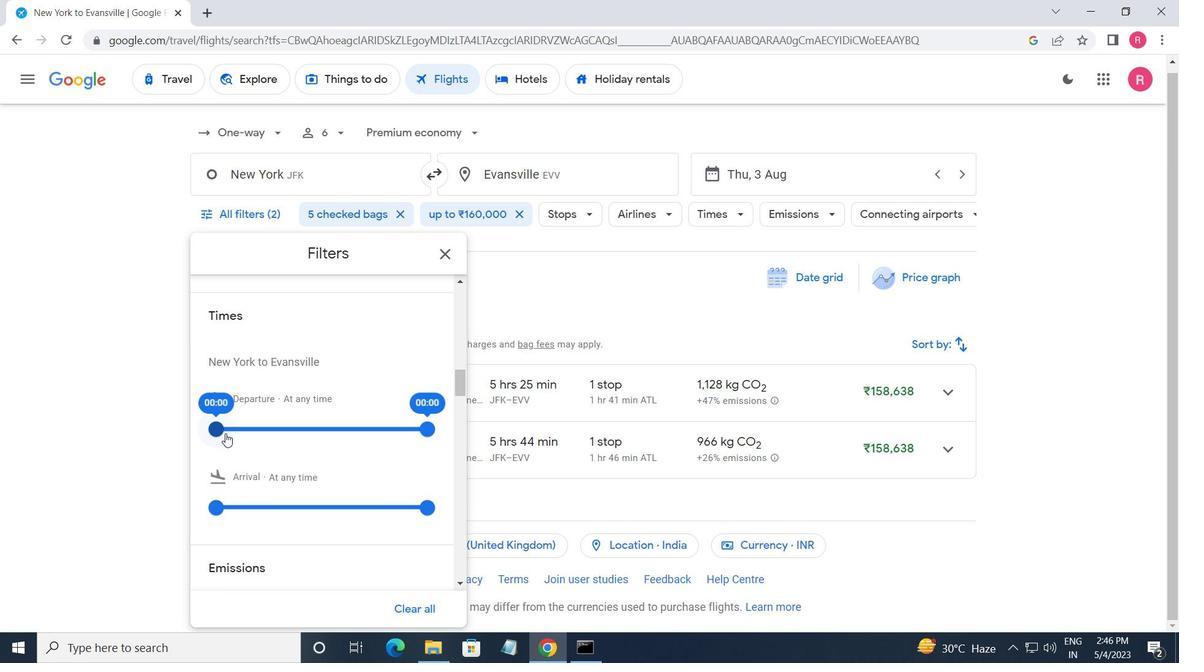 
Action: Mouse pressed left at (220, 433)
Screenshot: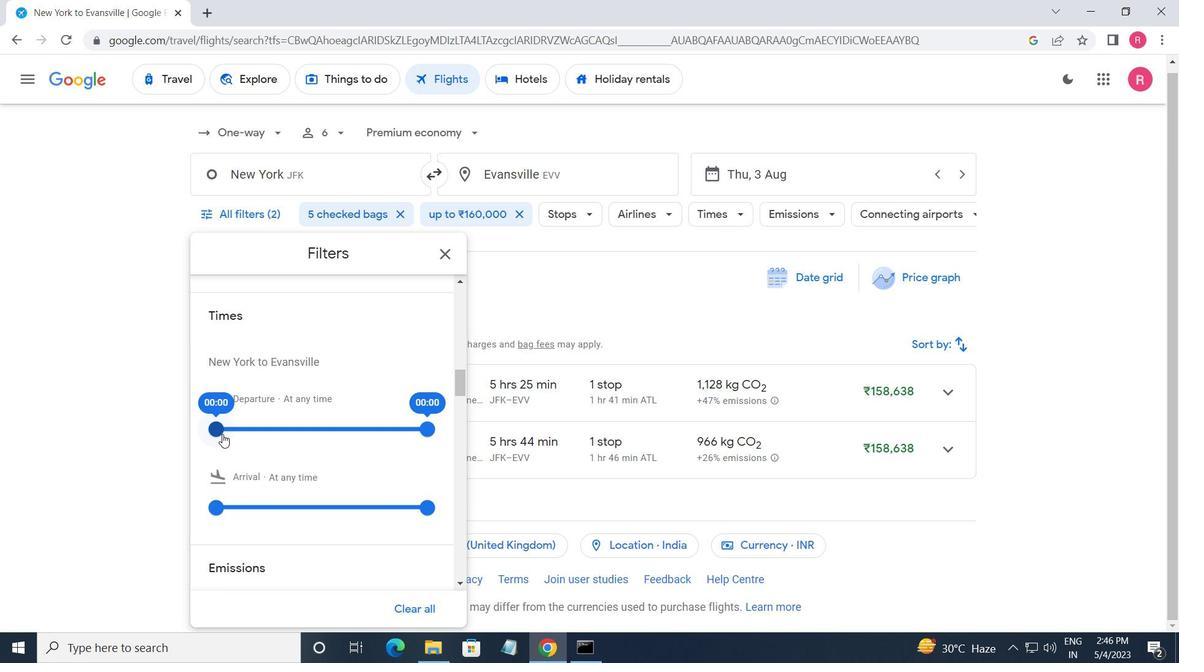 
Action: Mouse moved to (432, 428)
Screenshot: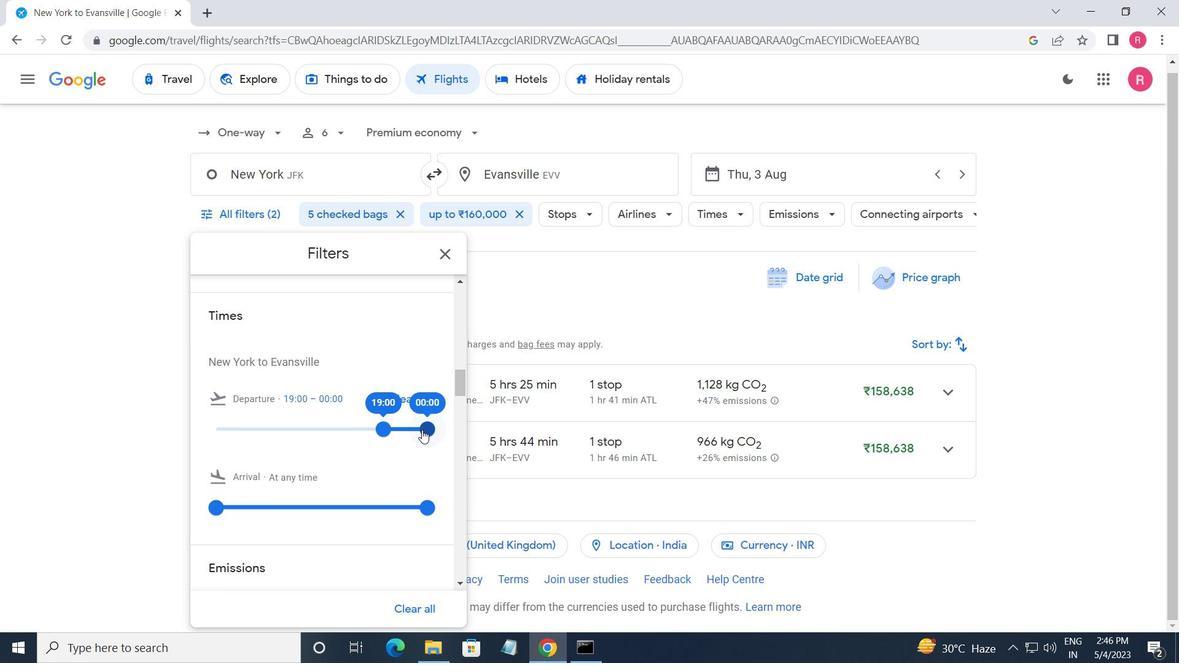 
Action: Mouse pressed left at (432, 428)
Screenshot: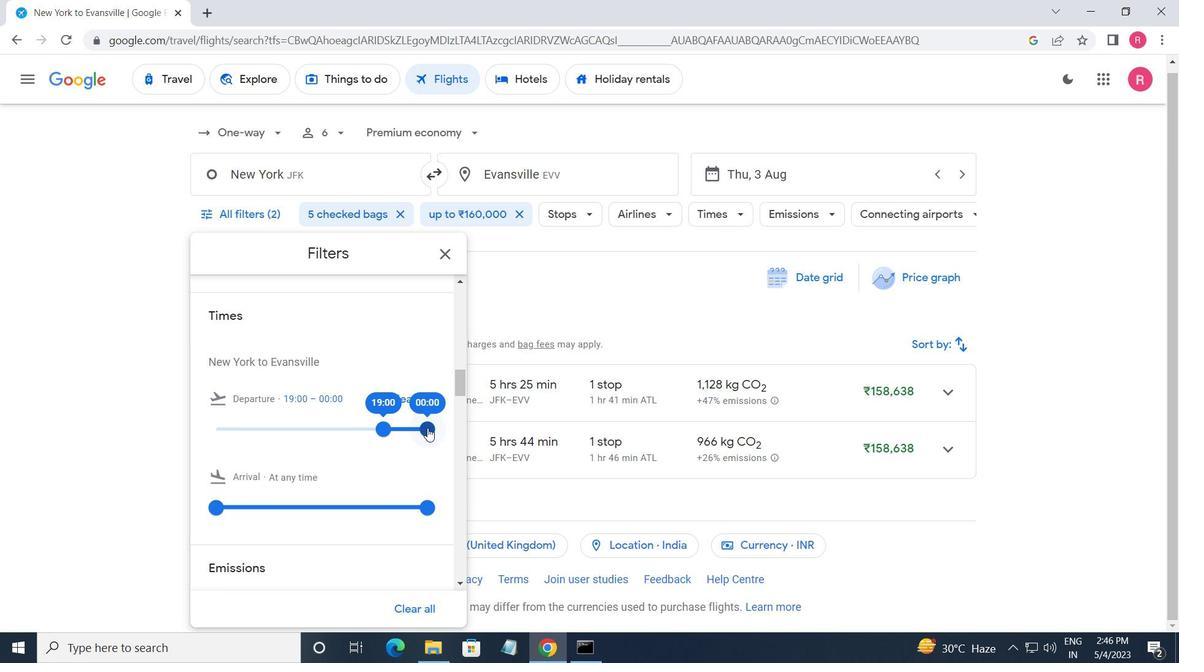
Action: Mouse moved to (442, 258)
Screenshot: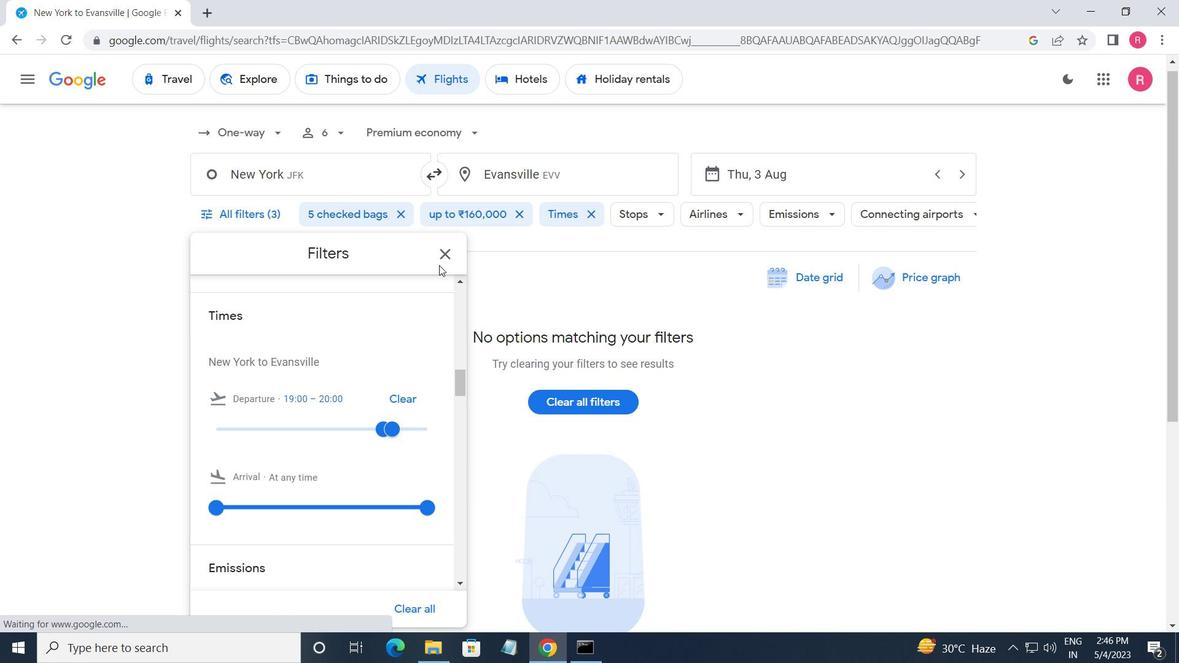 
Action: Mouse pressed left at (442, 258)
Screenshot: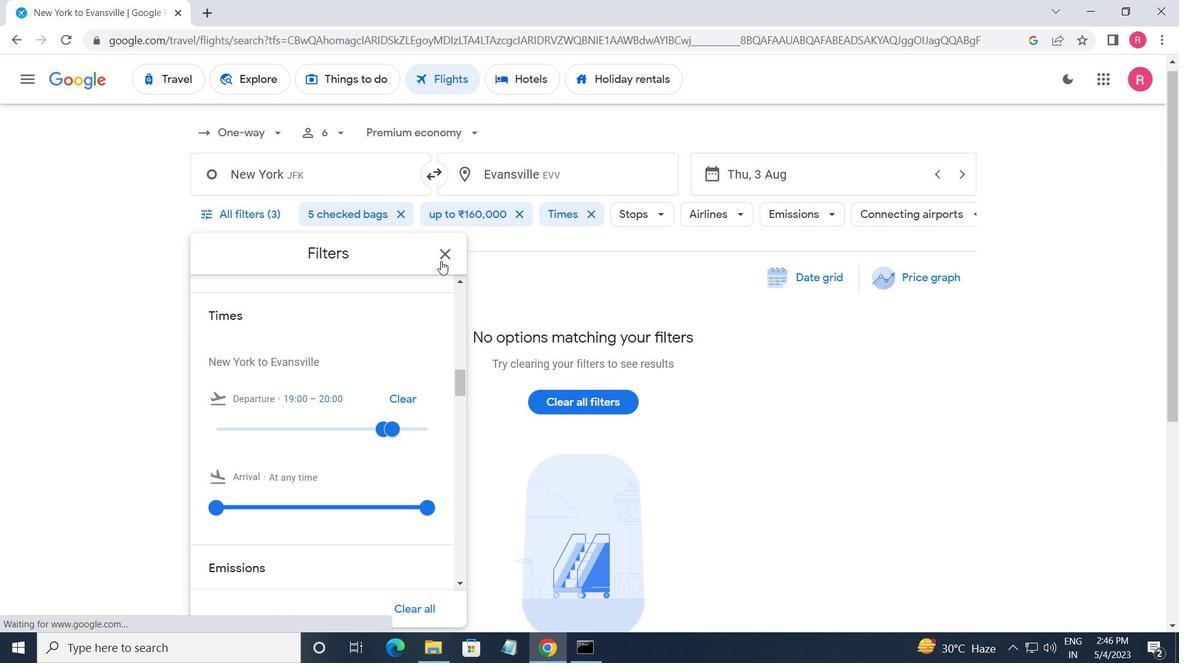
